 Task: Look for space in Branford, United States from 10th September, 2023 to 16th September, 2023 for 4 adults in price range Rs.10000 to Rs.14000. Place can be private room with 4 bedrooms having 4 beds and 4 bathrooms. Property type can be house, flat, guest house. Amenities needed are: wifi, TV, free parkinig on premises, gym, breakfast. Booking option can be shelf check-in. Required host language is English.
Action: Mouse moved to (407, 87)
Screenshot: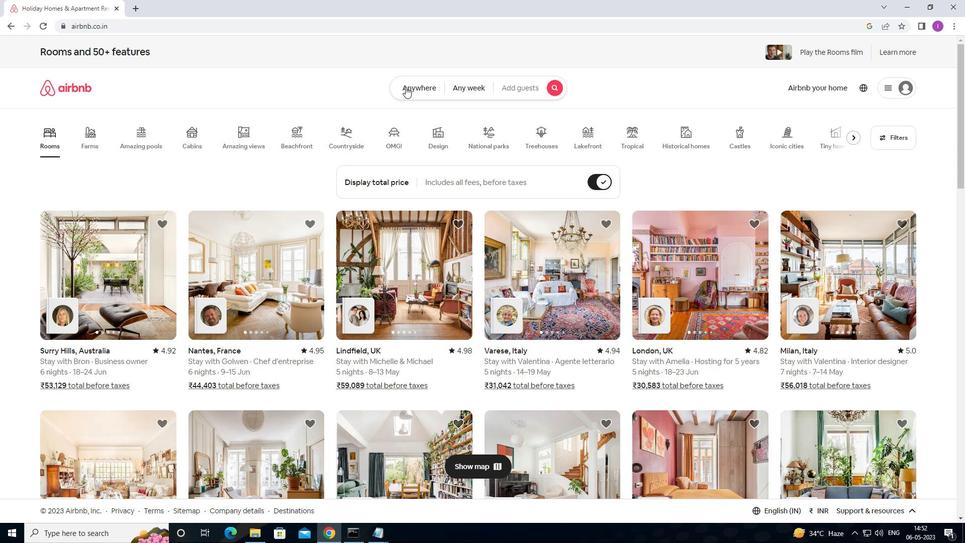 
Action: Mouse pressed left at (407, 87)
Screenshot: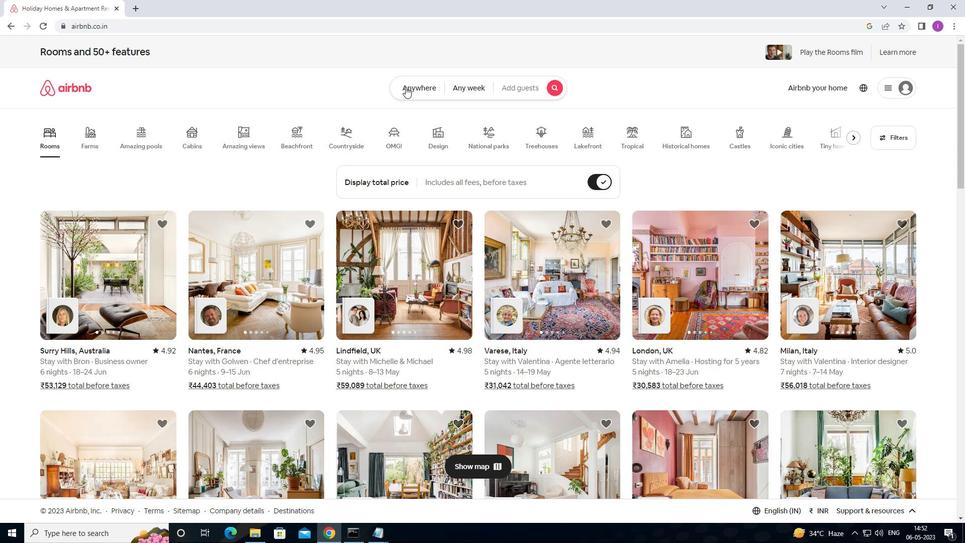 
Action: Mouse moved to (323, 130)
Screenshot: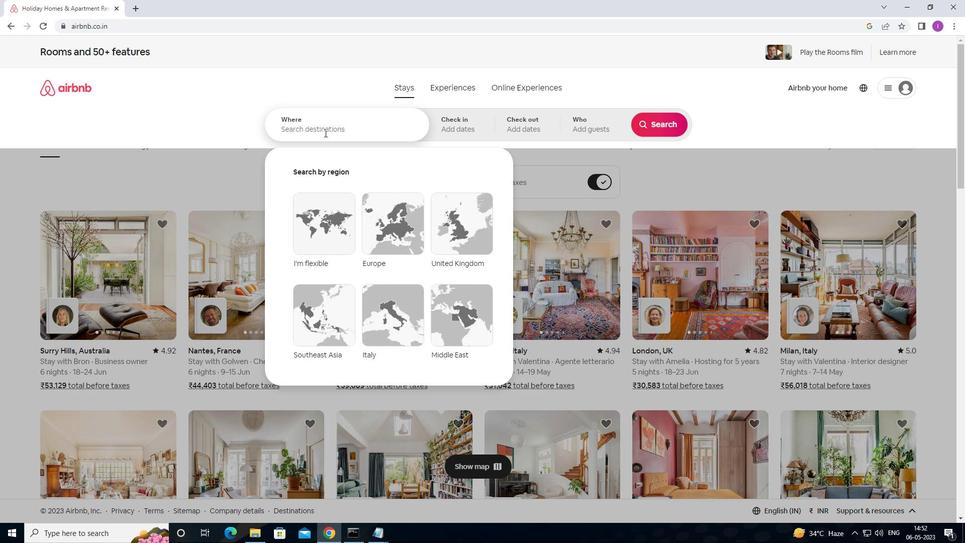 
Action: Mouse pressed left at (323, 130)
Screenshot: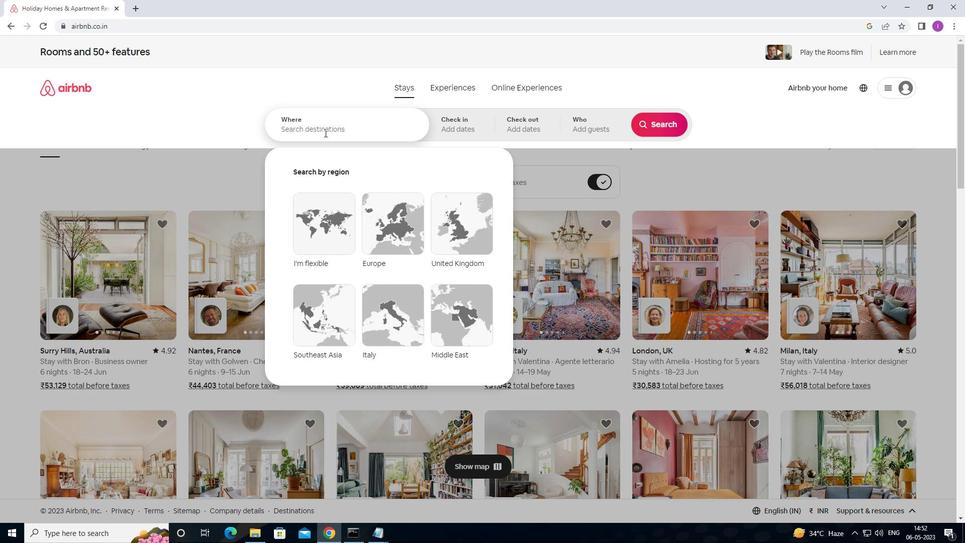 
Action: Mouse moved to (429, 117)
Screenshot: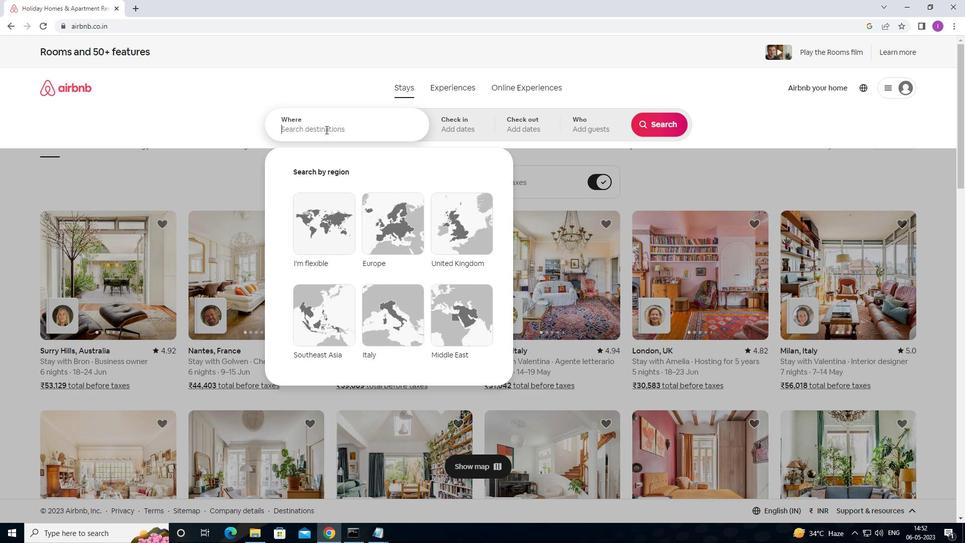 
Action: Key pressed <Key.shift>BANFORD
Screenshot: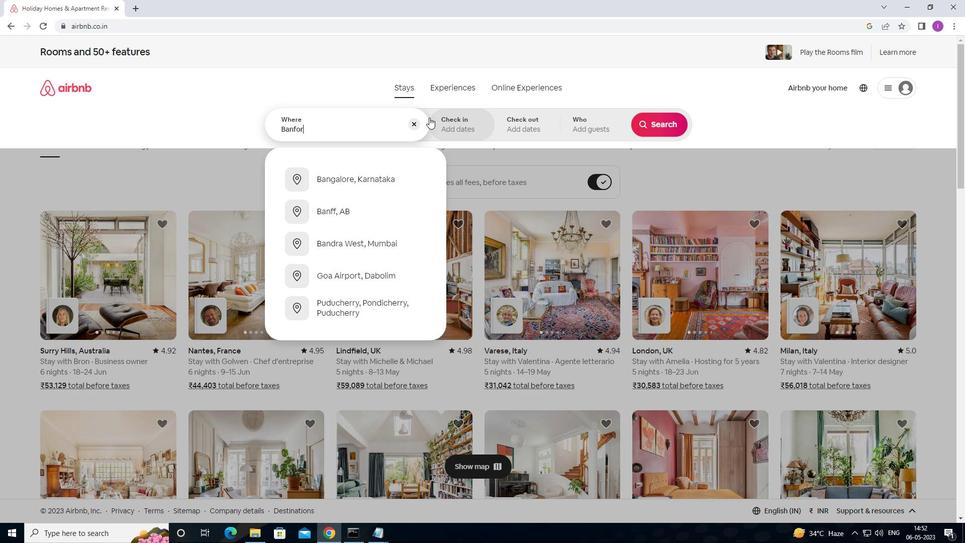 
Action: Mouse moved to (422, 117)
Screenshot: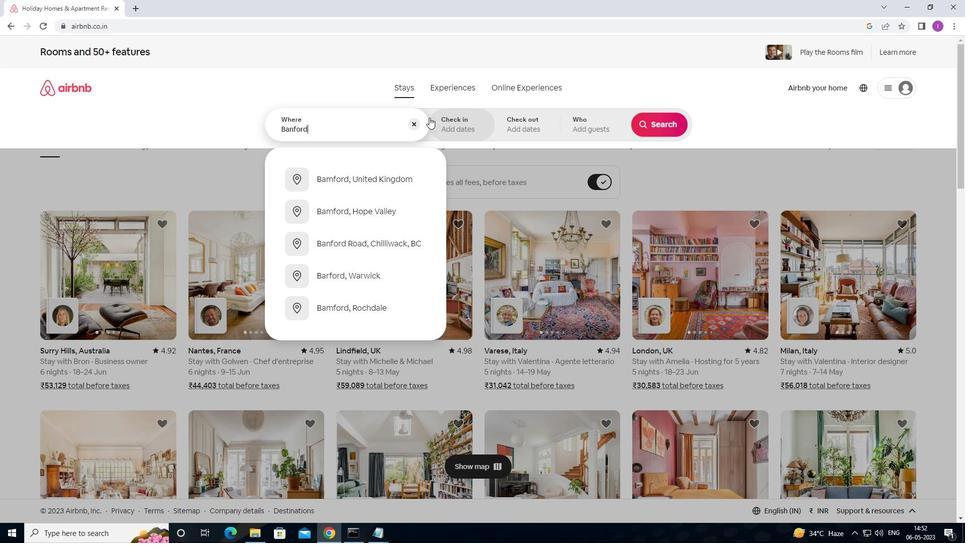 
Action: Key pressed ,<Key.shift>UNITED<Key.space>STATES
Screenshot: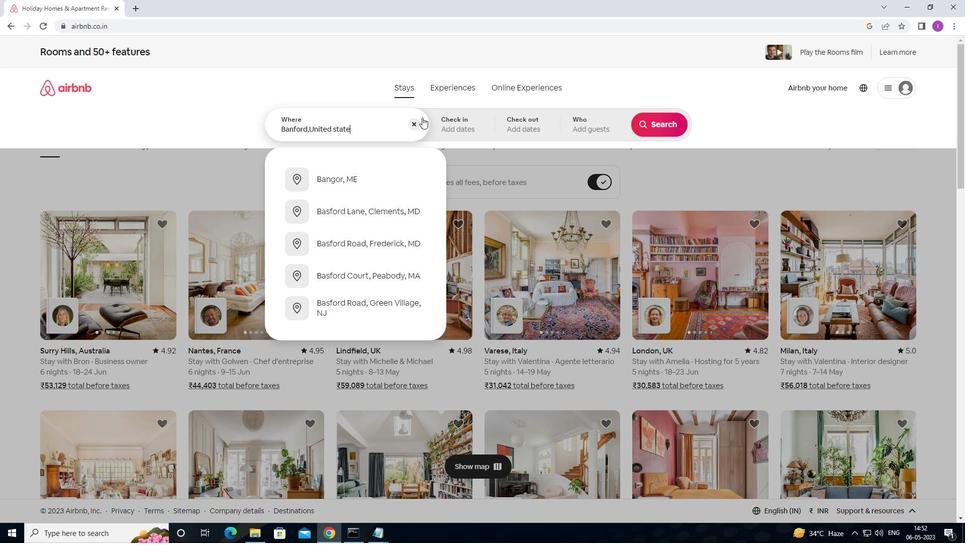 
Action: Mouse moved to (466, 120)
Screenshot: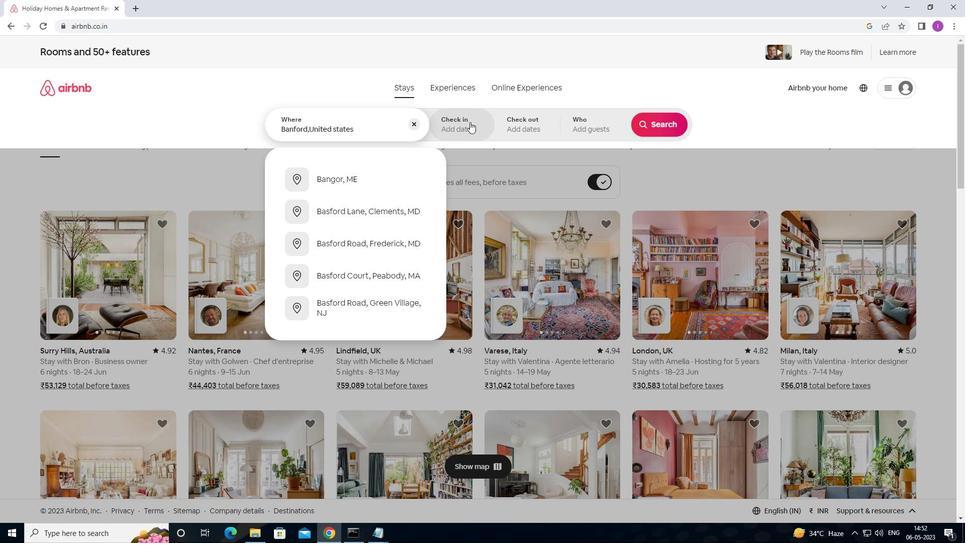 
Action: Mouse pressed left at (466, 120)
Screenshot: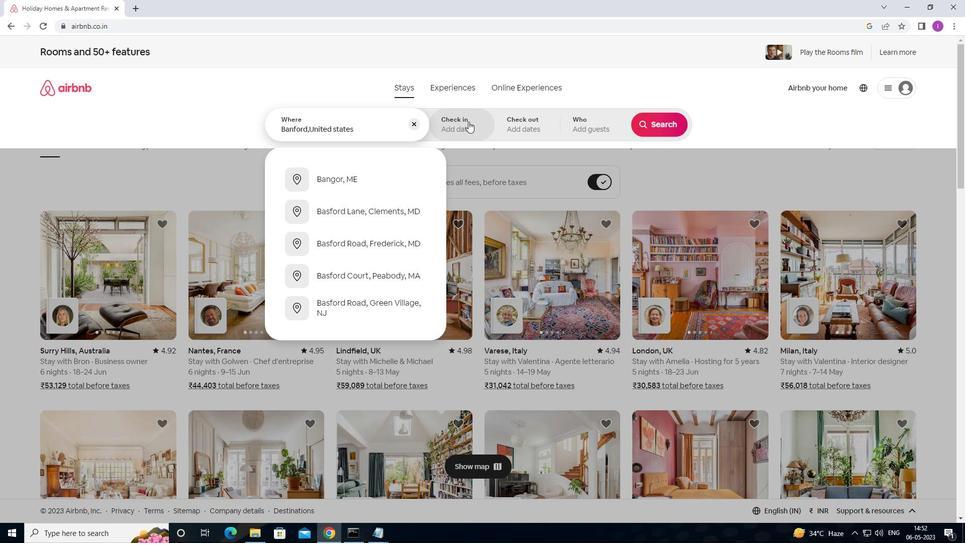 
Action: Mouse moved to (656, 204)
Screenshot: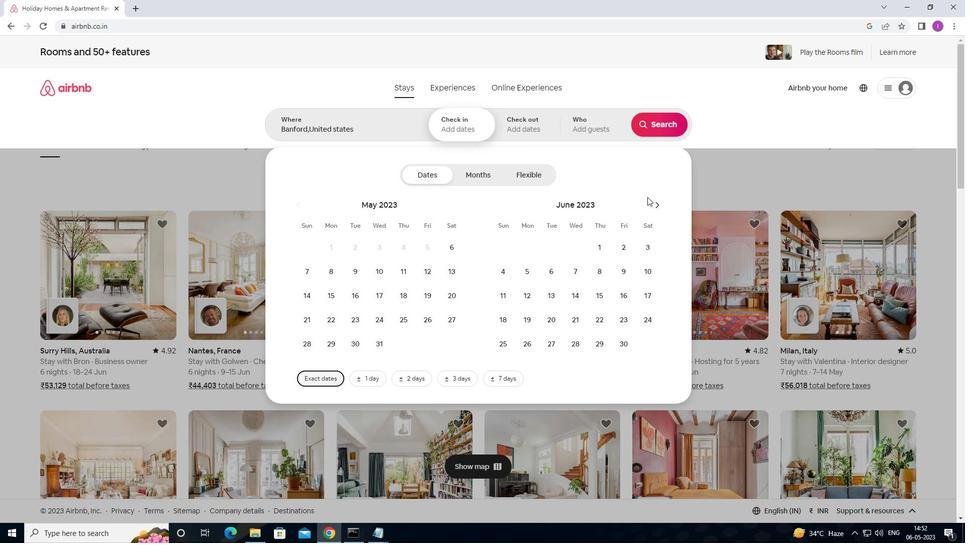 
Action: Mouse pressed left at (656, 204)
Screenshot: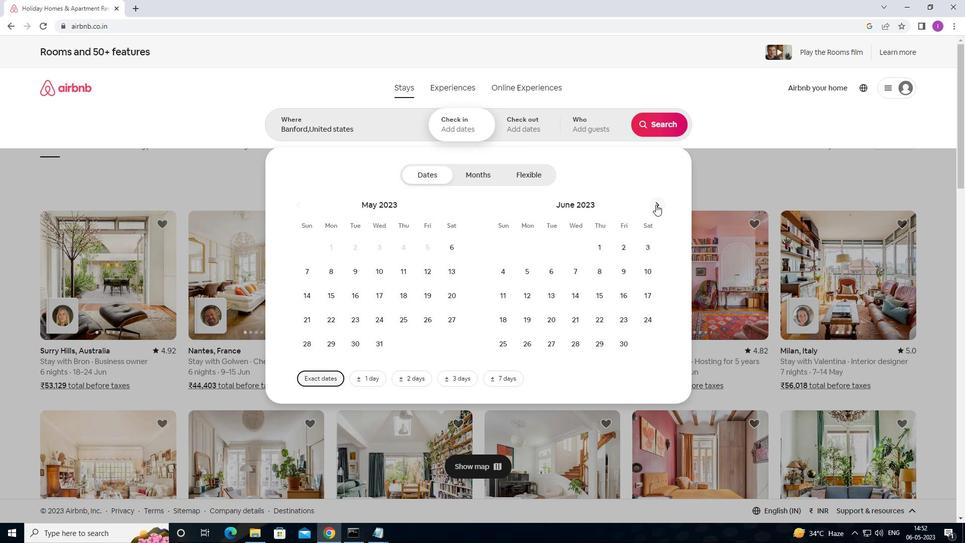 
Action: Mouse pressed left at (656, 204)
Screenshot: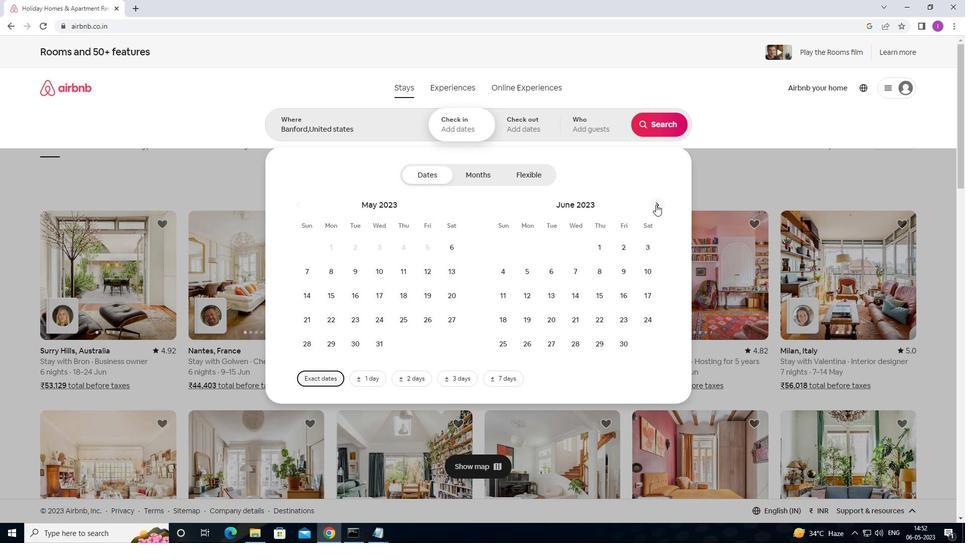 
Action: Mouse moved to (657, 204)
Screenshot: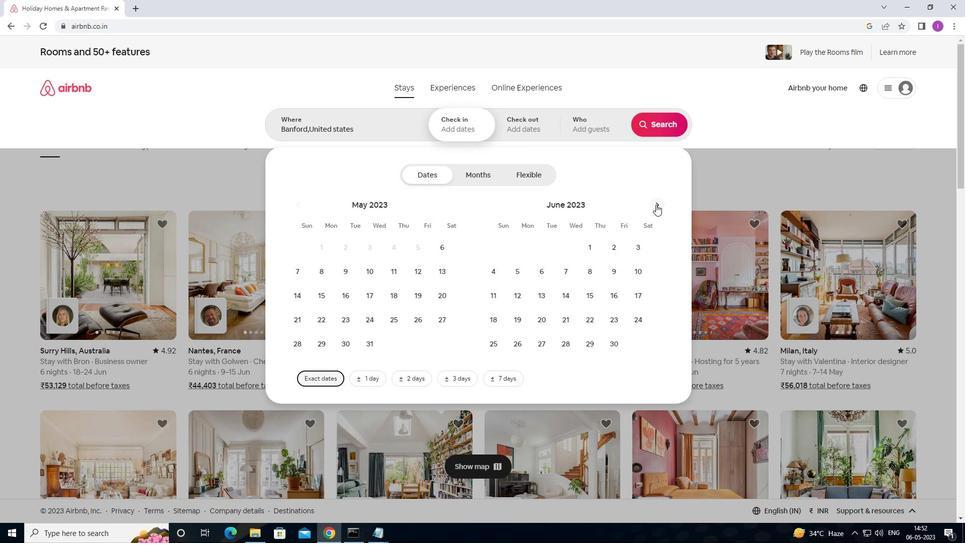 
Action: Mouse pressed left at (657, 204)
Screenshot: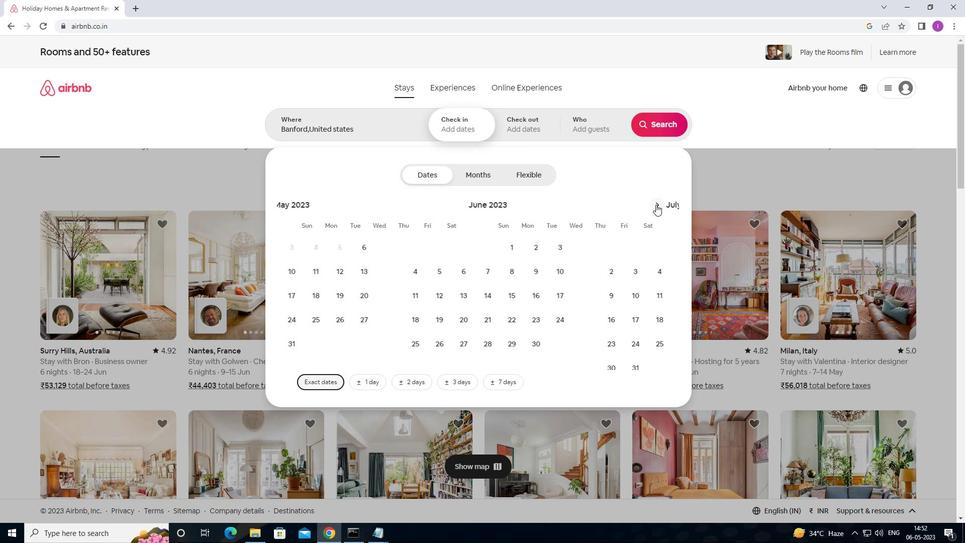 
Action: Mouse moved to (652, 205)
Screenshot: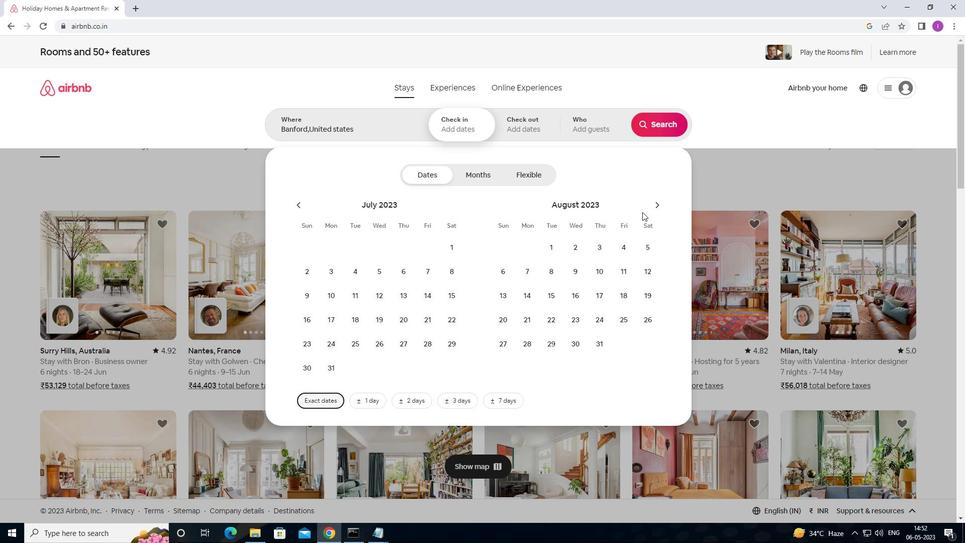 
Action: Mouse pressed left at (652, 205)
Screenshot: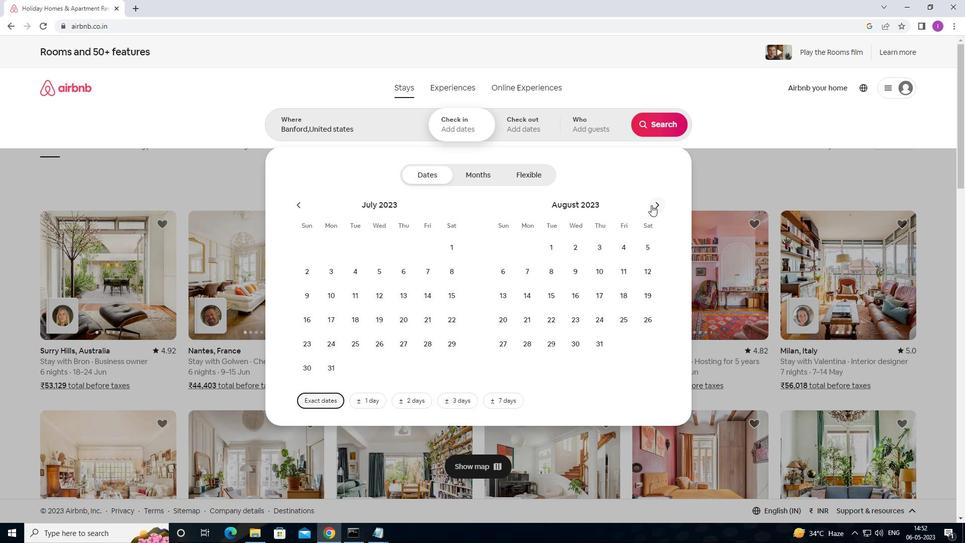 
Action: Mouse moved to (502, 295)
Screenshot: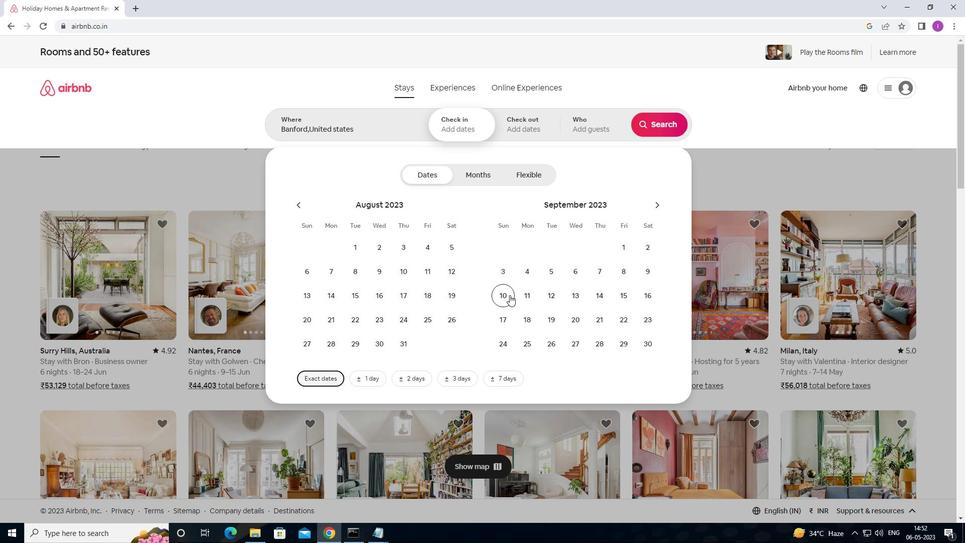 
Action: Mouse pressed left at (502, 295)
Screenshot: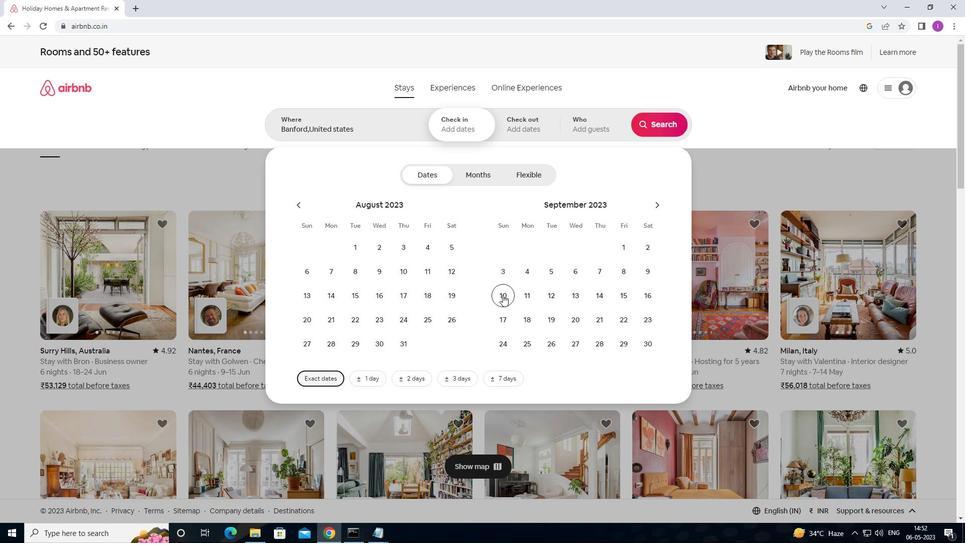 
Action: Mouse moved to (653, 291)
Screenshot: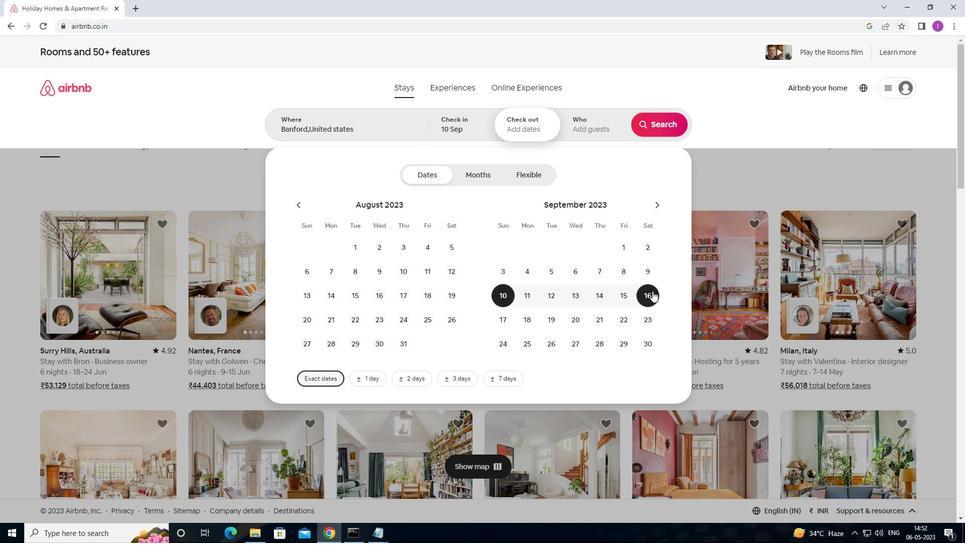 
Action: Mouse pressed left at (653, 291)
Screenshot: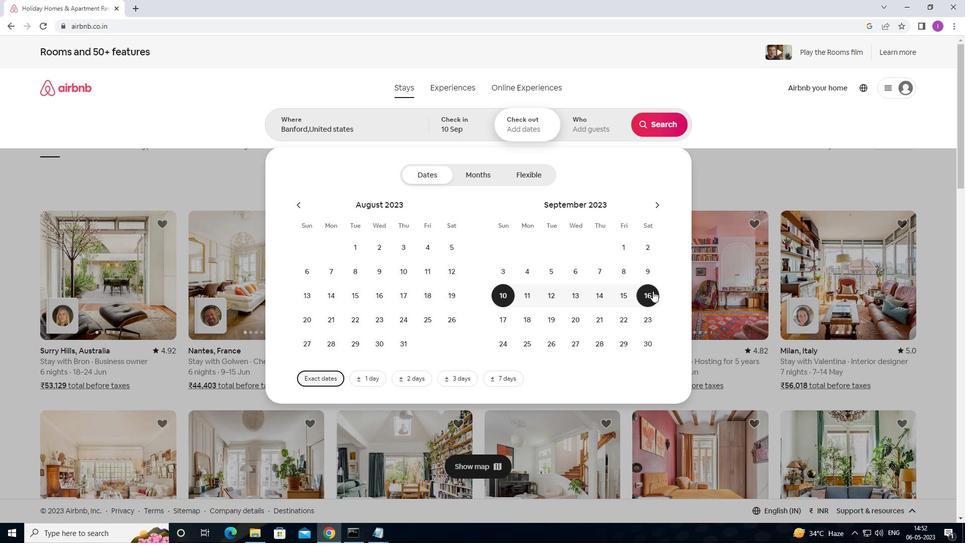 
Action: Mouse moved to (592, 123)
Screenshot: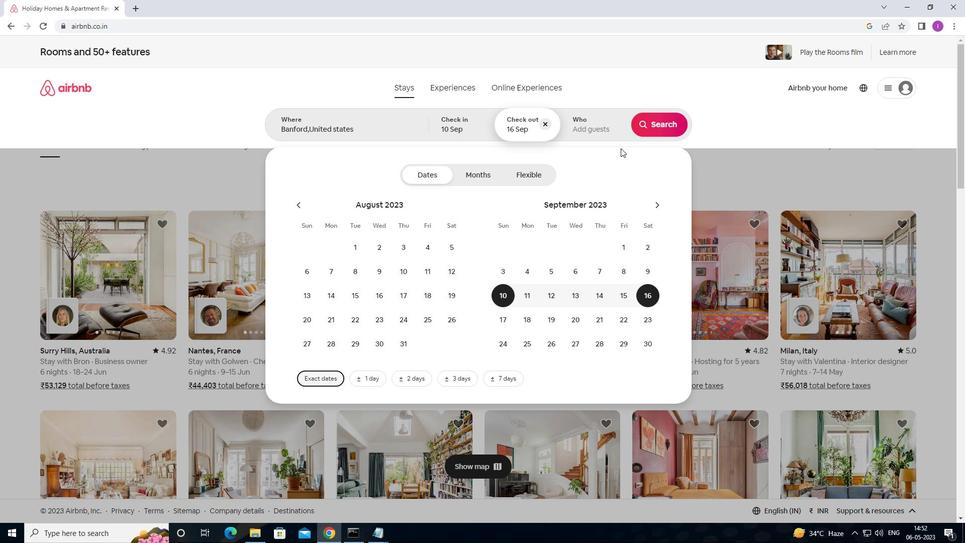 
Action: Mouse pressed left at (592, 123)
Screenshot: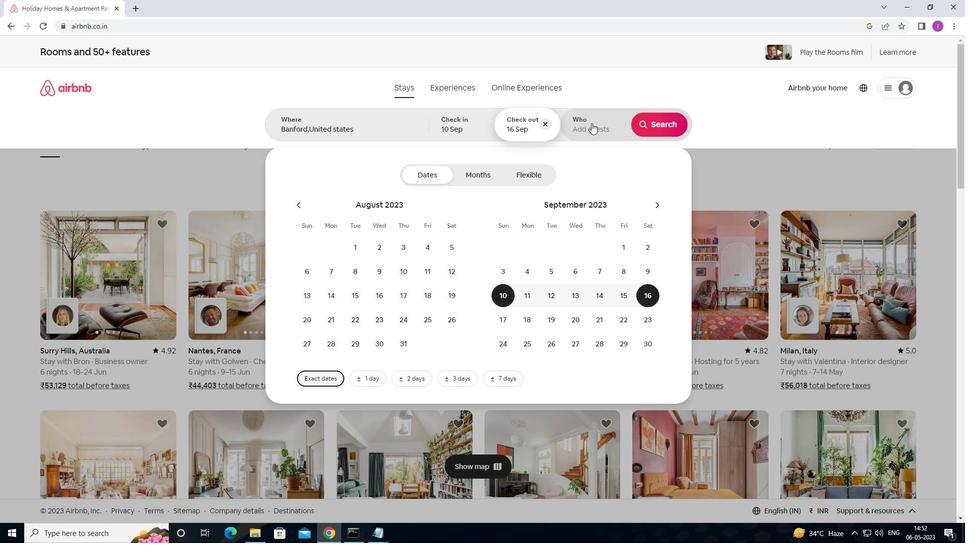 
Action: Mouse moved to (665, 174)
Screenshot: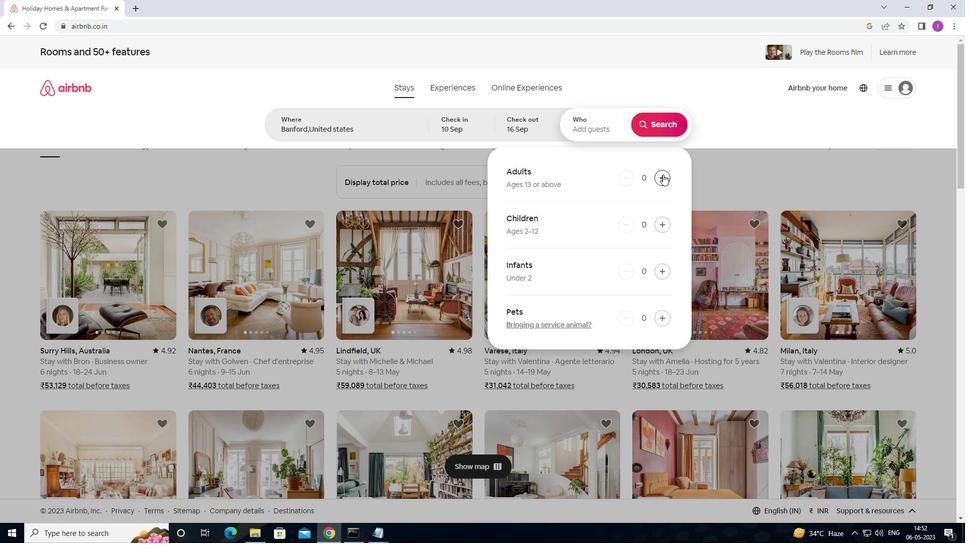 
Action: Mouse pressed left at (665, 174)
Screenshot: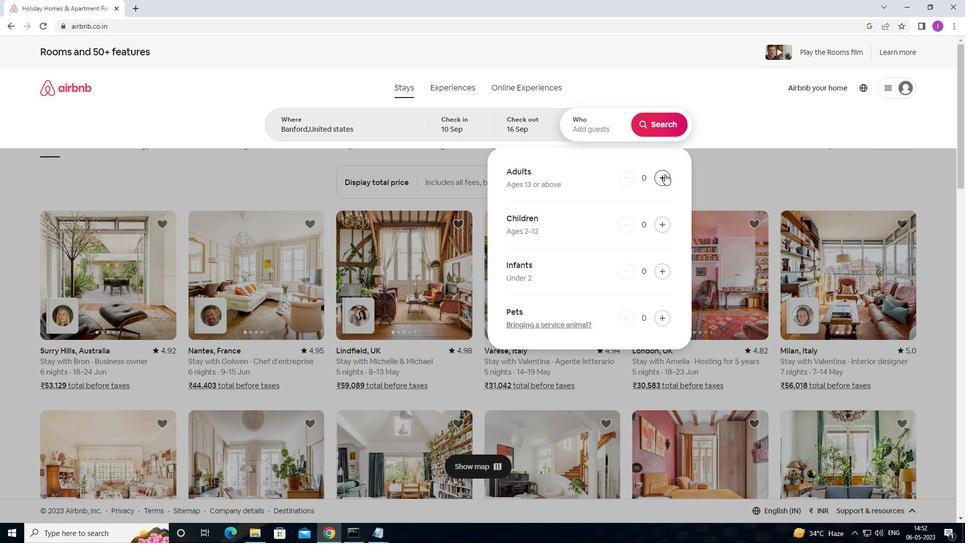 
Action: Mouse moved to (666, 174)
Screenshot: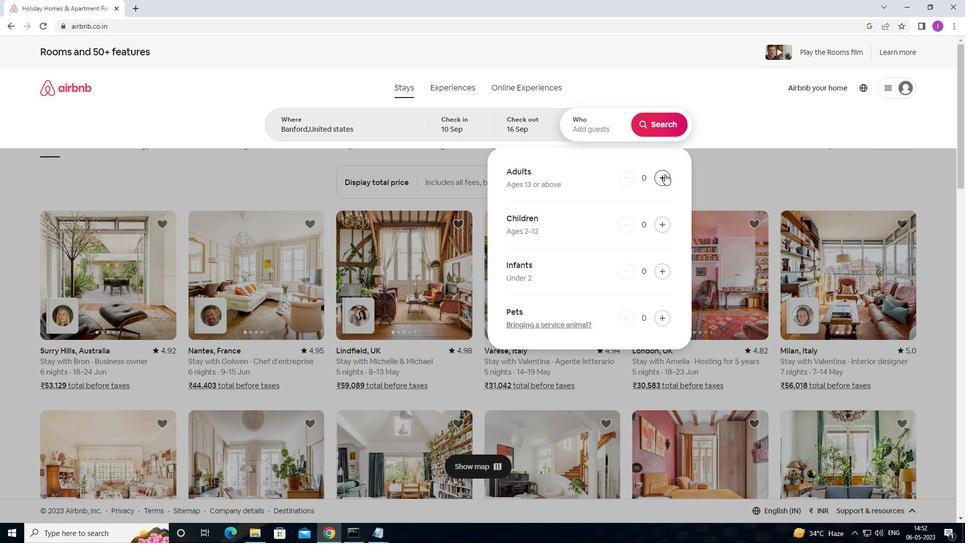 
Action: Mouse pressed left at (666, 174)
Screenshot: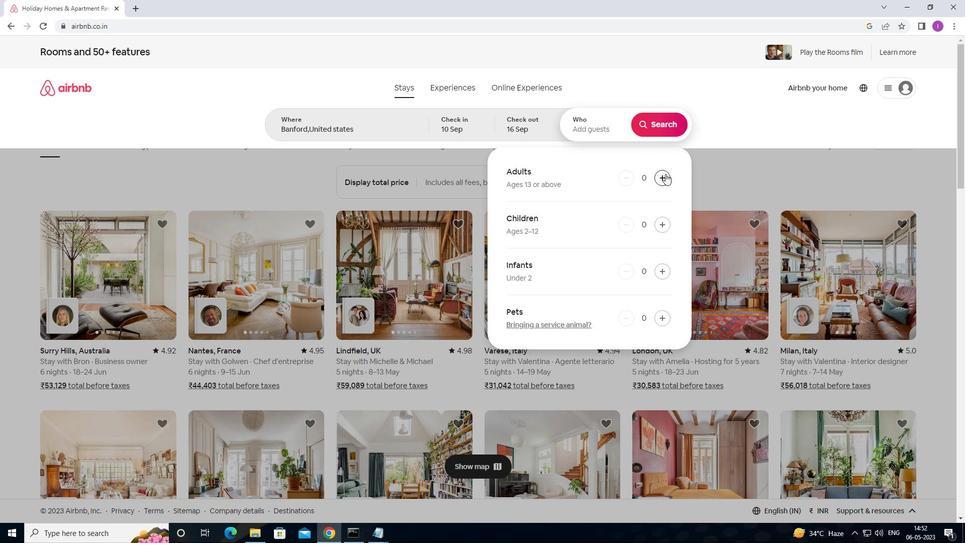 
Action: Mouse pressed left at (666, 174)
Screenshot: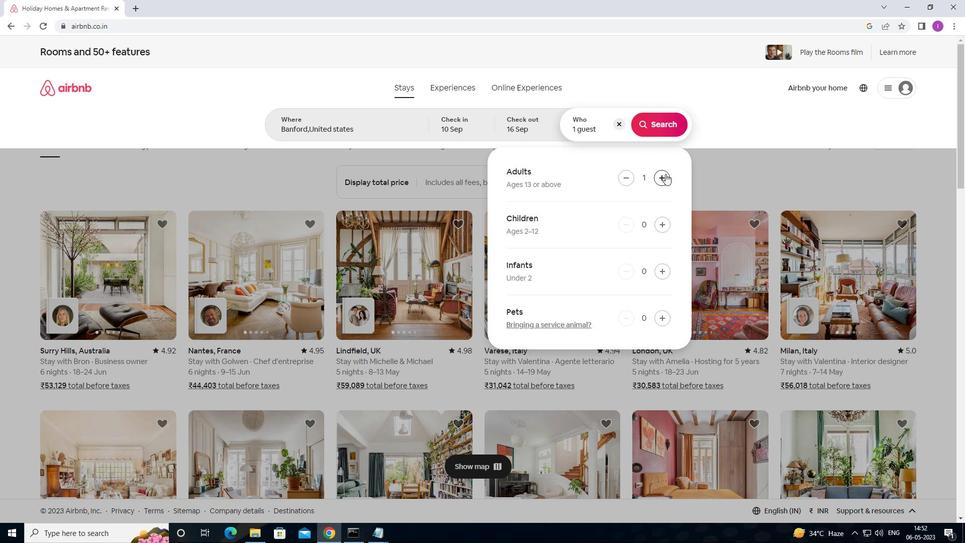 
Action: Mouse pressed left at (666, 174)
Screenshot: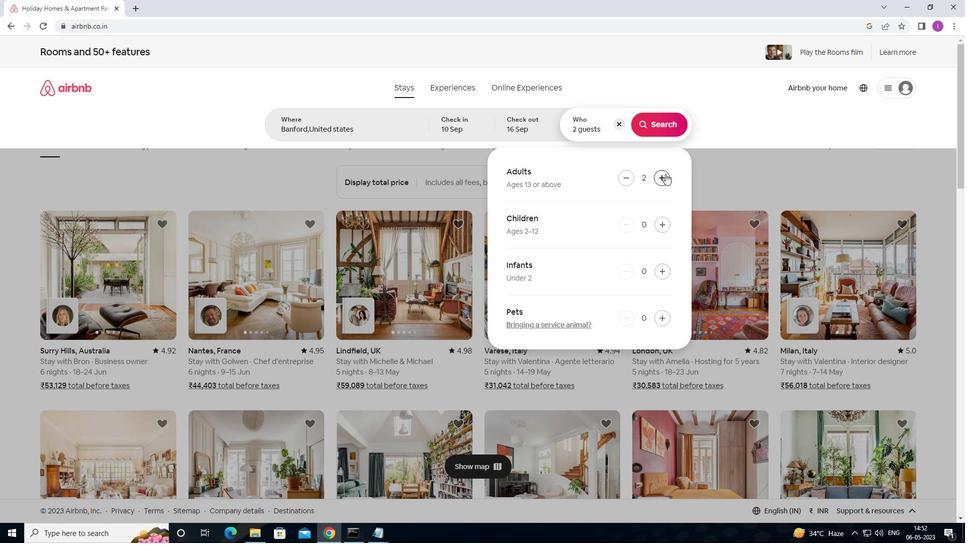 
Action: Mouse moved to (660, 129)
Screenshot: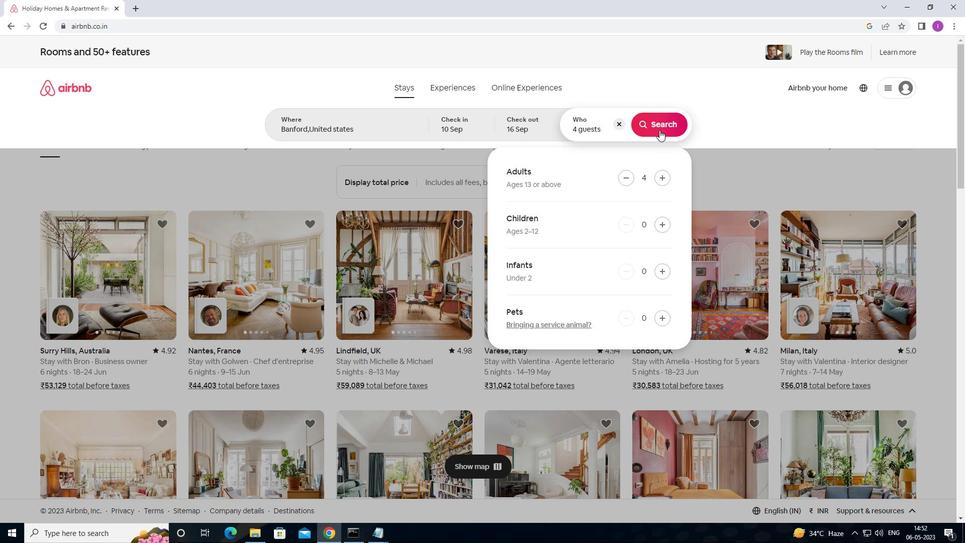 
Action: Mouse pressed left at (660, 129)
Screenshot: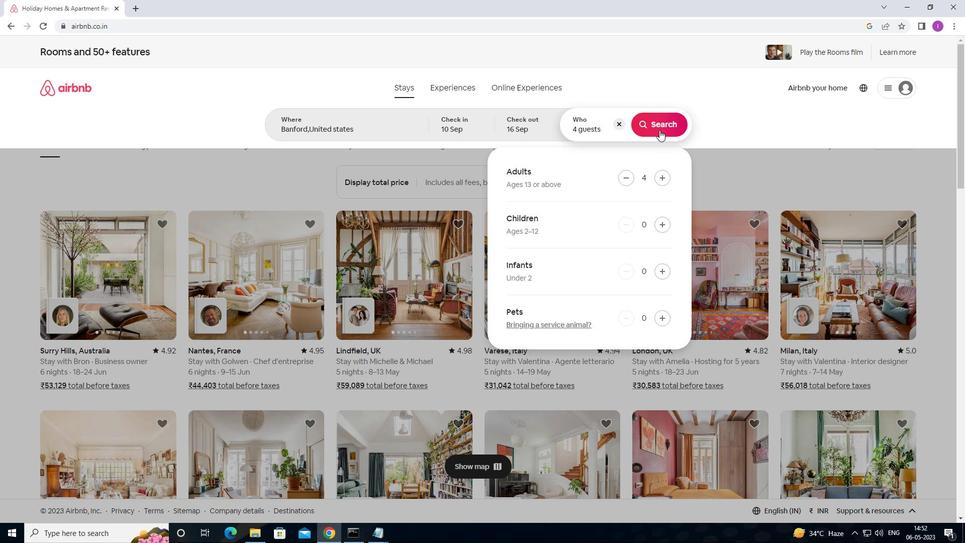 
Action: Mouse moved to (918, 98)
Screenshot: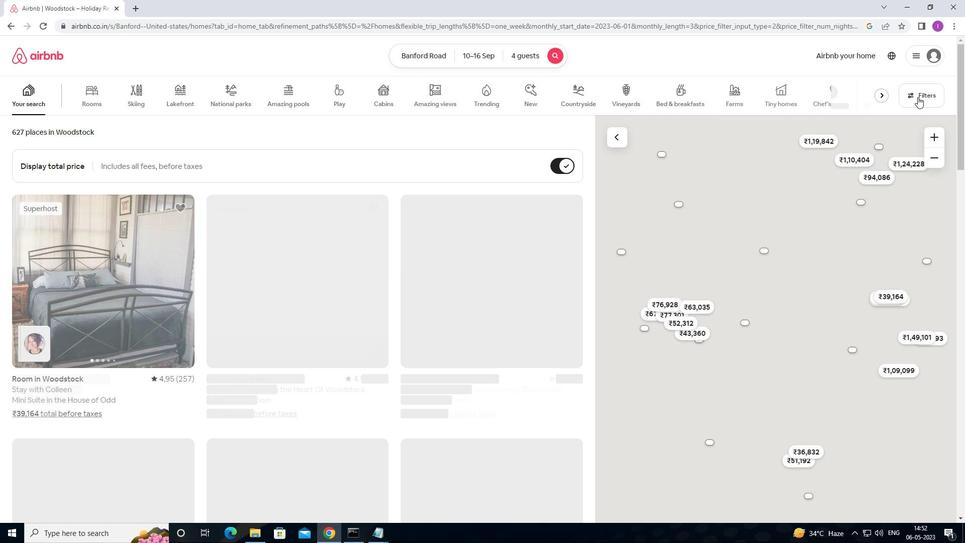 
Action: Mouse pressed left at (918, 98)
Screenshot: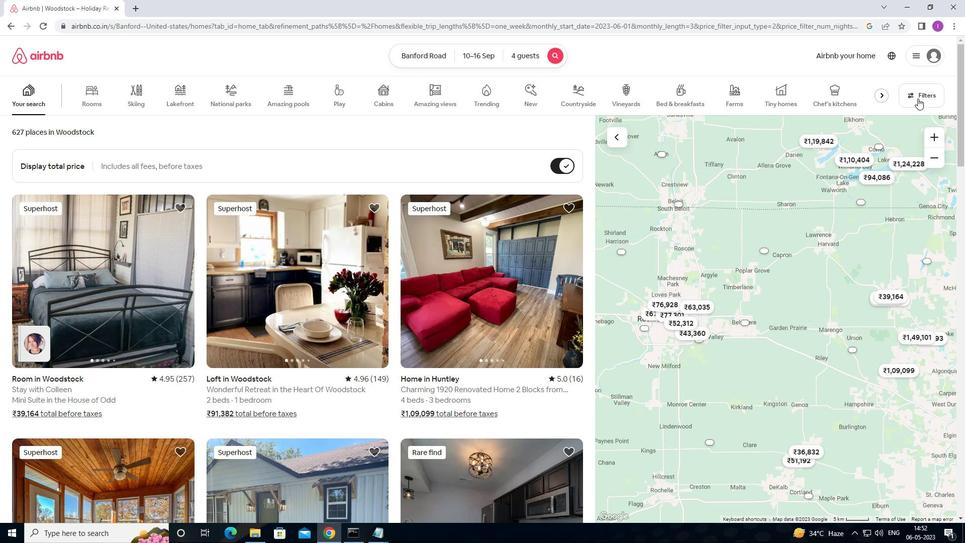 
Action: Mouse moved to (379, 343)
Screenshot: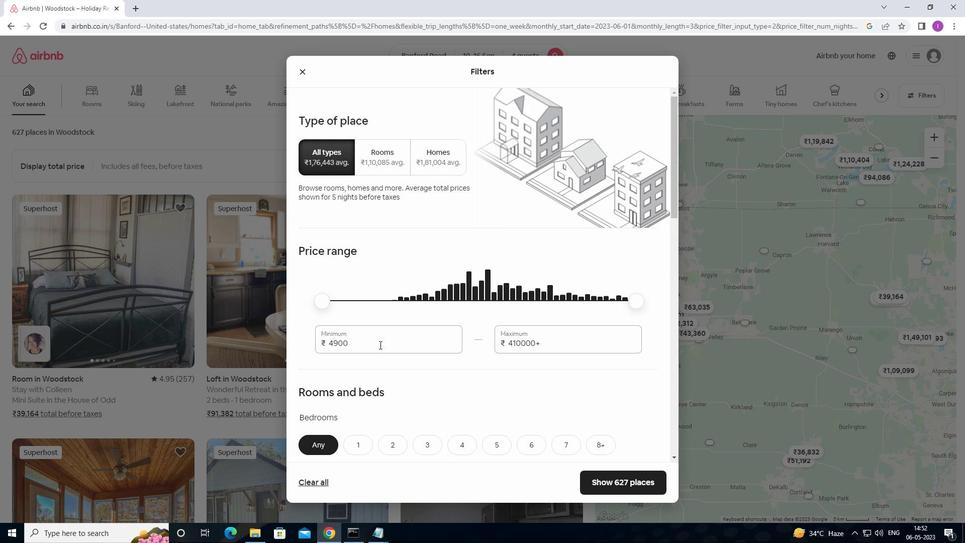 
Action: Mouse pressed left at (379, 343)
Screenshot: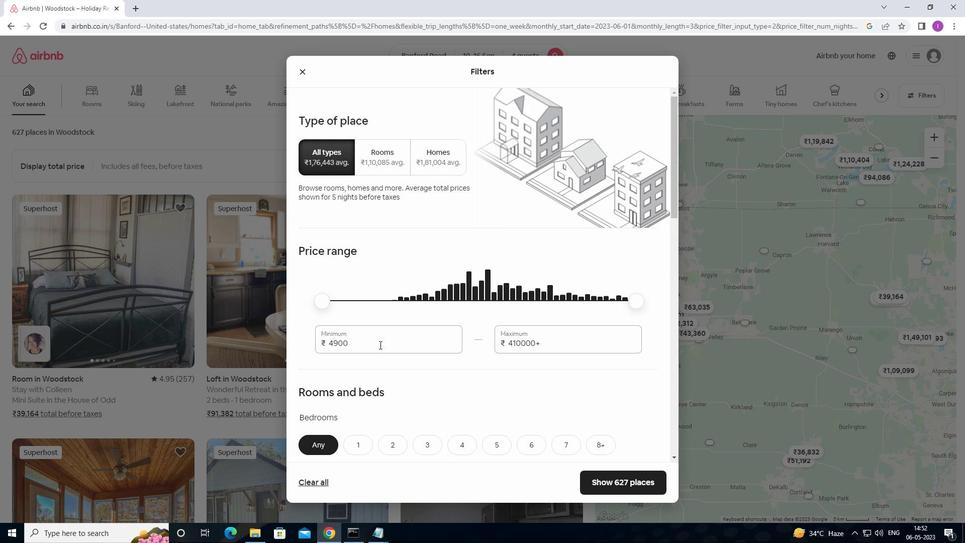 
Action: Mouse moved to (320, 341)
Screenshot: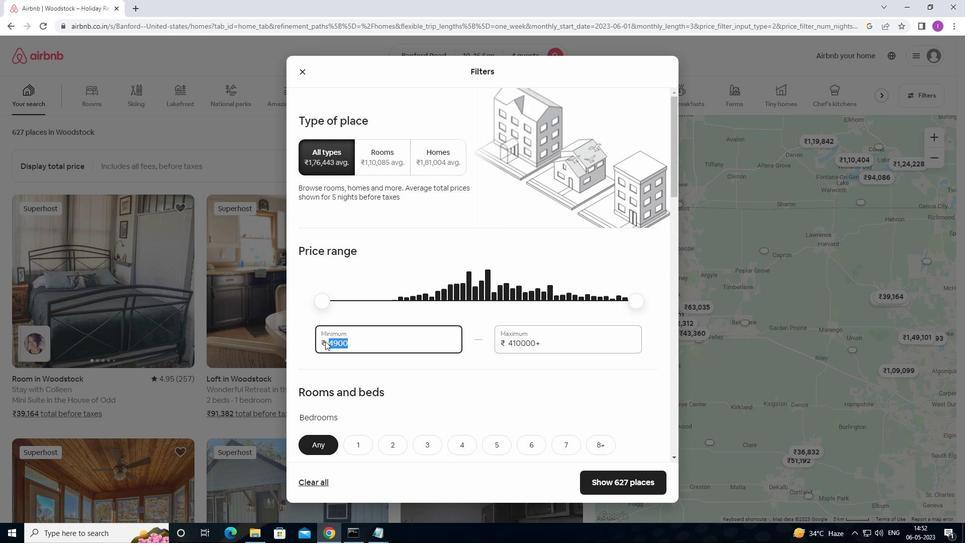 
Action: Mouse pressed left at (320, 341)
Screenshot: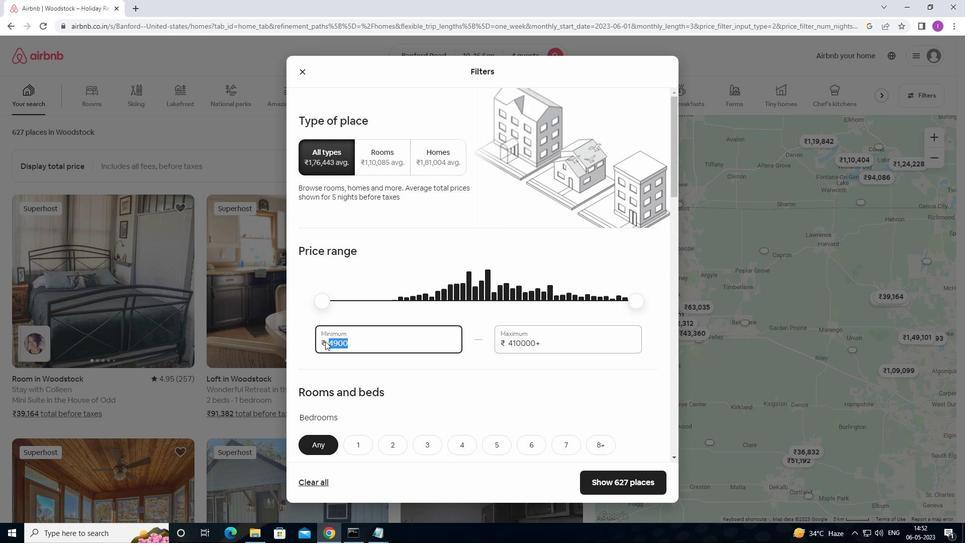 
Action: Mouse moved to (364, 329)
Screenshot: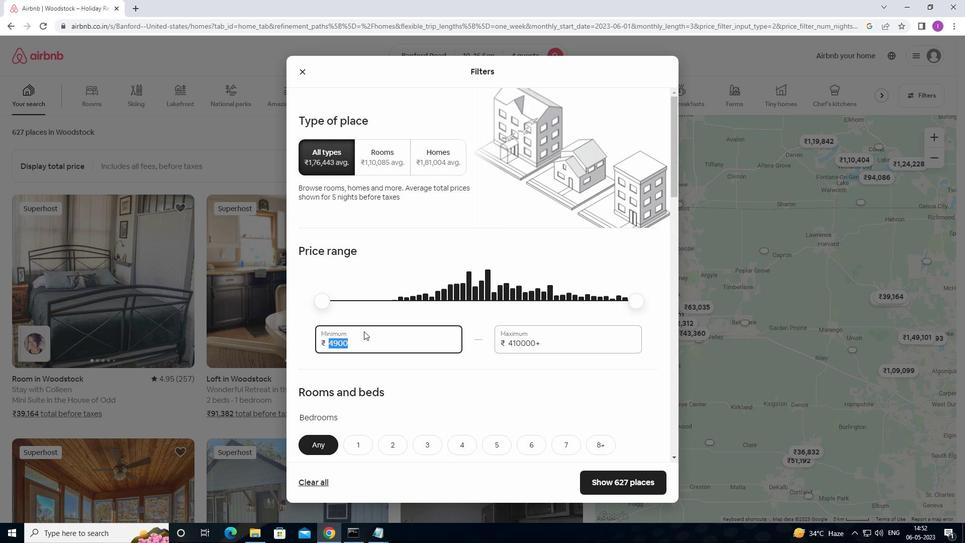 
Action: Key pressed 1
Screenshot: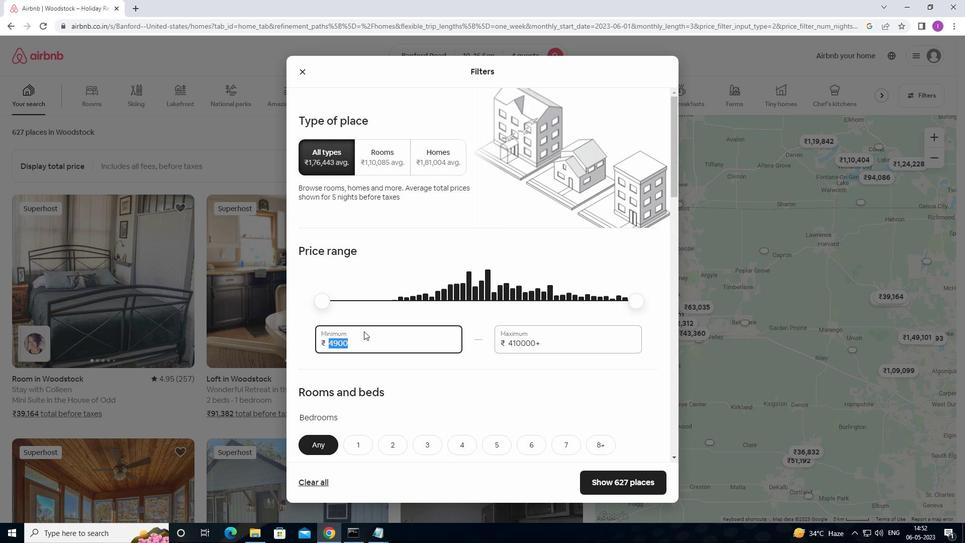 
Action: Mouse moved to (366, 328)
Screenshot: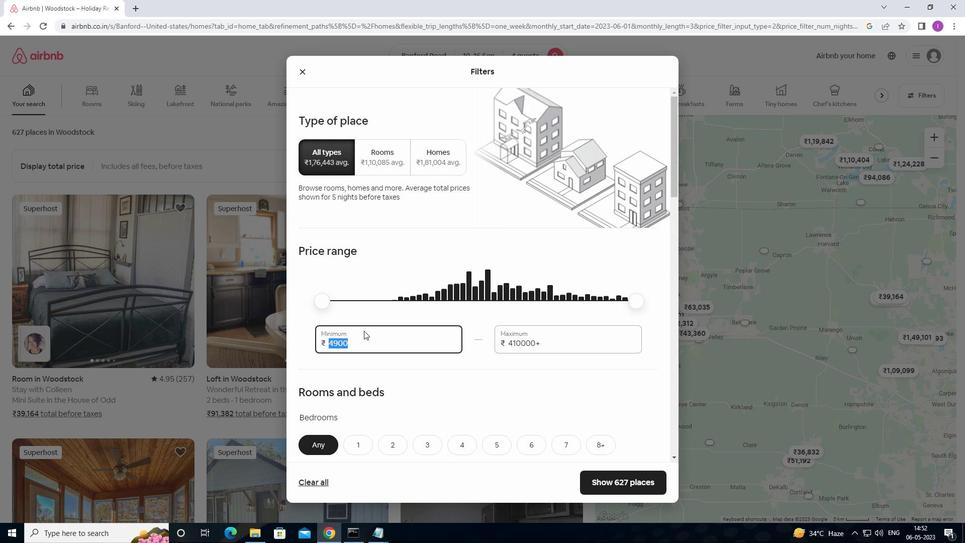 
Action: Key pressed 0
Screenshot: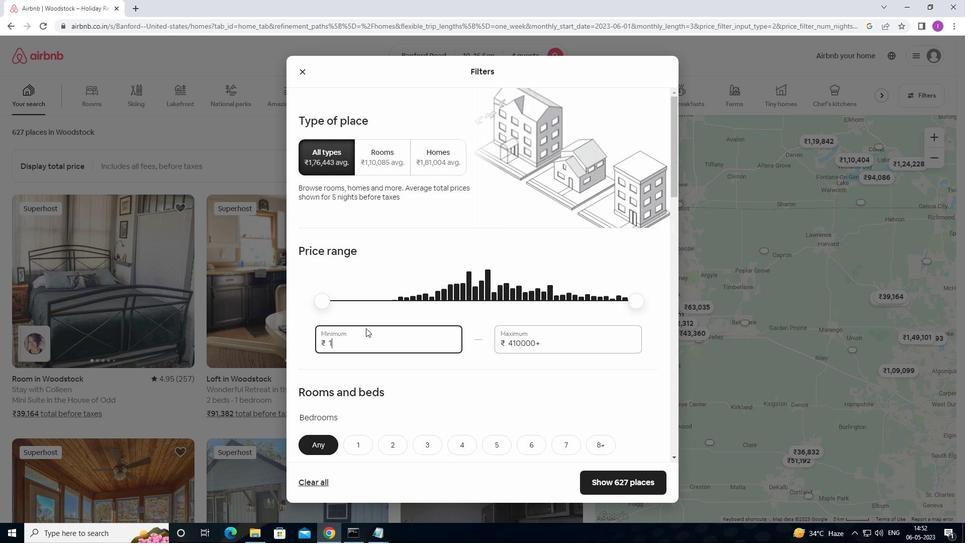 
Action: Mouse moved to (368, 327)
Screenshot: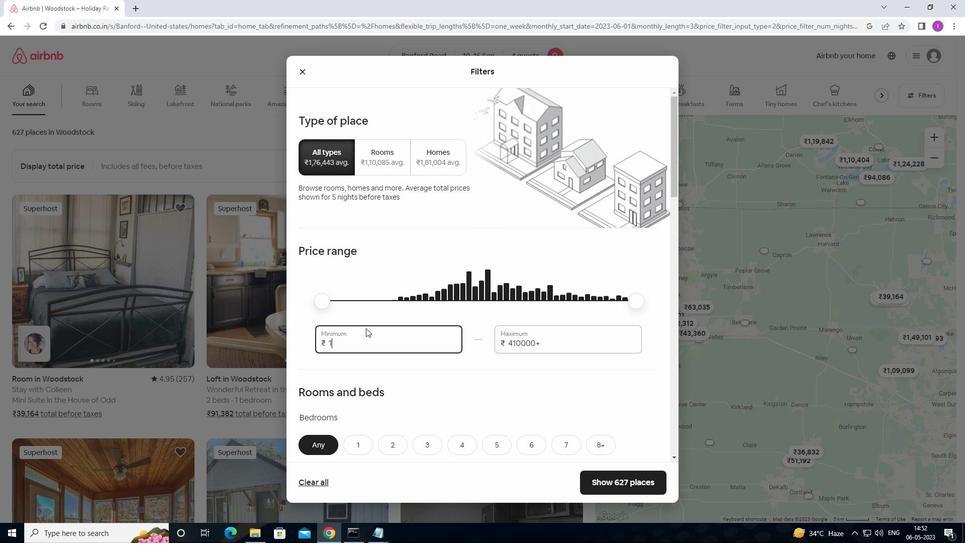 
Action: Key pressed 0
Screenshot: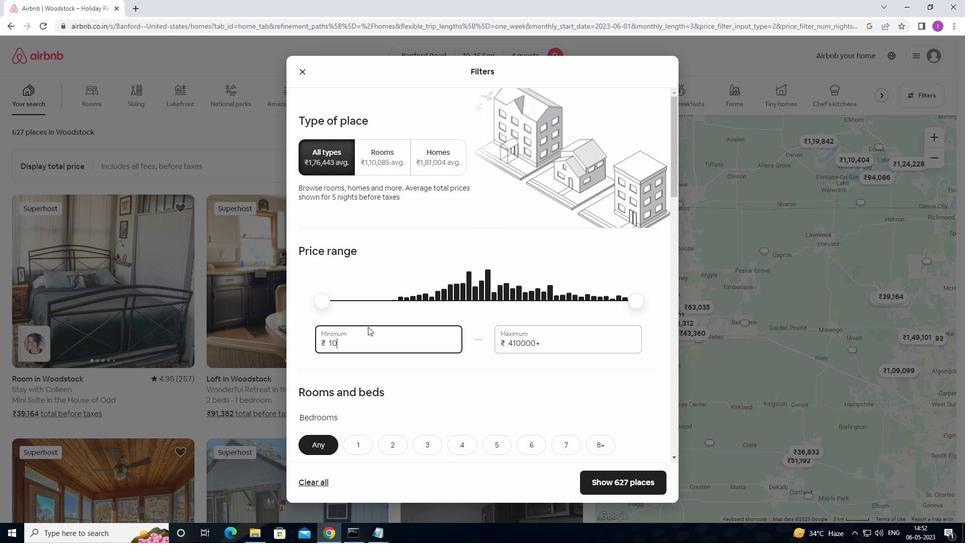 
Action: Mouse moved to (369, 325)
Screenshot: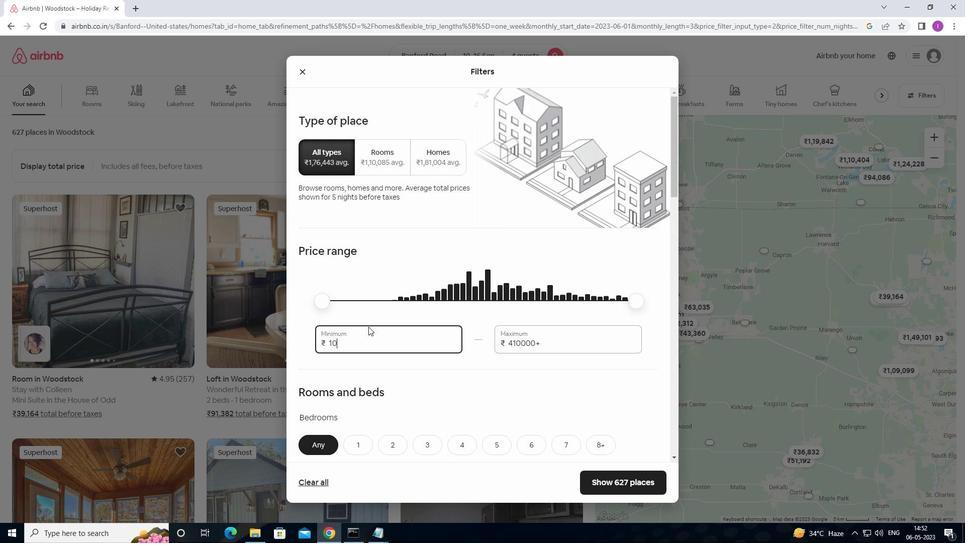 
Action: Key pressed 0
Screenshot: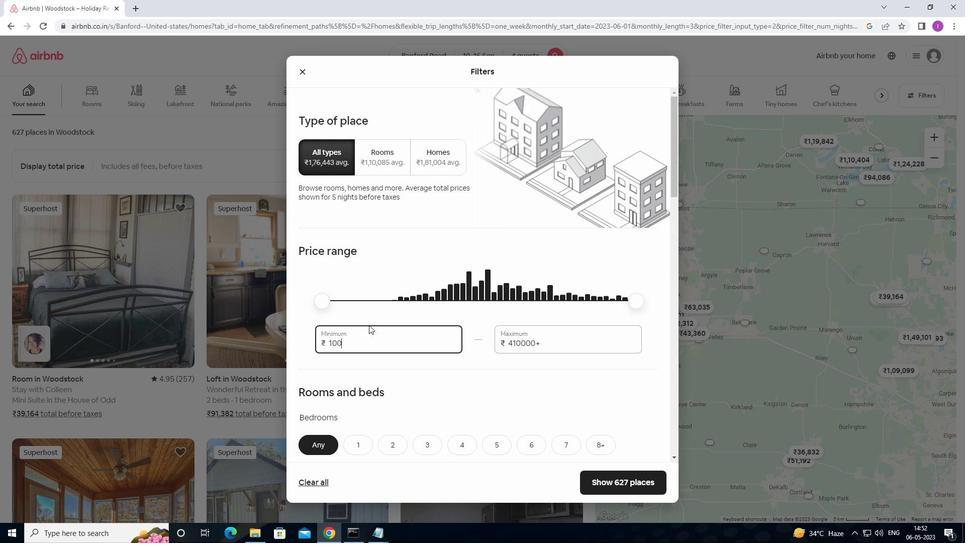 
Action: Mouse moved to (369, 324)
Screenshot: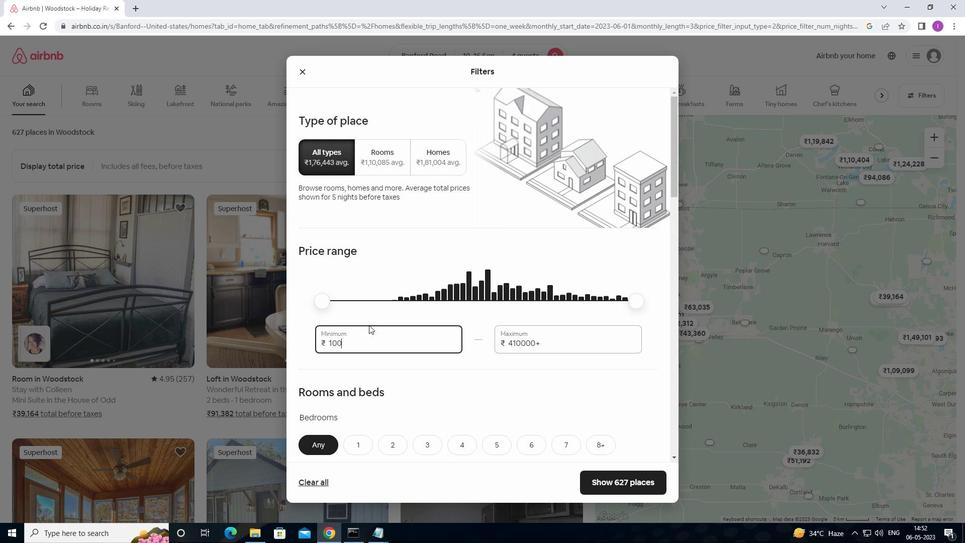 
Action: Key pressed 0
Screenshot: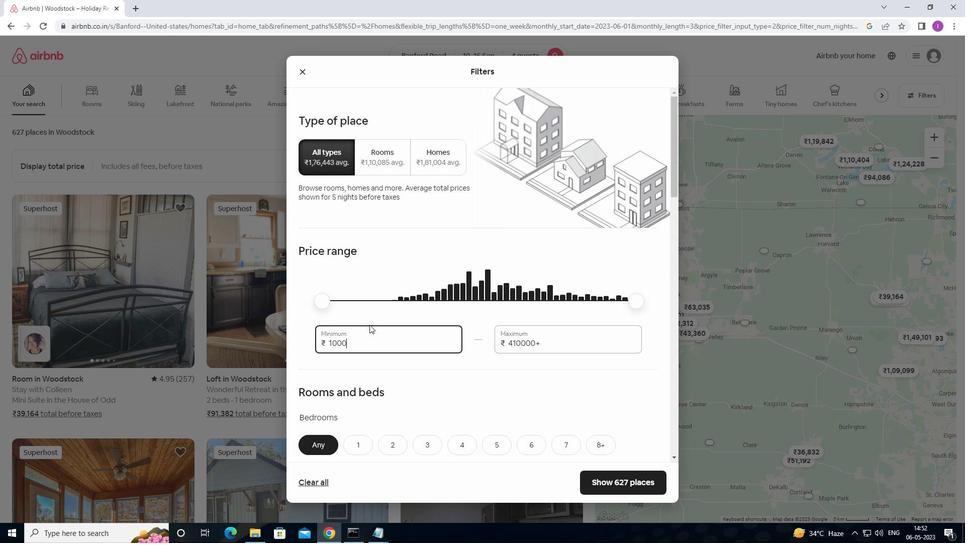 
Action: Mouse moved to (550, 345)
Screenshot: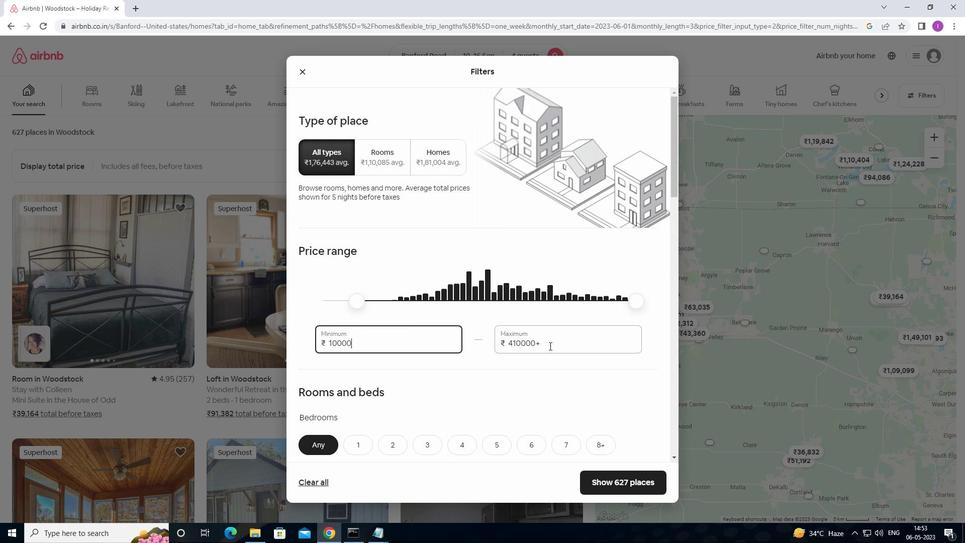 
Action: Mouse pressed left at (550, 345)
Screenshot: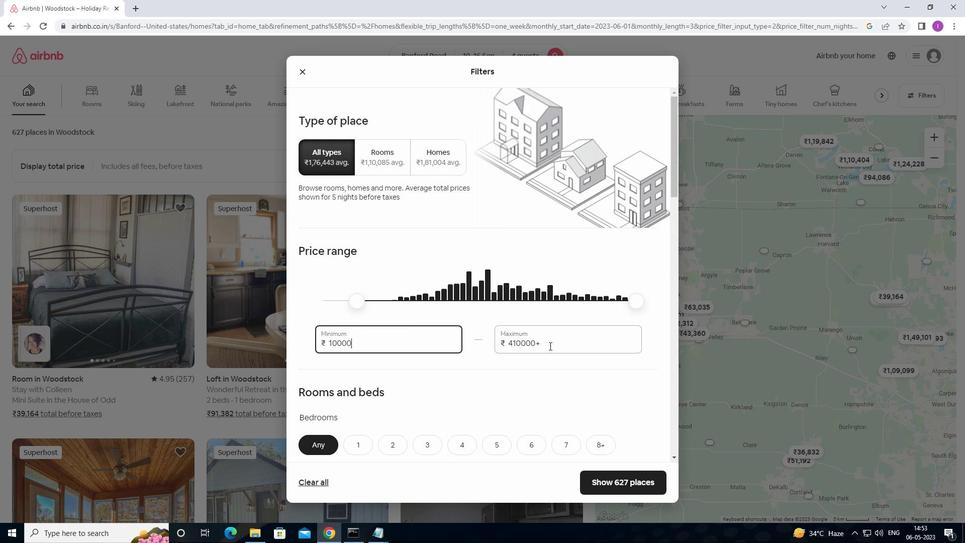 
Action: Mouse moved to (485, 345)
Screenshot: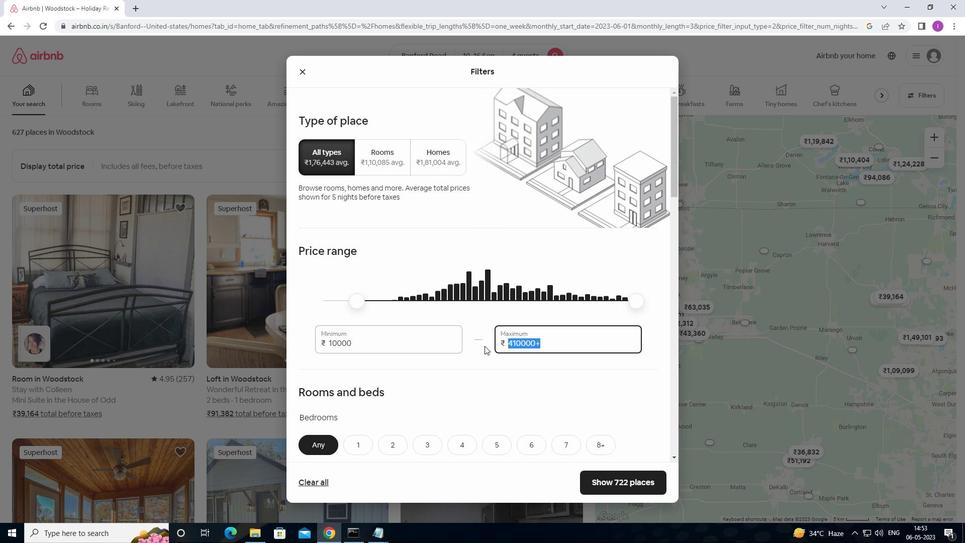 
Action: Key pressed 1400
Screenshot: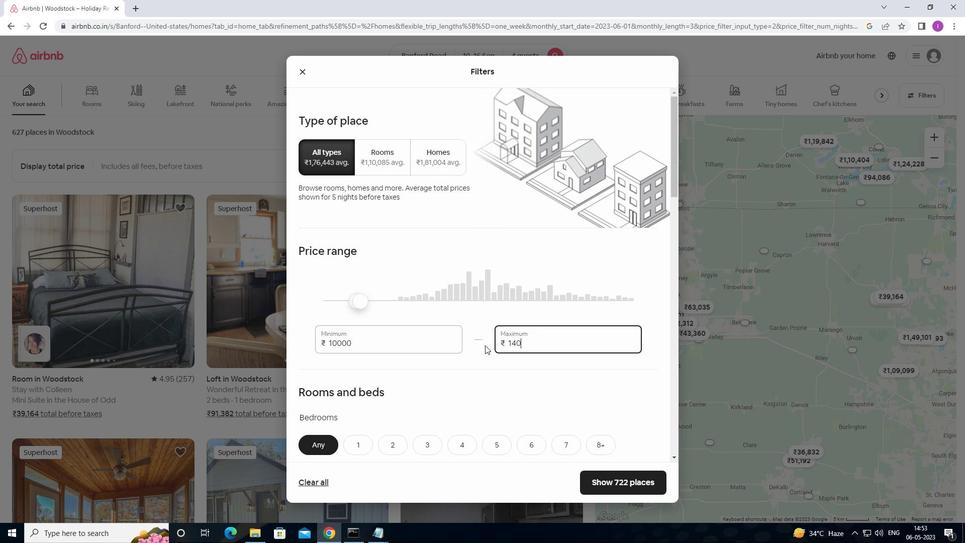 
Action: Mouse moved to (485, 345)
Screenshot: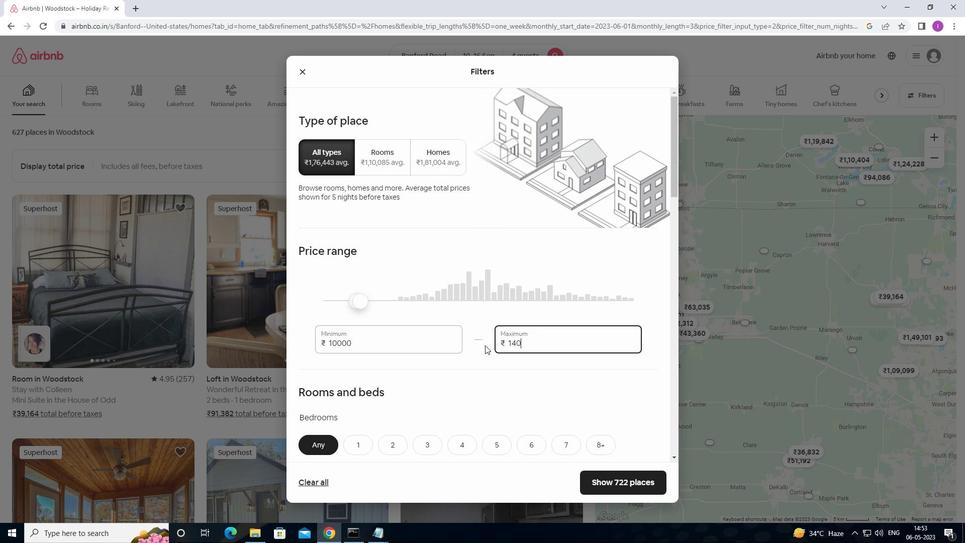 
Action: Key pressed 0
Screenshot: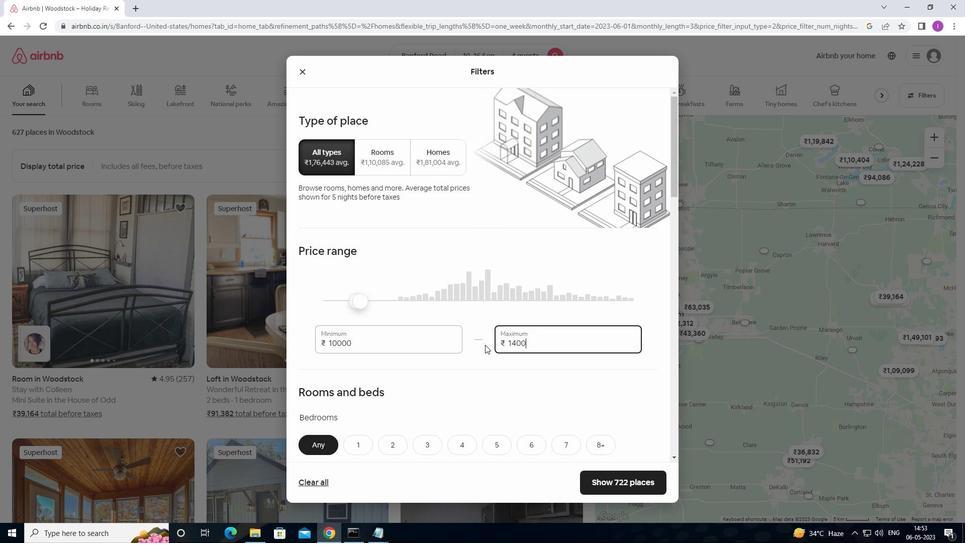 
Action: Mouse moved to (440, 353)
Screenshot: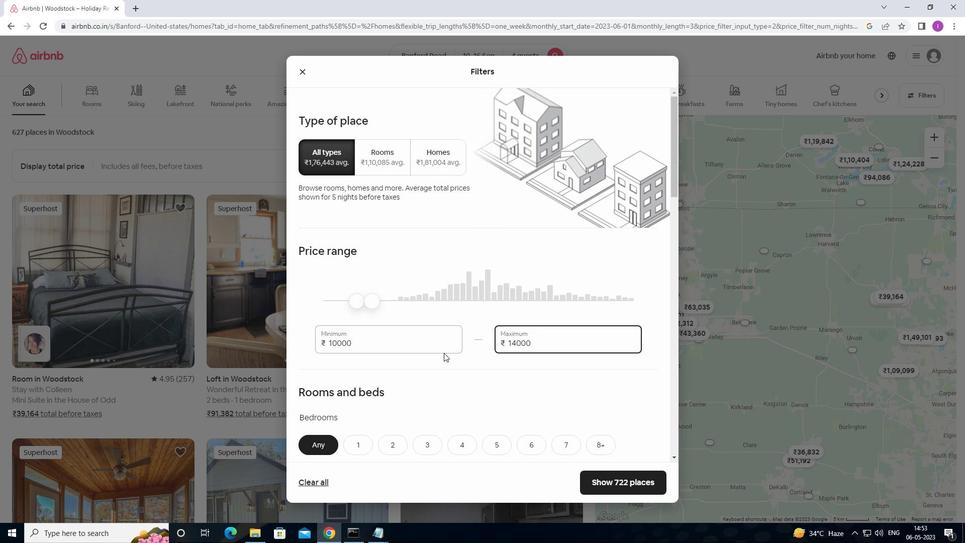 
Action: Mouse scrolled (440, 352) with delta (0, 0)
Screenshot: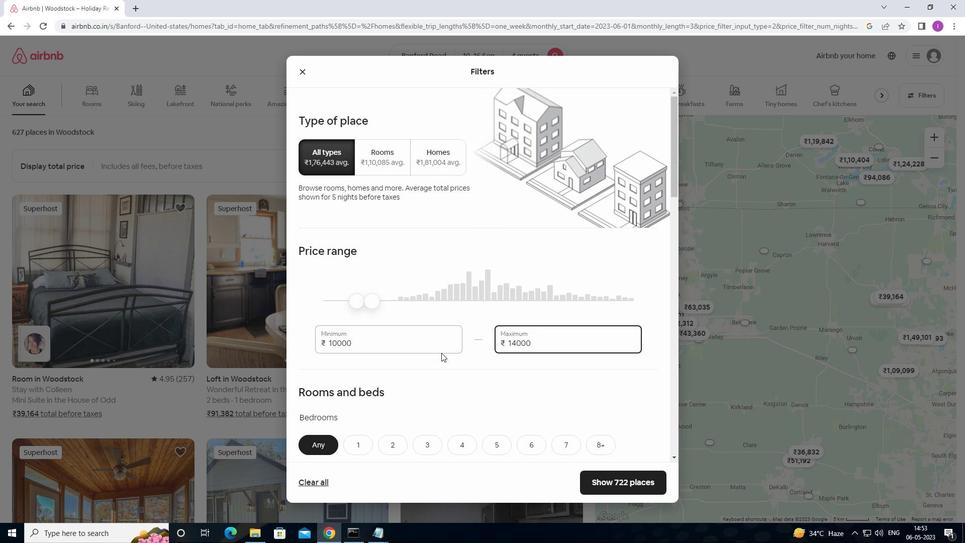 
Action: Mouse scrolled (440, 352) with delta (0, 0)
Screenshot: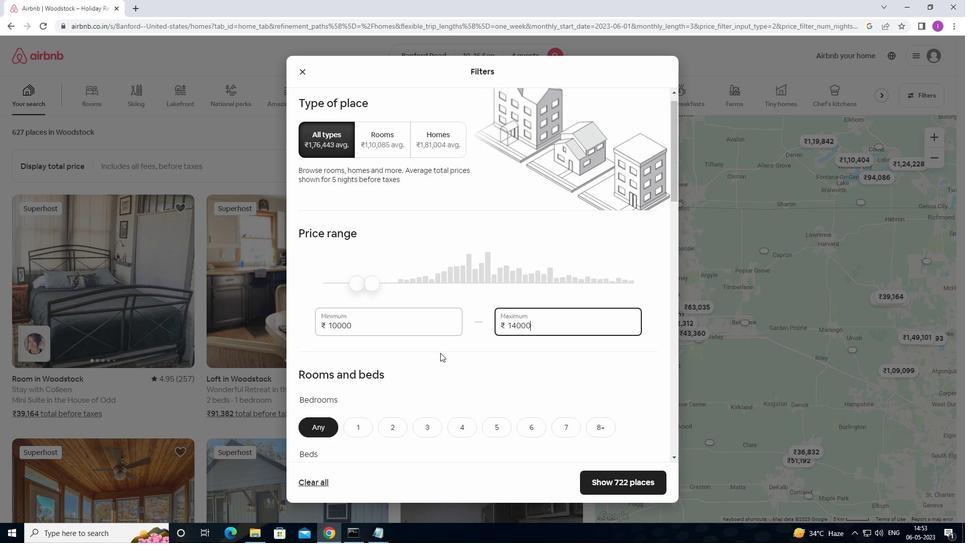
Action: Mouse moved to (438, 350)
Screenshot: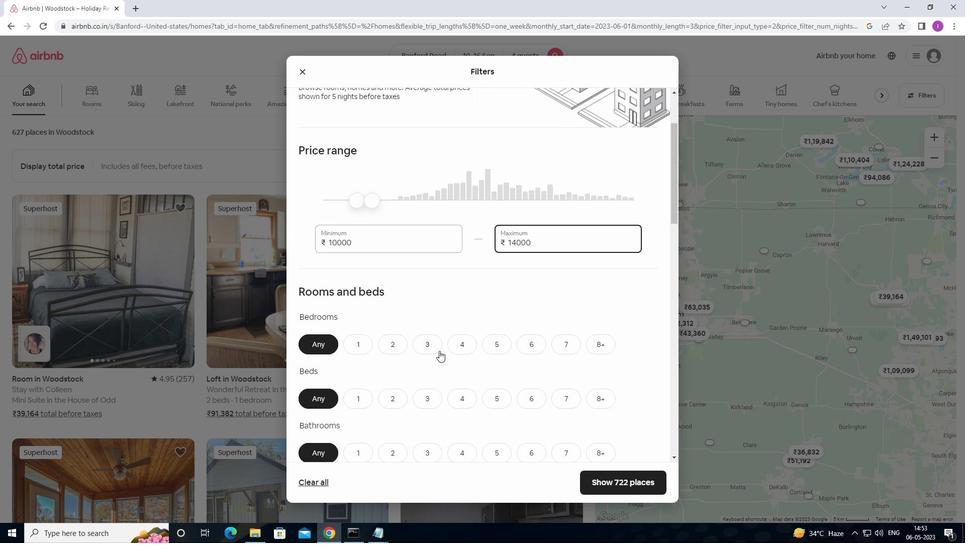 
Action: Mouse scrolled (438, 350) with delta (0, 0)
Screenshot: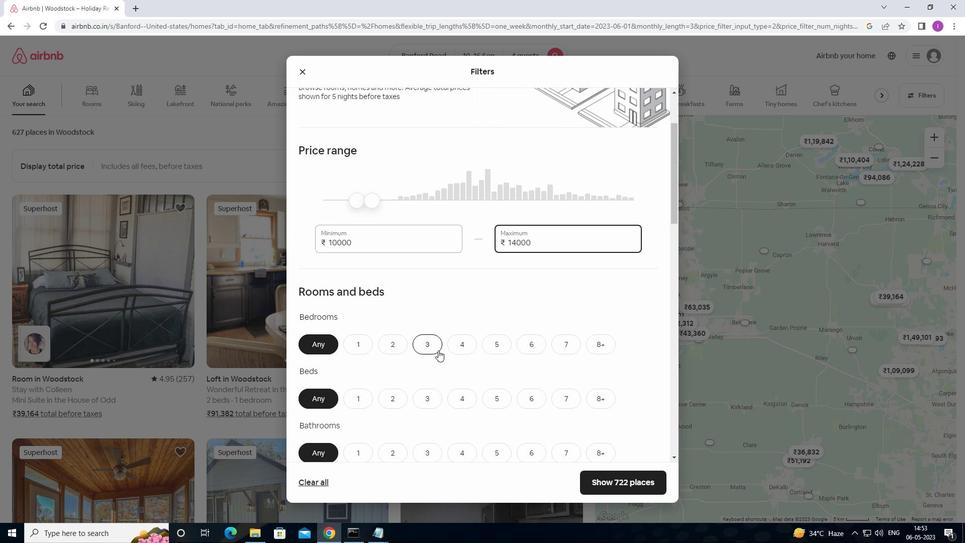 
Action: Mouse moved to (438, 349)
Screenshot: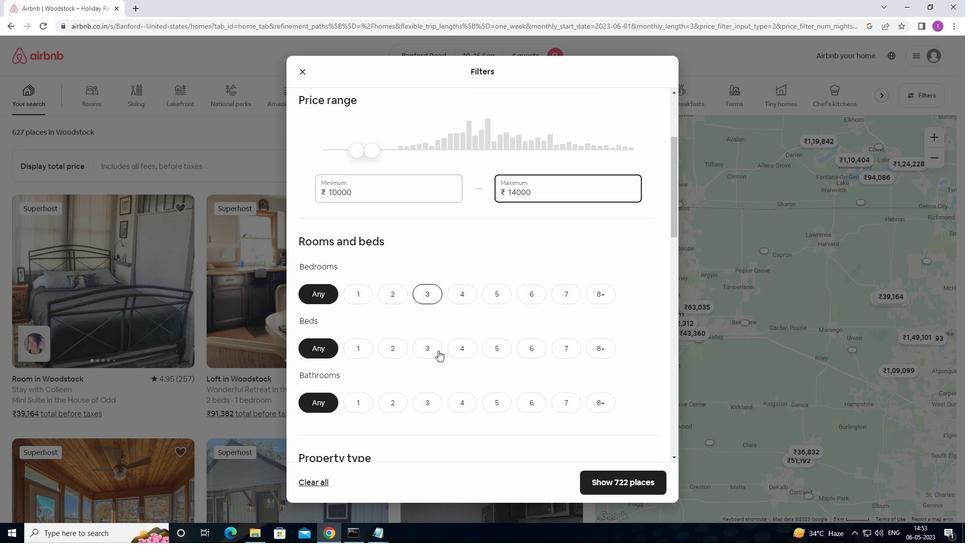 
Action: Mouse scrolled (438, 349) with delta (0, 0)
Screenshot: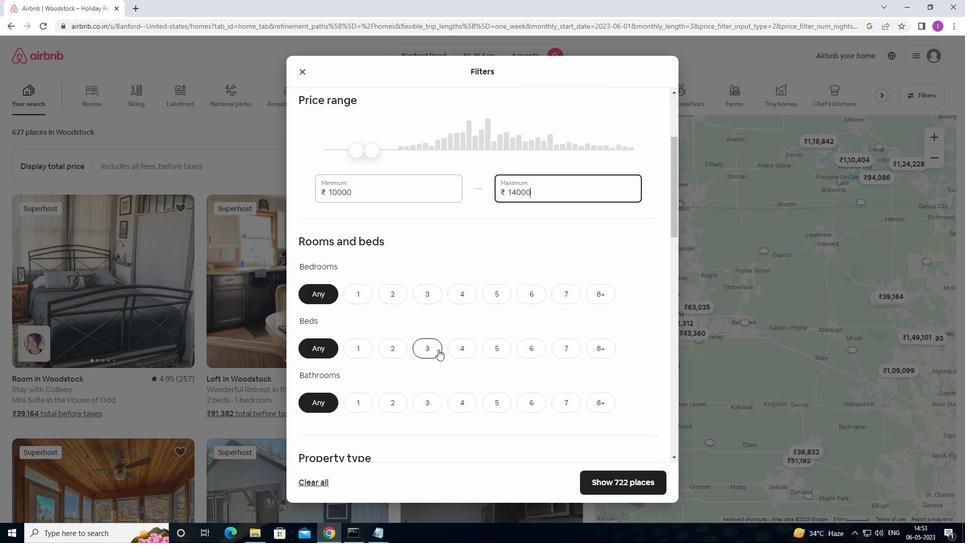 
Action: Mouse moved to (465, 246)
Screenshot: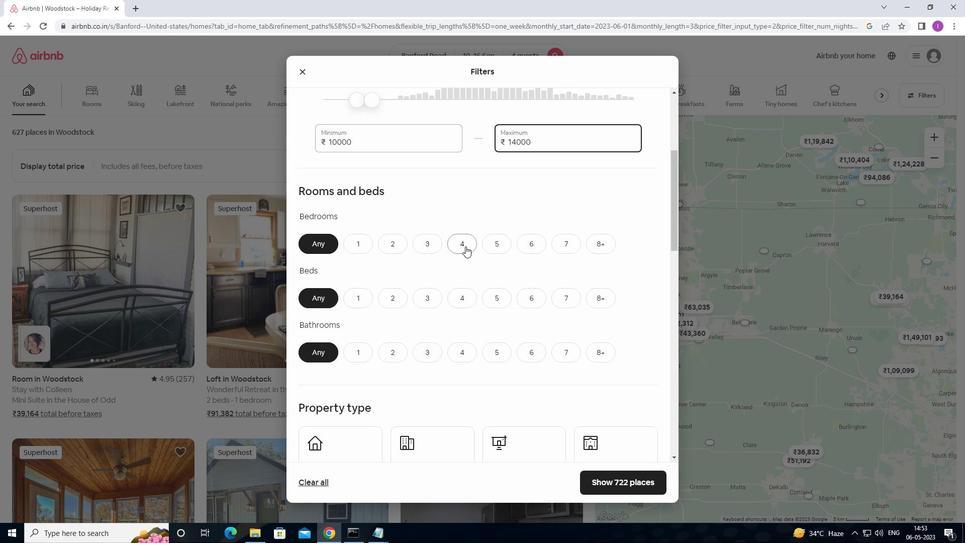 
Action: Mouse pressed left at (465, 246)
Screenshot: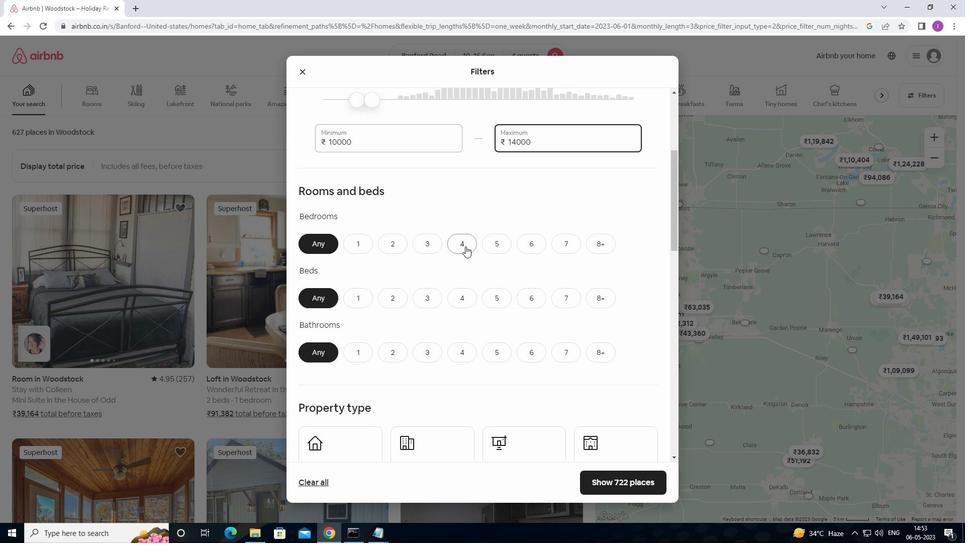 
Action: Mouse moved to (464, 295)
Screenshot: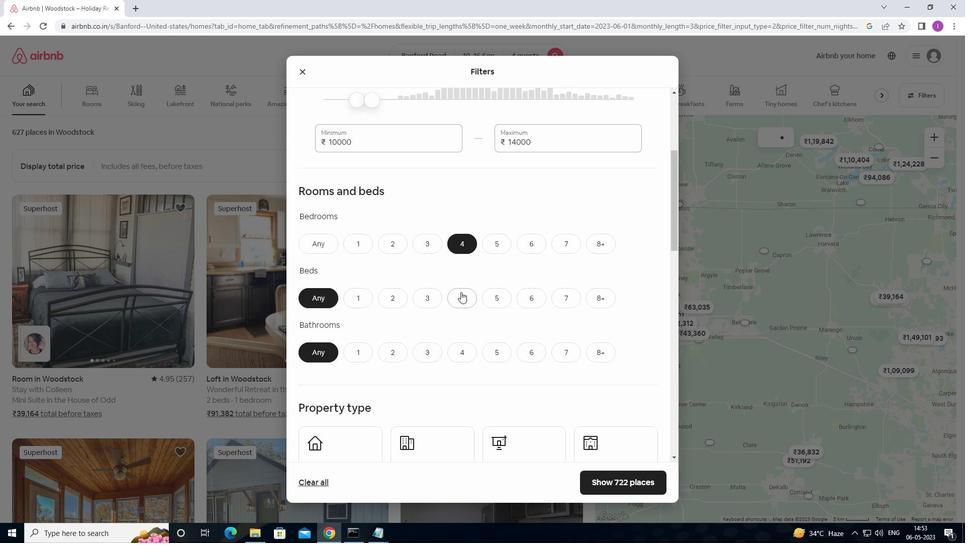 
Action: Mouse pressed left at (464, 295)
Screenshot: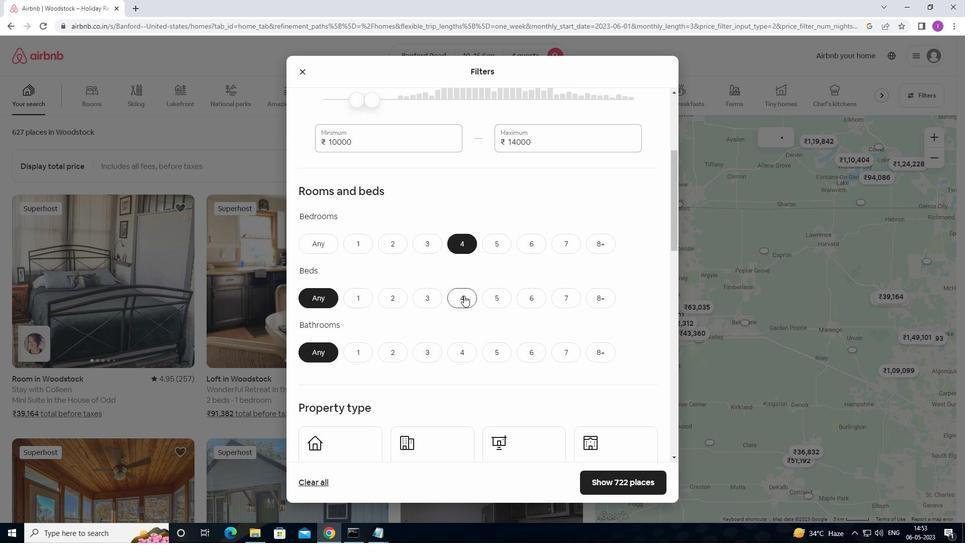 
Action: Mouse moved to (455, 345)
Screenshot: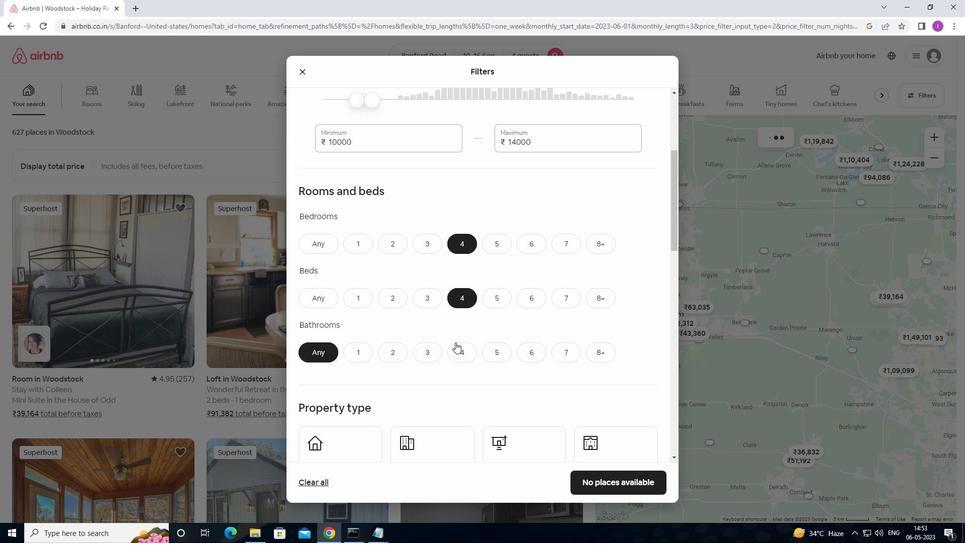 
Action: Mouse pressed left at (455, 345)
Screenshot: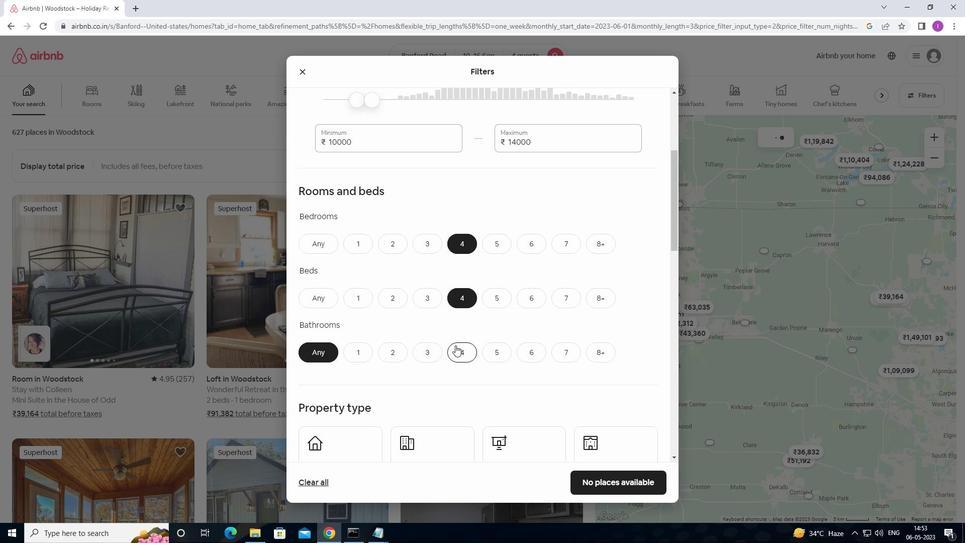 
Action: Mouse moved to (478, 334)
Screenshot: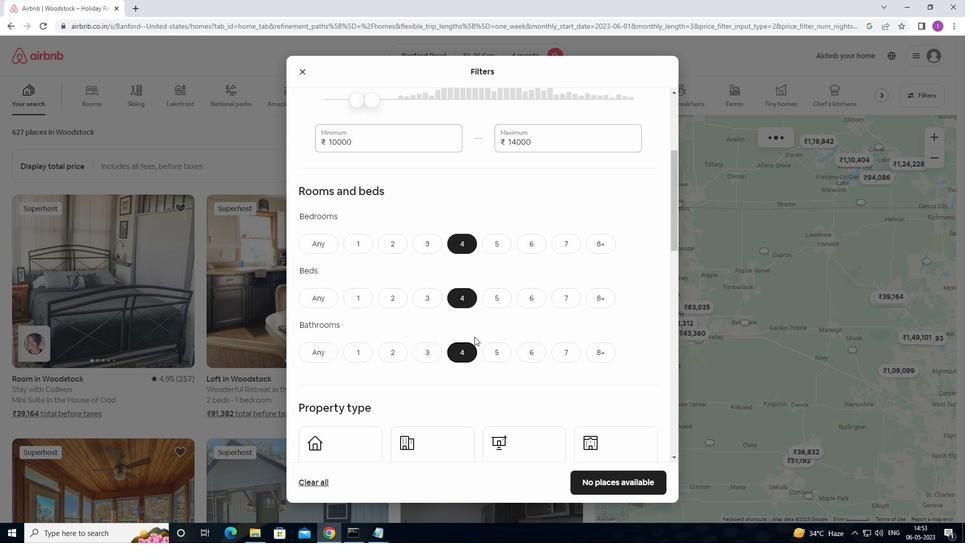 
Action: Mouse scrolled (478, 333) with delta (0, 0)
Screenshot: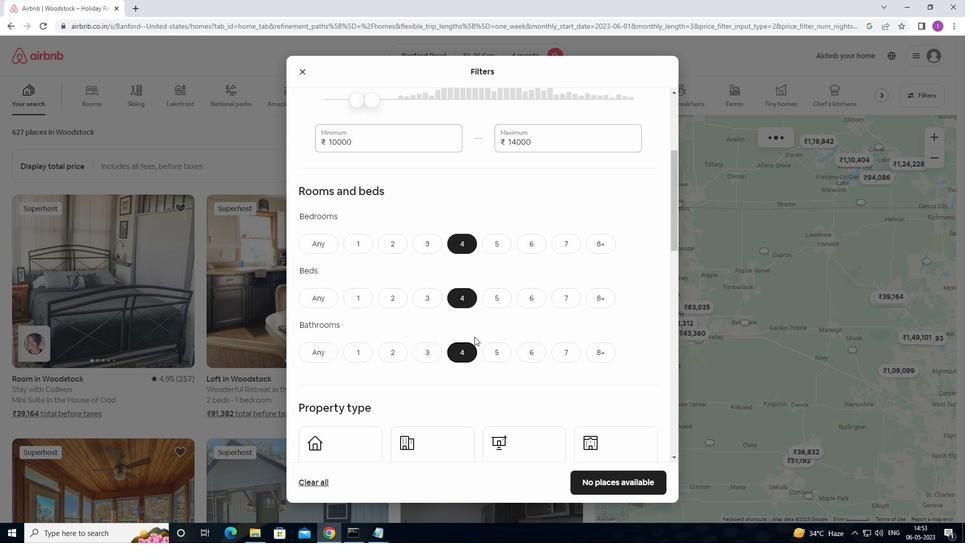 
Action: Mouse scrolled (478, 333) with delta (0, 0)
Screenshot: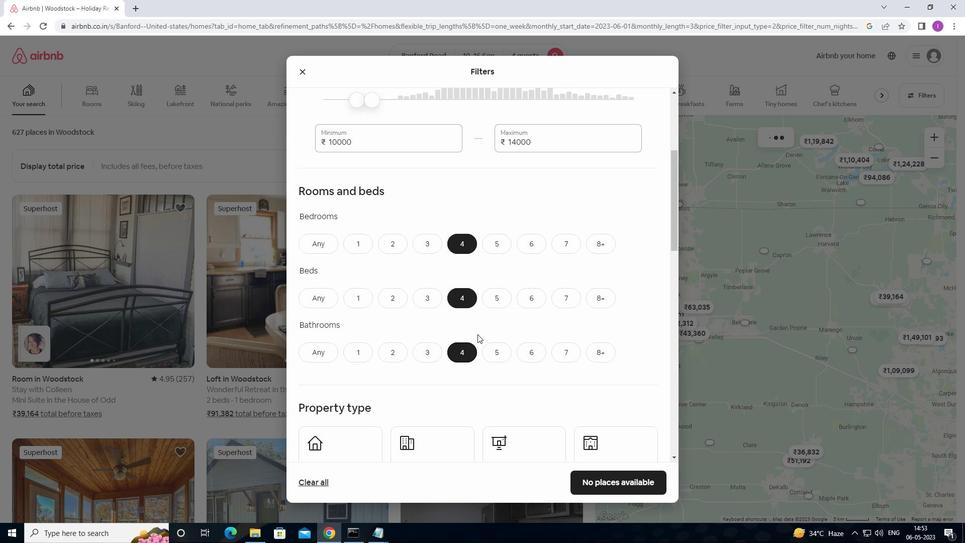 
Action: Mouse moved to (309, 352)
Screenshot: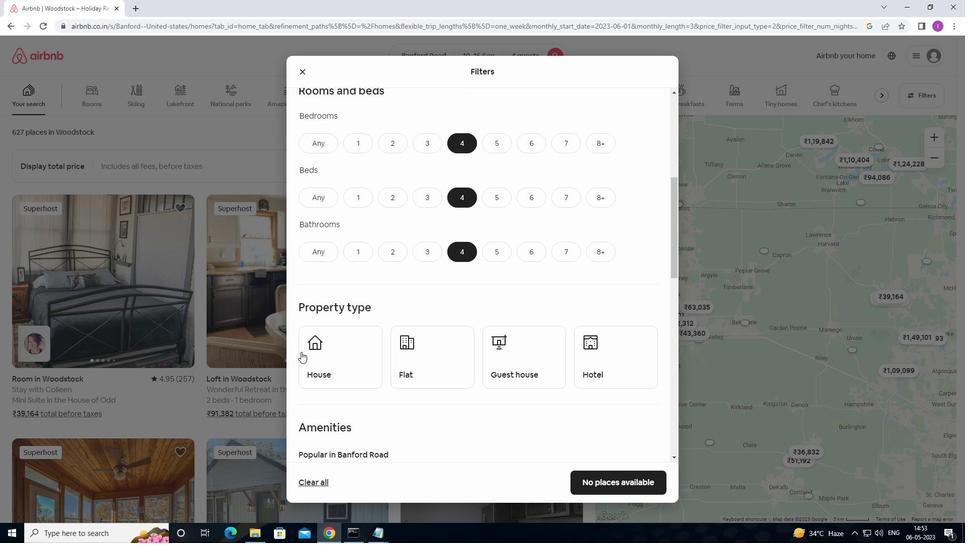 
Action: Mouse pressed left at (309, 352)
Screenshot: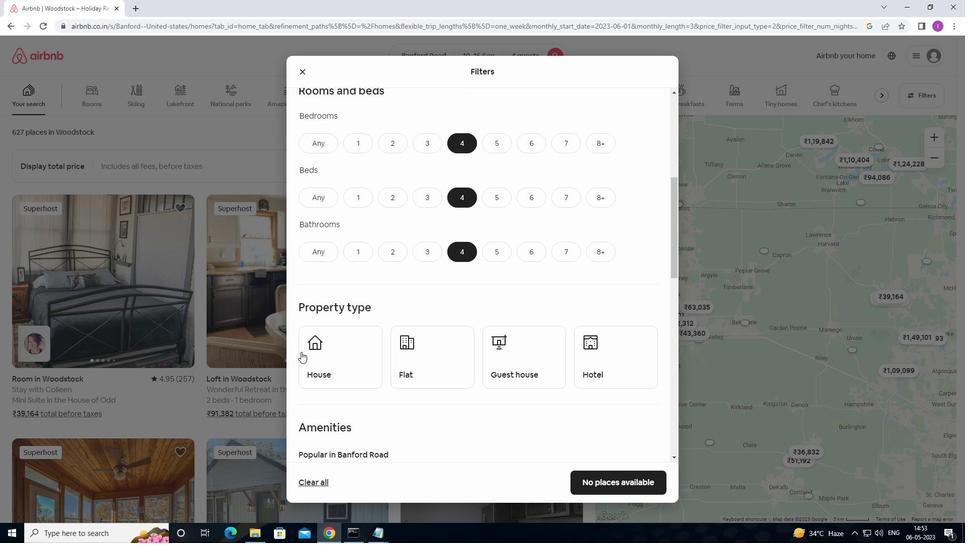 
Action: Mouse moved to (410, 358)
Screenshot: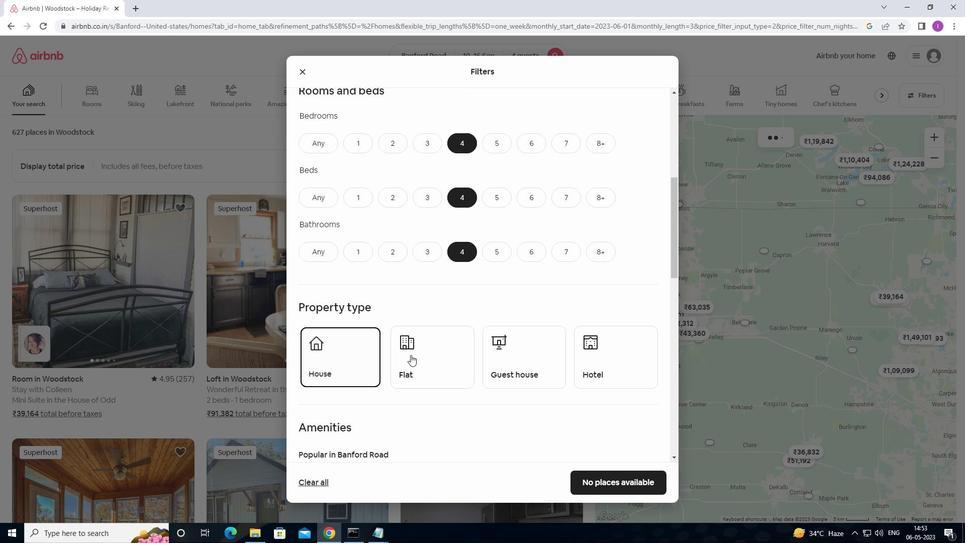 
Action: Mouse pressed left at (410, 358)
Screenshot: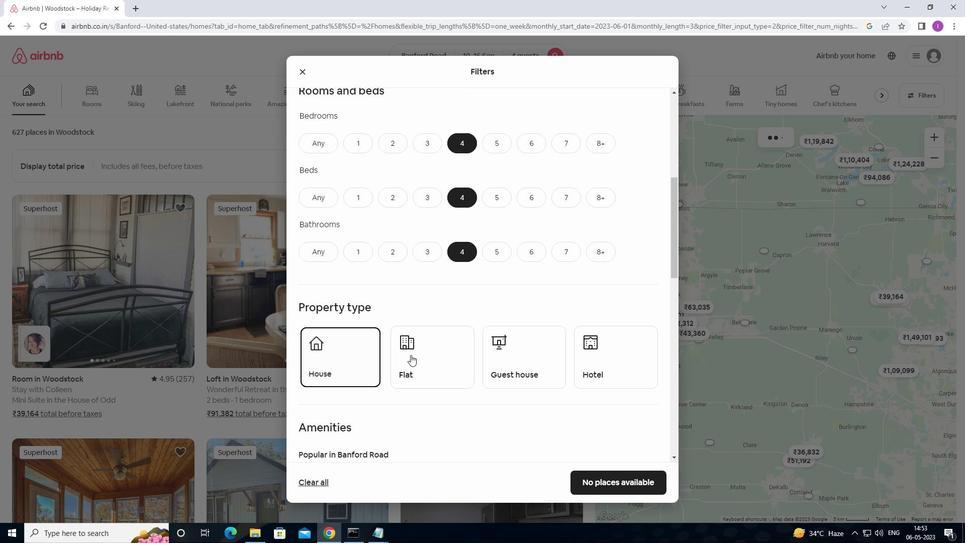 
Action: Mouse moved to (513, 353)
Screenshot: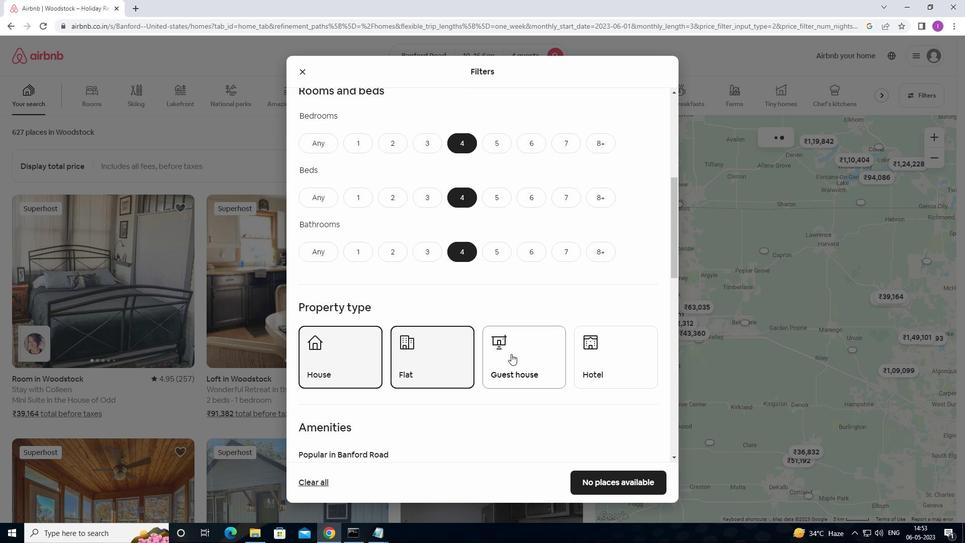 
Action: Mouse pressed left at (513, 353)
Screenshot: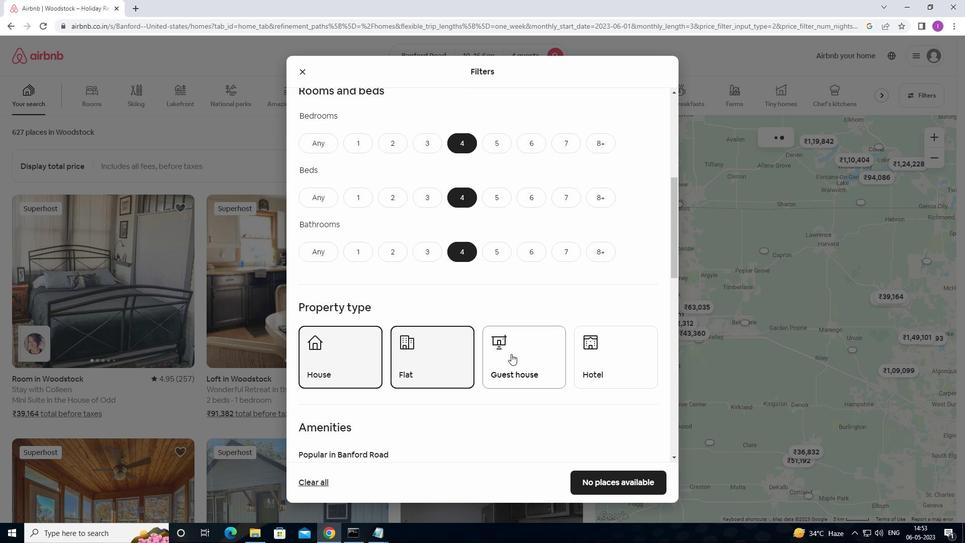 
Action: Mouse moved to (518, 339)
Screenshot: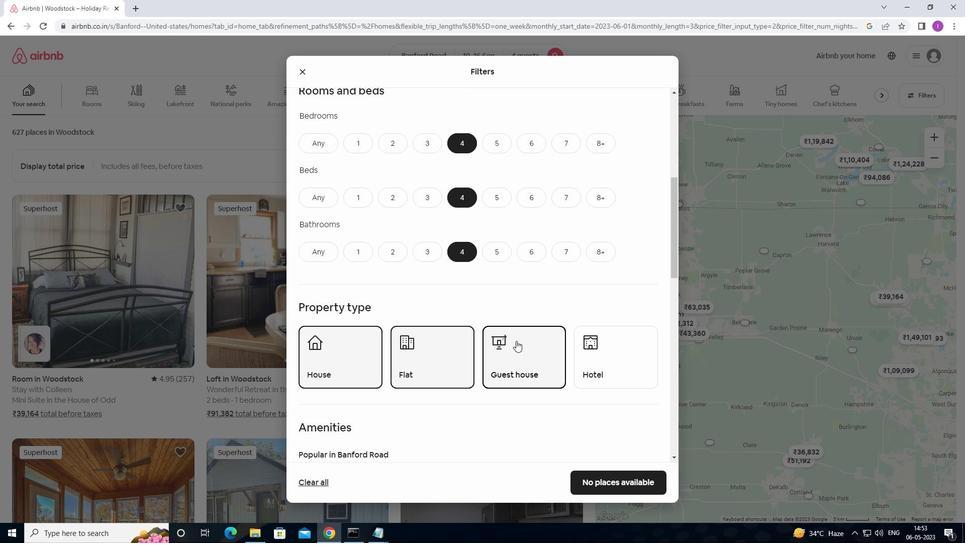 
Action: Mouse scrolled (518, 338) with delta (0, 0)
Screenshot: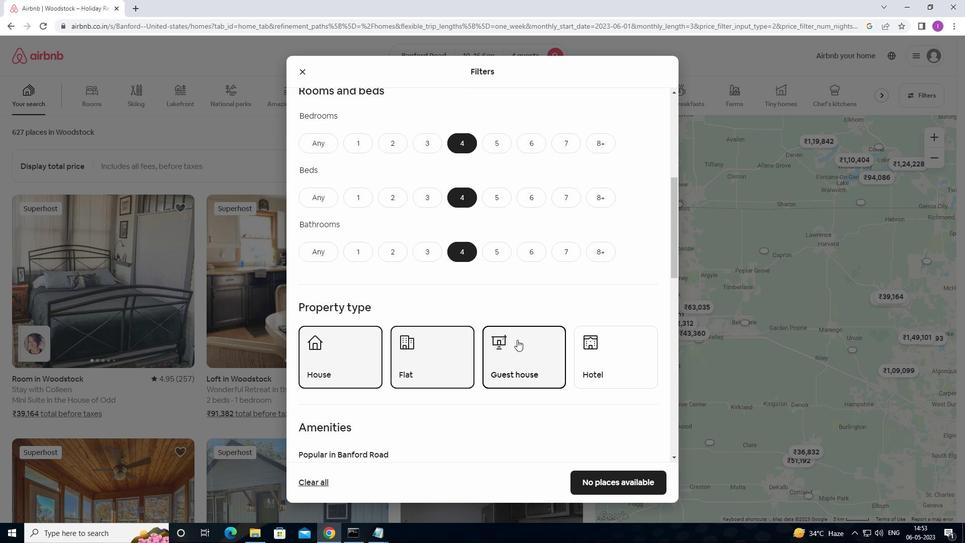 
Action: Mouse scrolled (518, 338) with delta (0, 0)
Screenshot: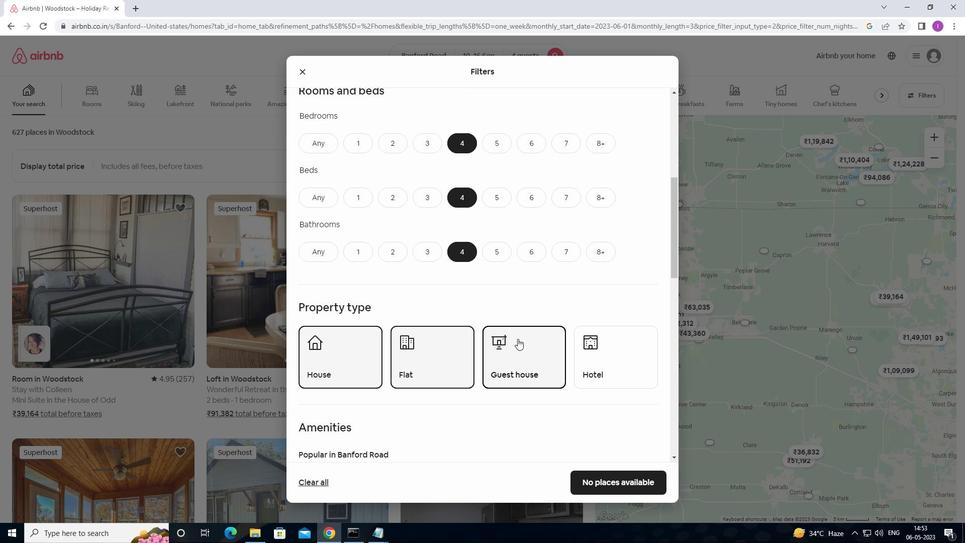 
Action: Mouse moved to (482, 379)
Screenshot: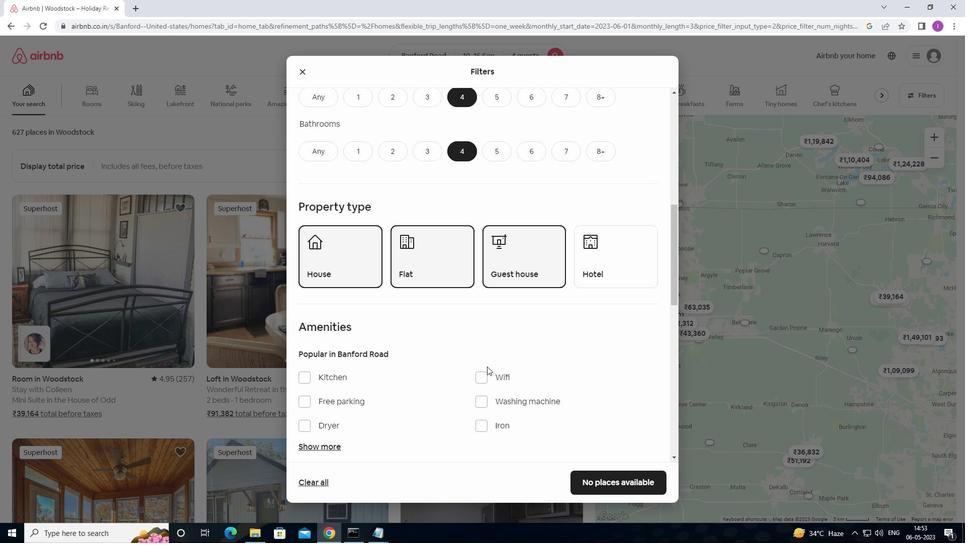 
Action: Mouse pressed left at (482, 379)
Screenshot: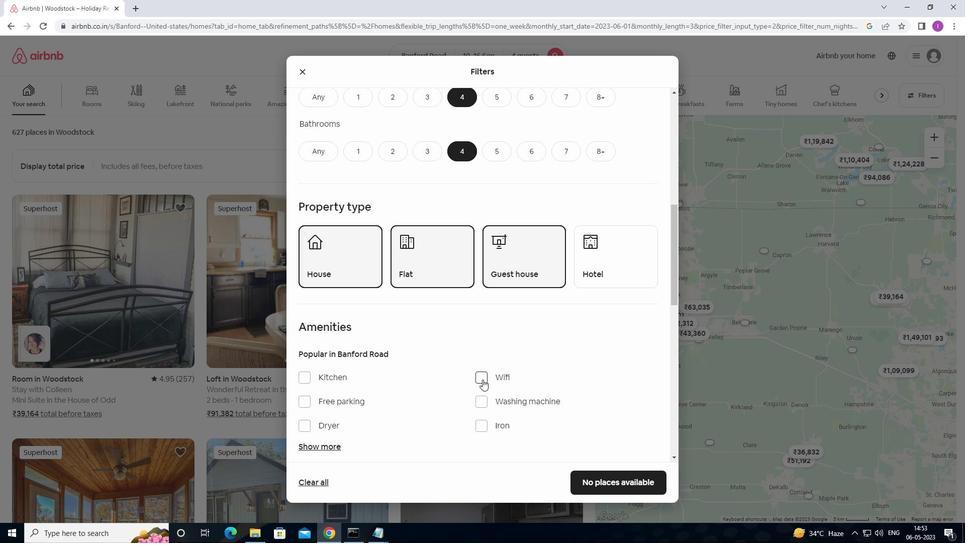 
Action: Mouse moved to (308, 401)
Screenshot: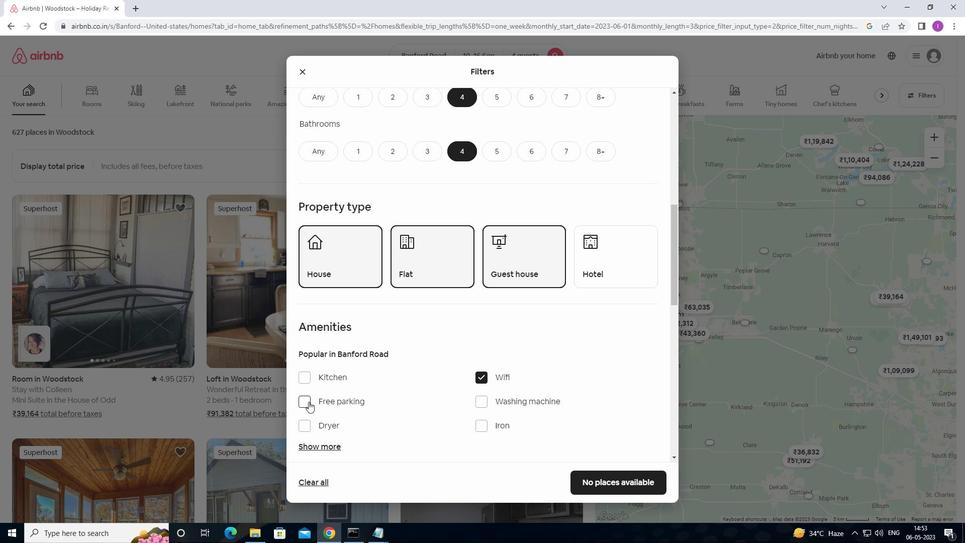 
Action: Mouse pressed left at (308, 401)
Screenshot: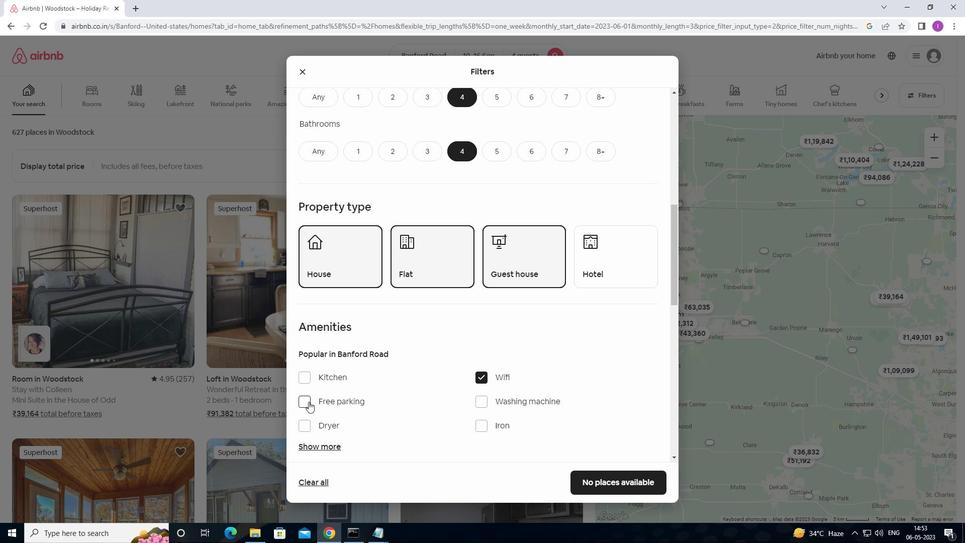 
Action: Mouse moved to (355, 398)
Screenshot: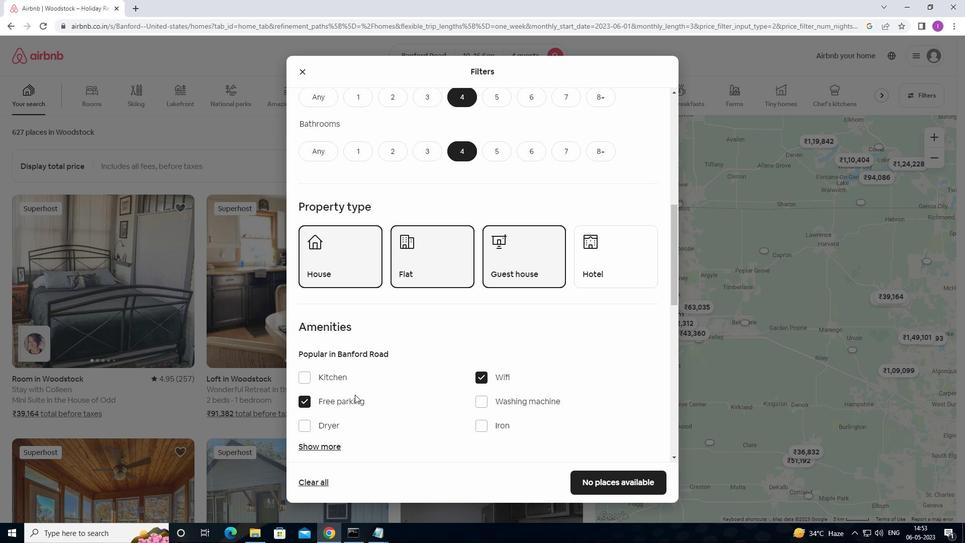 
Action: Mouse scrolled (355, 397) with delta (0, 0)
Screenshot: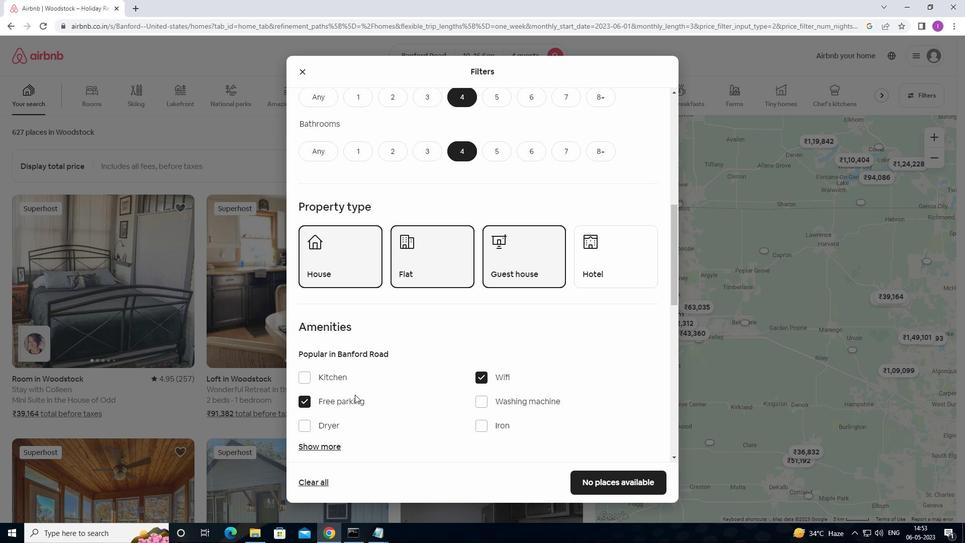 
Action: Mouse moved to (355, 398)
Screenshot: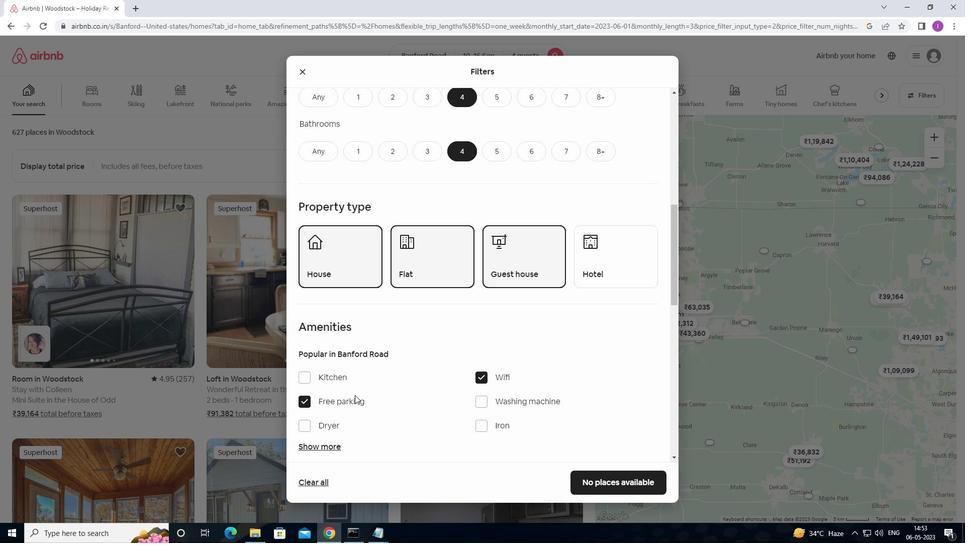 
Action: Mouse scrolled (355, 398) with delta (0, 0)
Screenshot: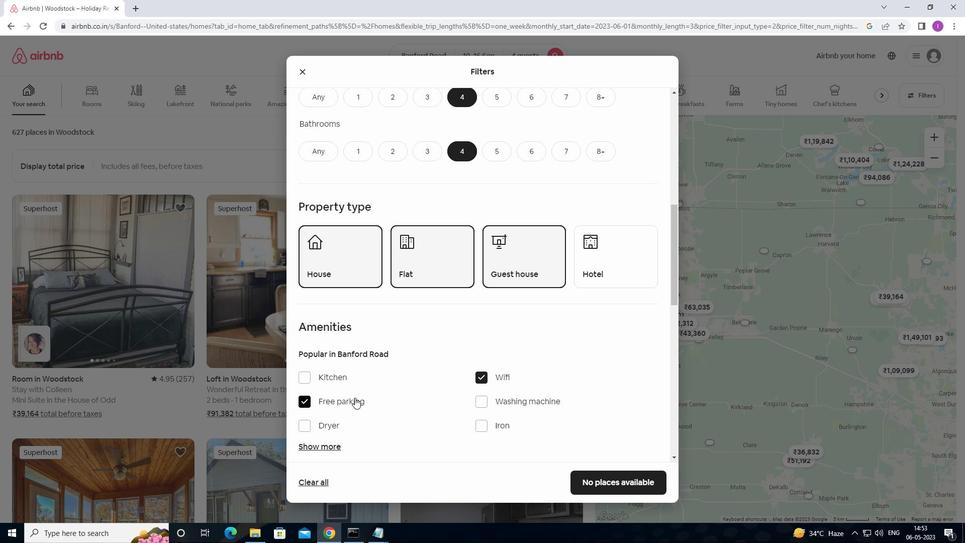 
Action: Mouse moved to (358, 393)
Screenshot: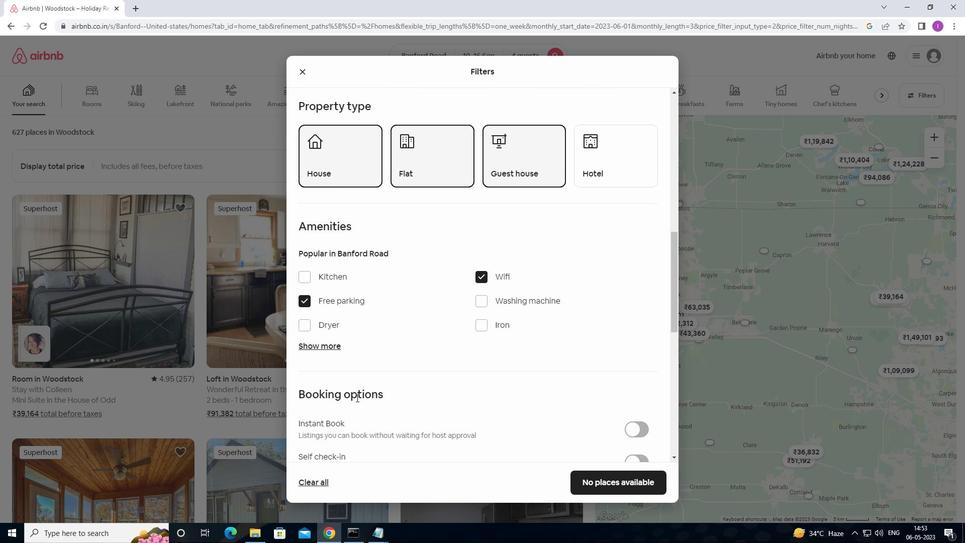 
Action: Mouse scrolled (358, 393) with delta (0, 0)
Screenshot: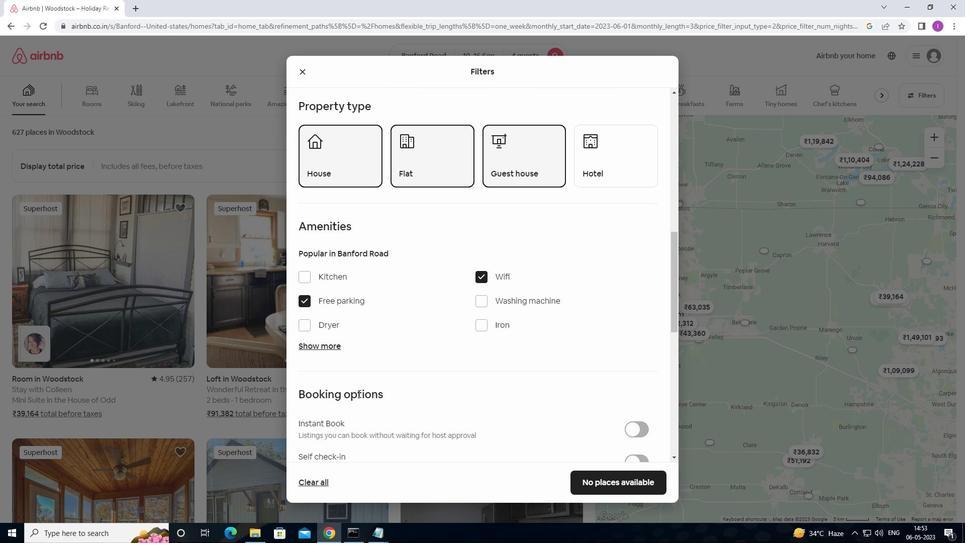 
Action: Mouse moved to (314, 299)
Screenshot: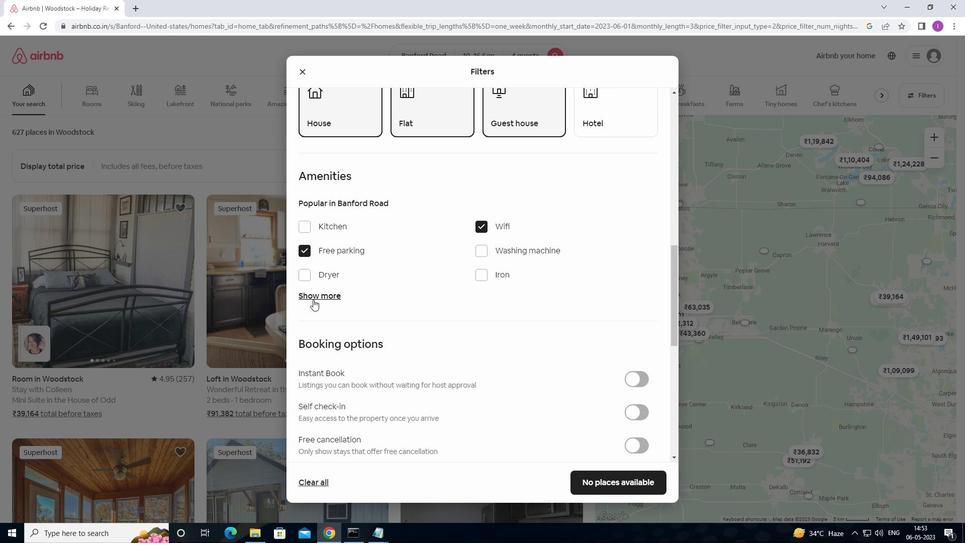 
Action: Mouse pressed left at (314, 299)
Screenshot: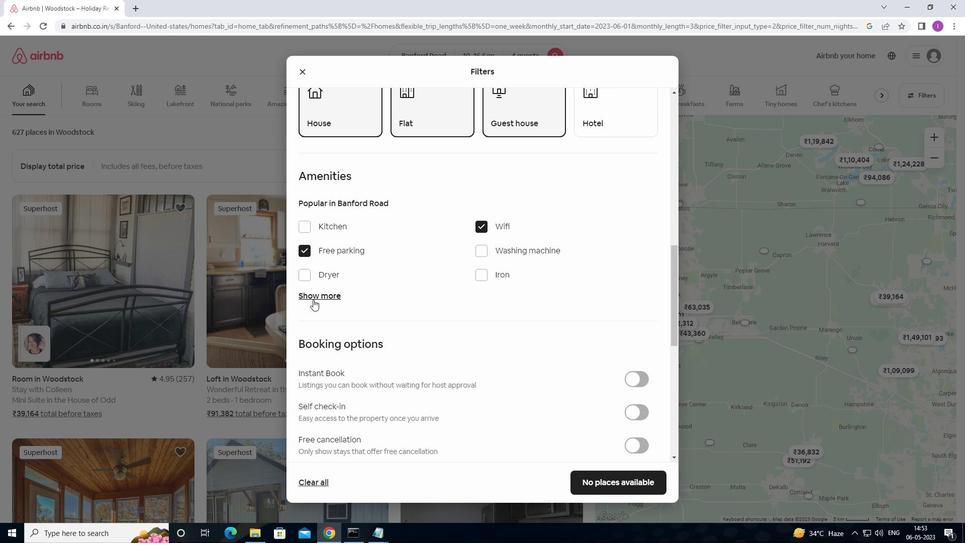 
Action: Mouse moved to (483, 356)
Screenshot: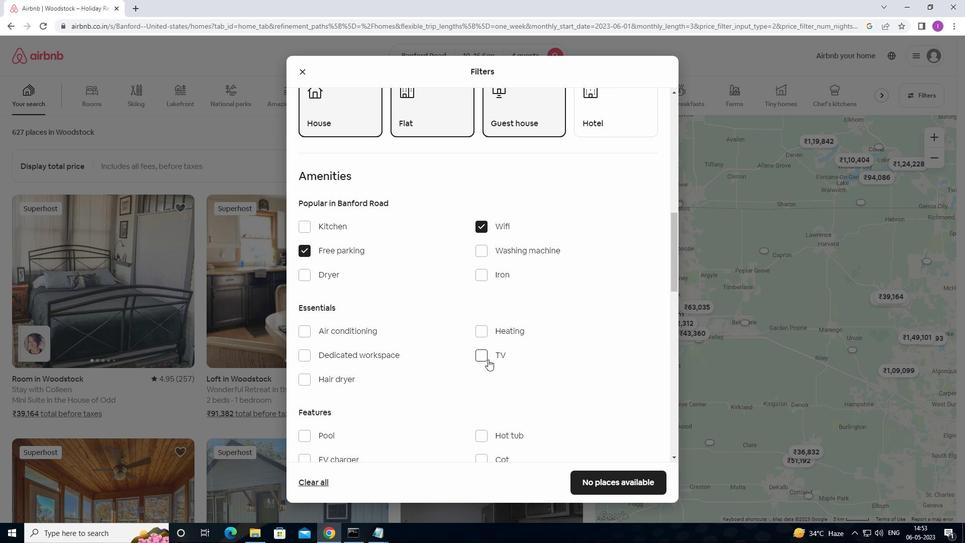 
Action: Mouse pressed left at (483, 356)
Screenshot: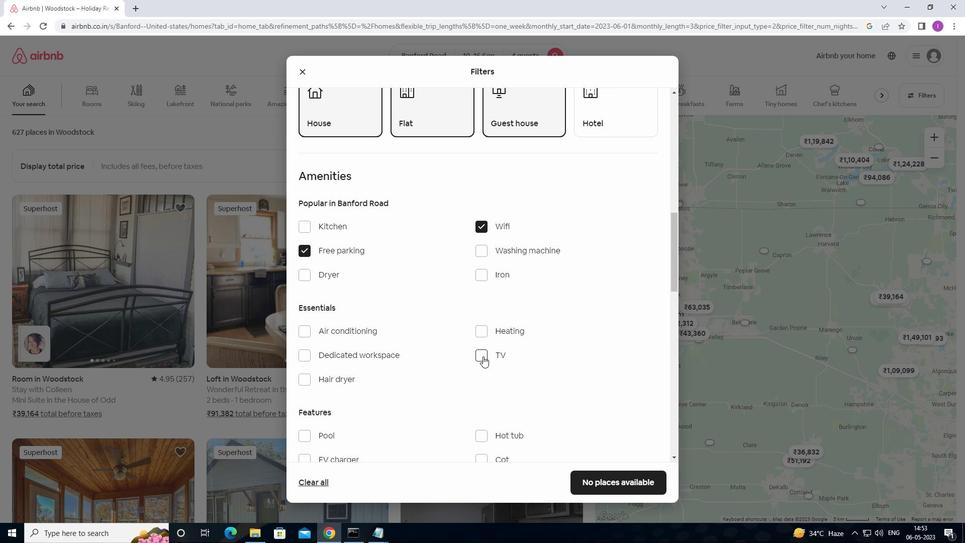 
Action: Mouse moved to (342, 362)
Screenshot: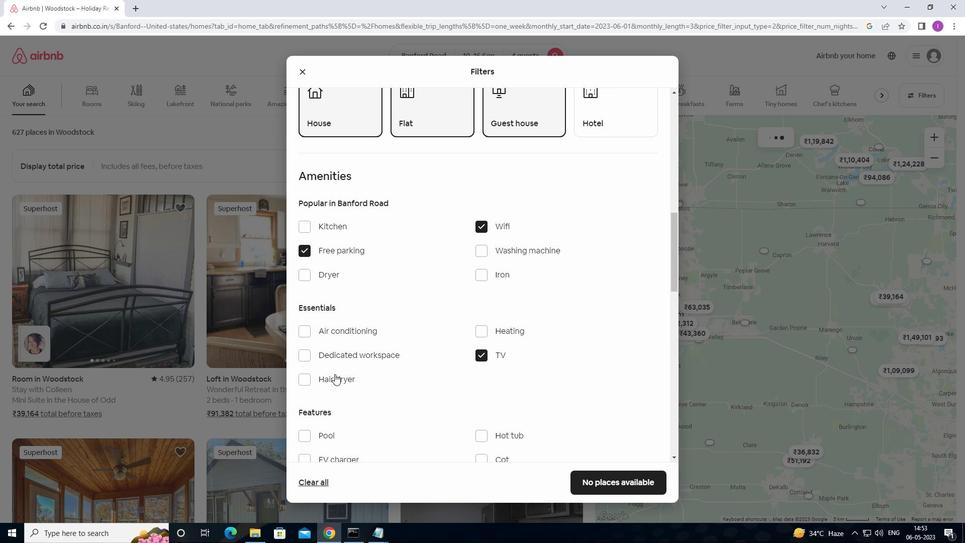 
Action: Mouse scrolled (342, 362) with delta (0, 0)
Screenshot: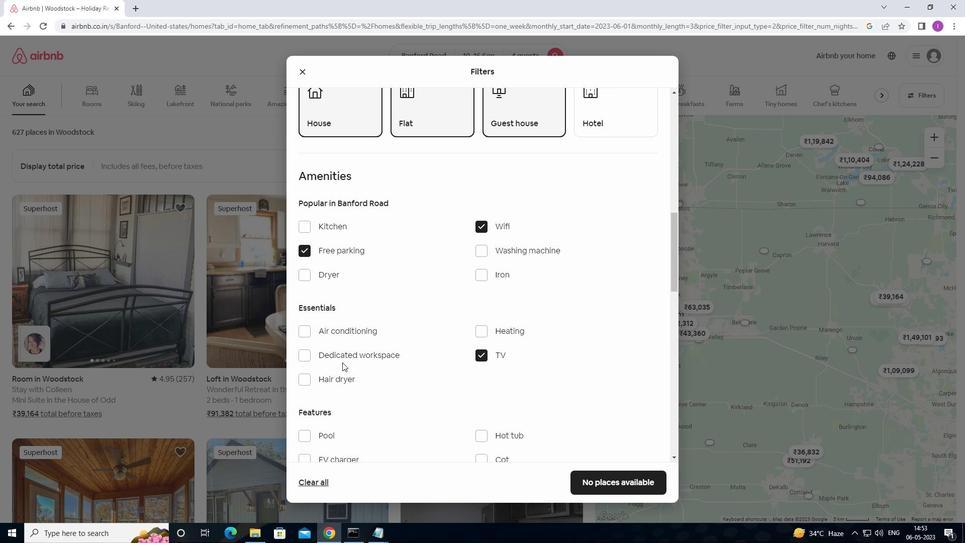 
Action: Mouse scrolled (342, 362) with delta (0, 0)
Screenshot: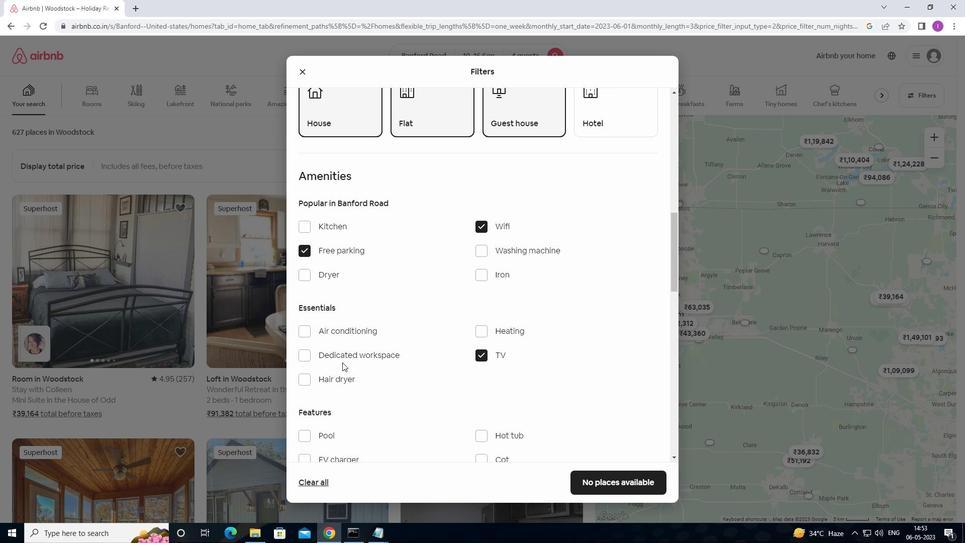 
Action: Mouse scrolled (342, 362) with delta (0, 0)
Screenshot: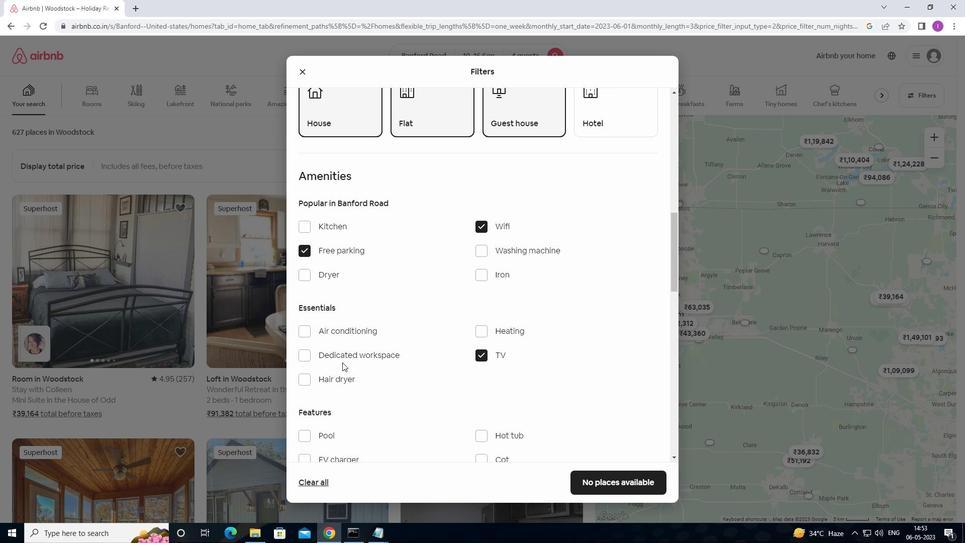 
Action: Mouse scrolled (342, 362) with delta (0, 0)
Screenshot: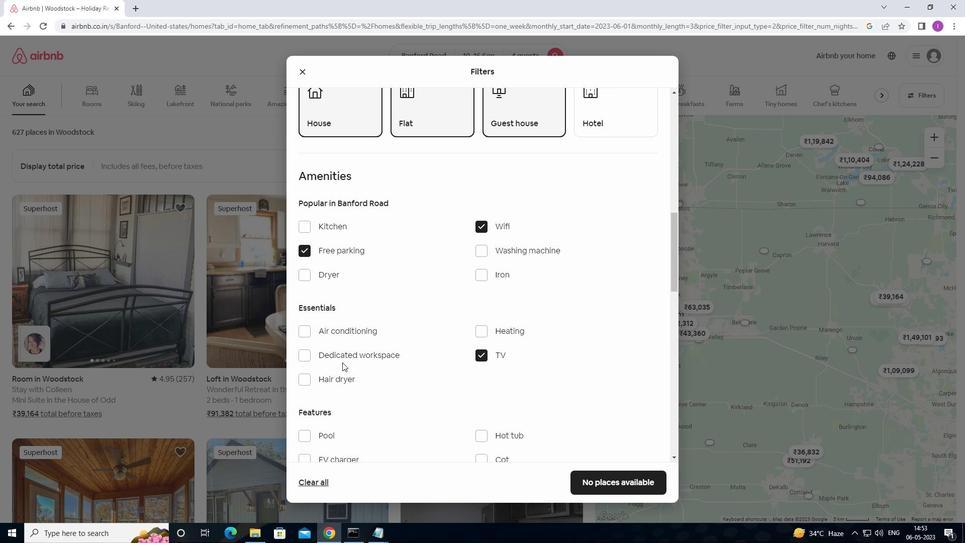 
Action: Mouse moved to (304, 281)
Screenshot: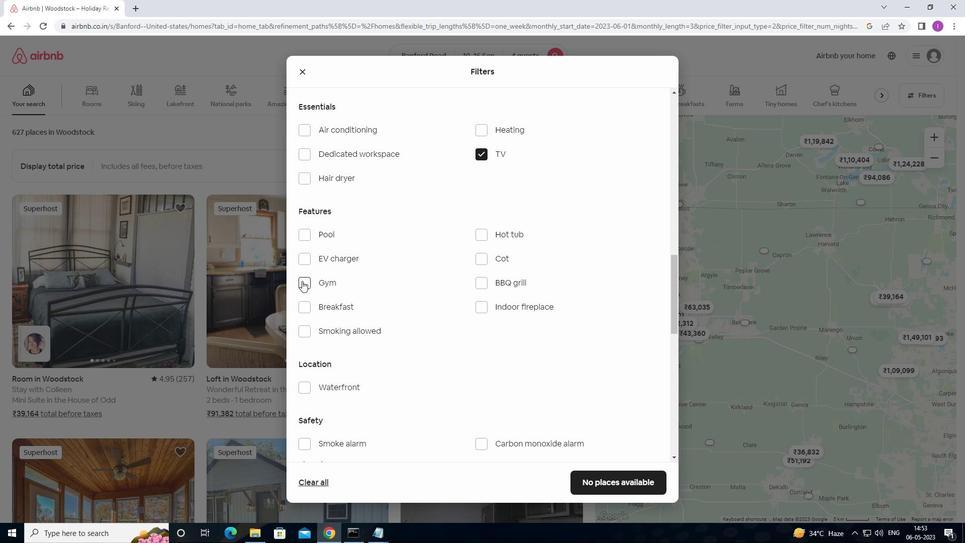 
Action: Mouse pressed left at (304, 281)
Screenshot: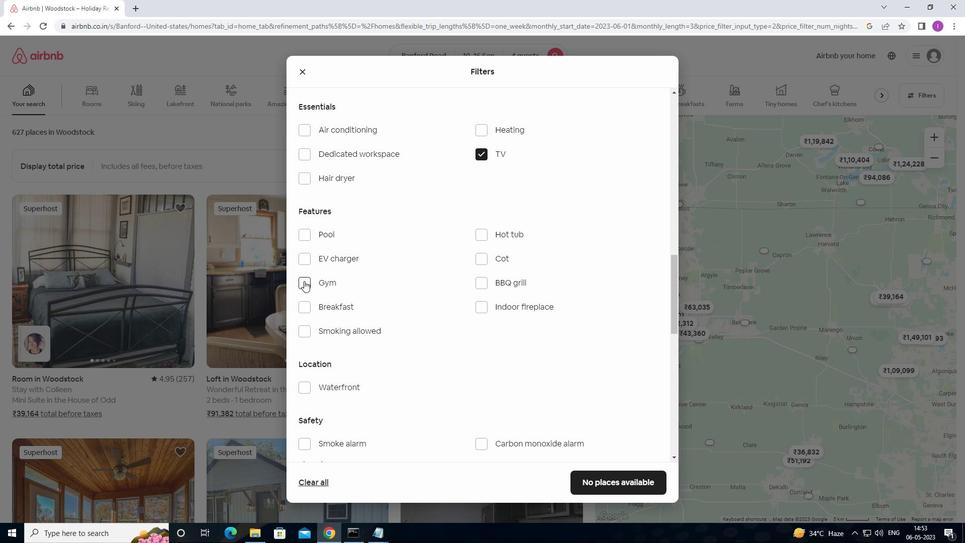 
Action: Mouse moved to (308, 310)
Screenshot: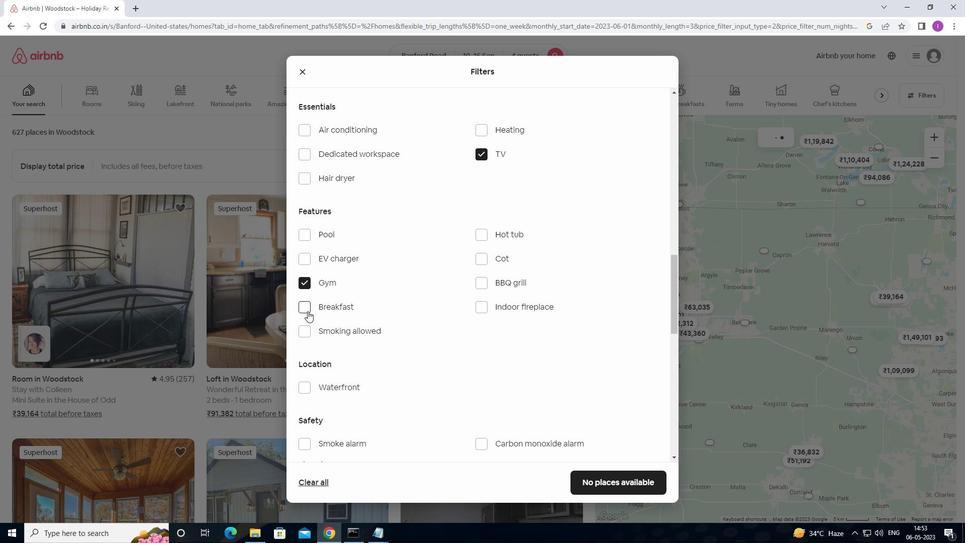 
Action: Mouse pressed left at (308, 310)
Screenshot: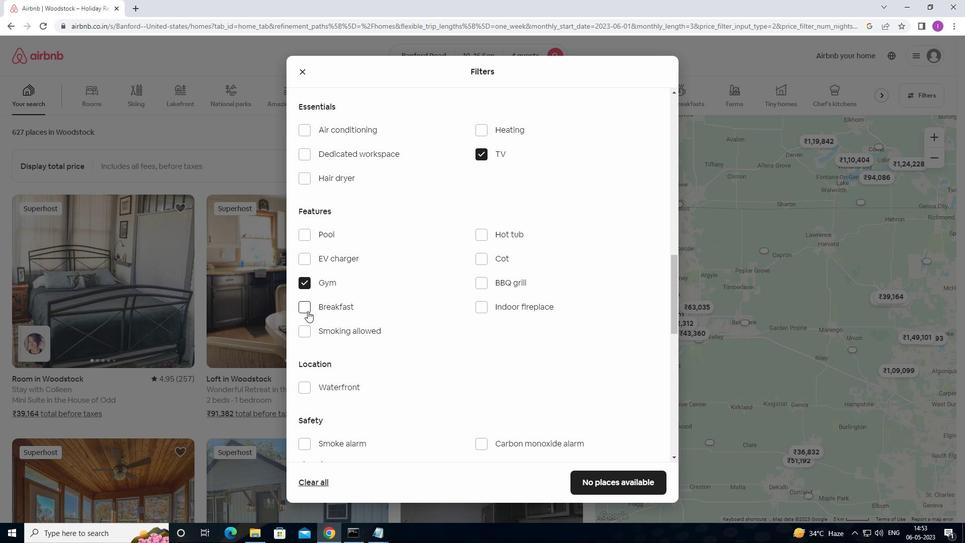 
Action: Mouse moved to (357, 323)
Screenshot: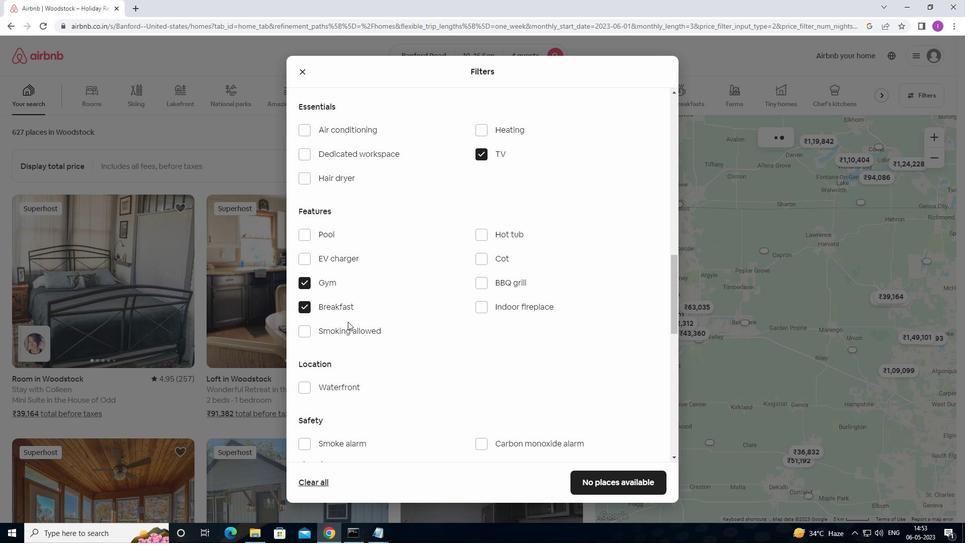 
Action: Mouse scrolled (357, 322) with delta (0, 0)
Screenshot: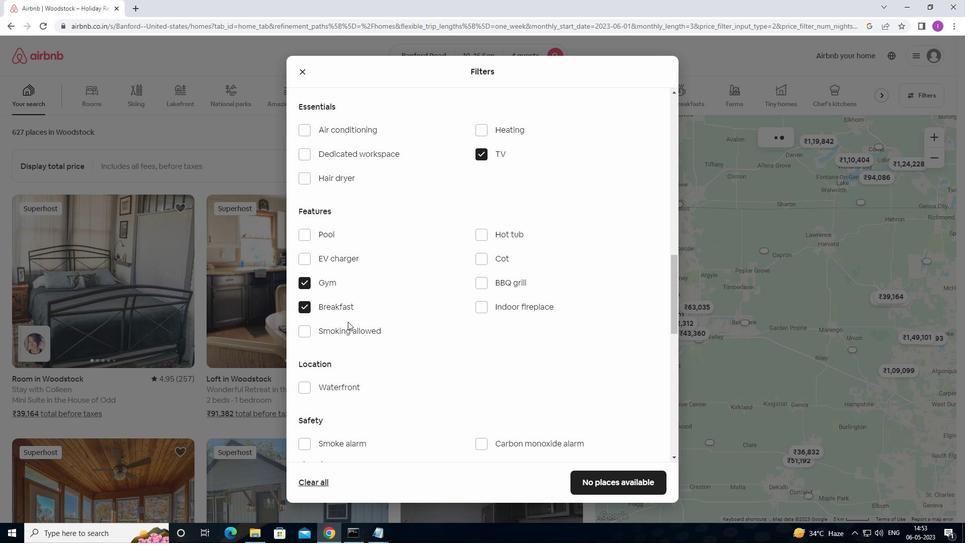 
Action: Mouse moved to (359, 326)
Screenshot: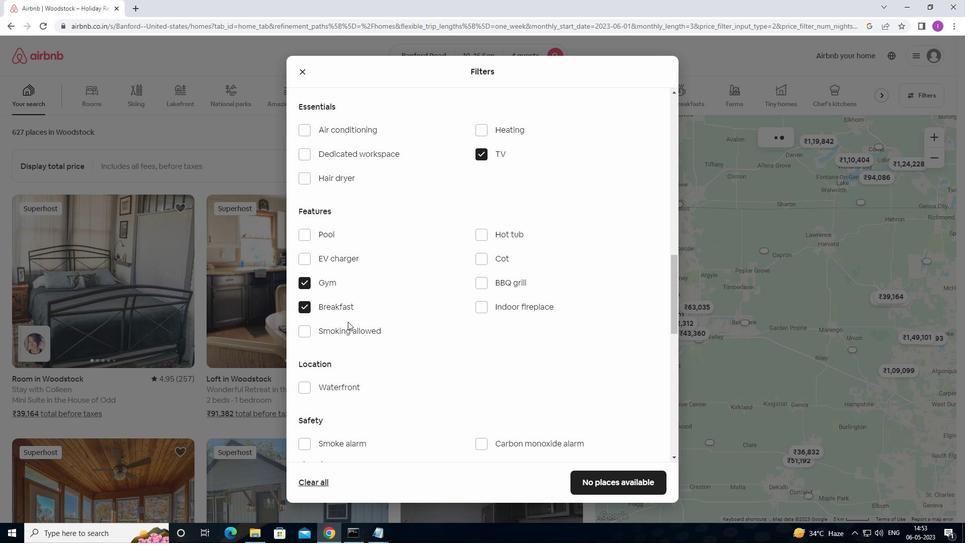 
Action: Mouse scrolled (359, 325) with delta (0, 0)
Screenshot: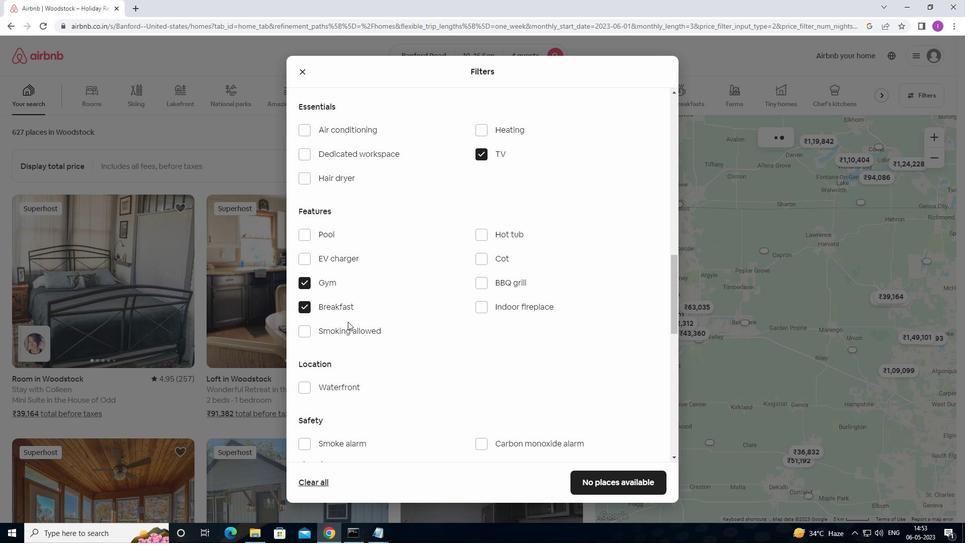 
Action: Mouse moved to (361, 330)
Screenshot: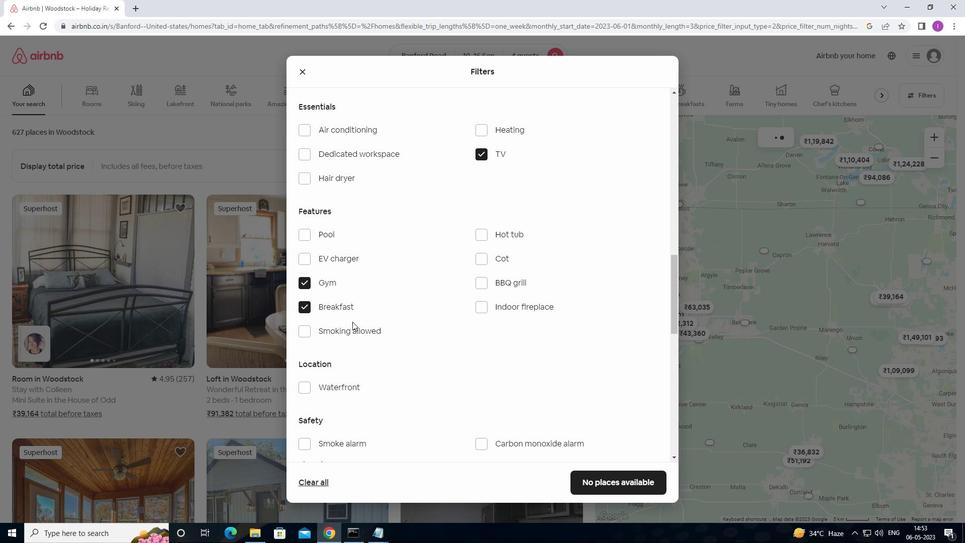 
Action: Mouse scrolled (361, 330) with delta (0, 0)
Screenshot: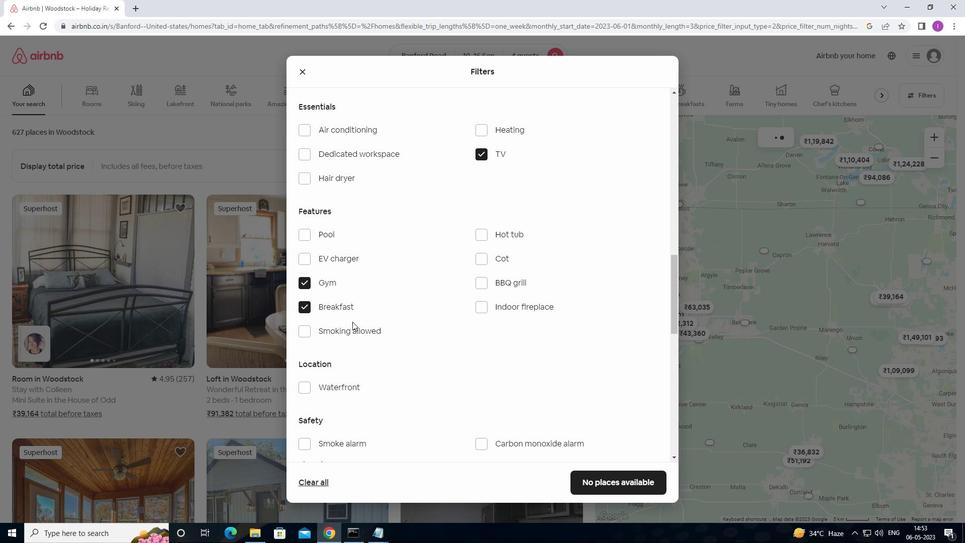 
Action: Mouse scrolled (361, 330) with delta (0, 0)
Screenshot: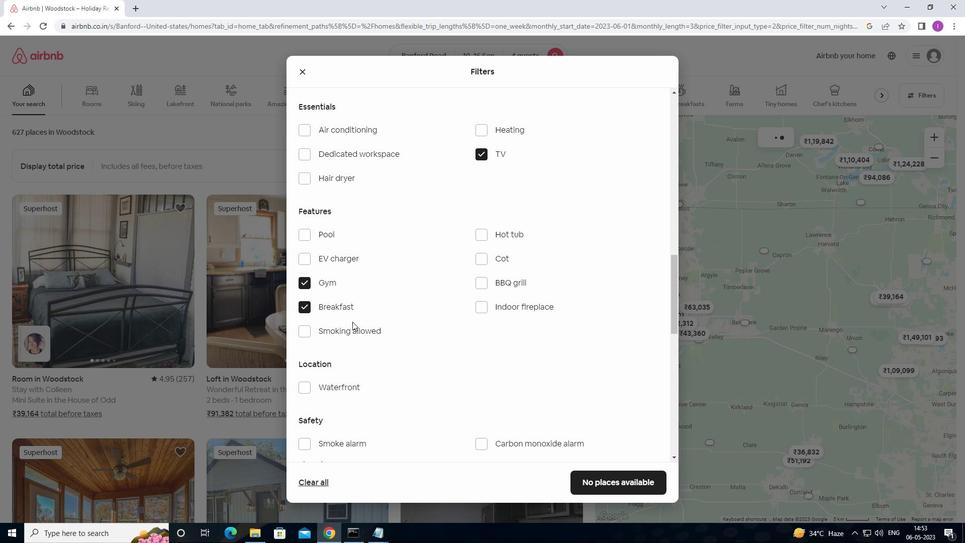 
Action: Mouse moved to (370, 332)
Screenshot: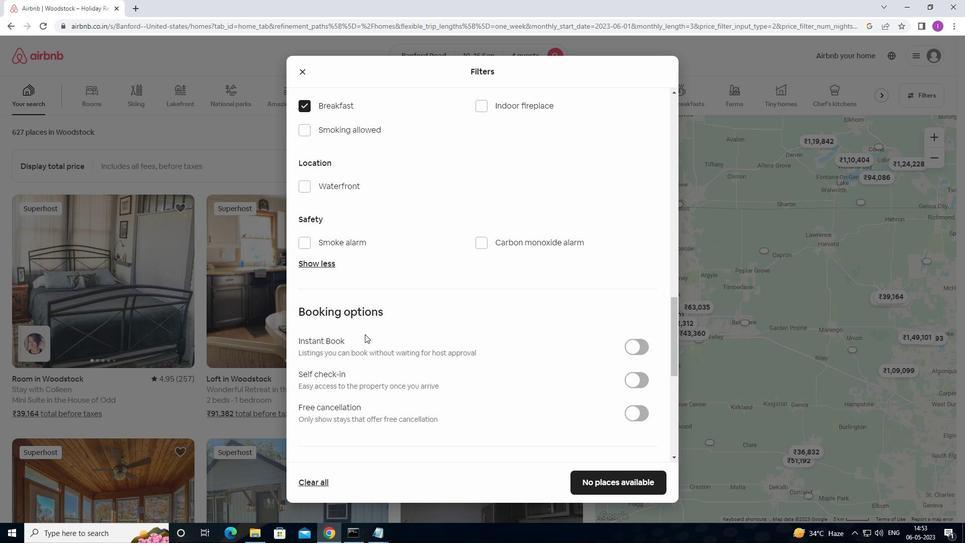 
Action: Mouse scrolled (370, 331) with delta (0, 0)
Screenshot: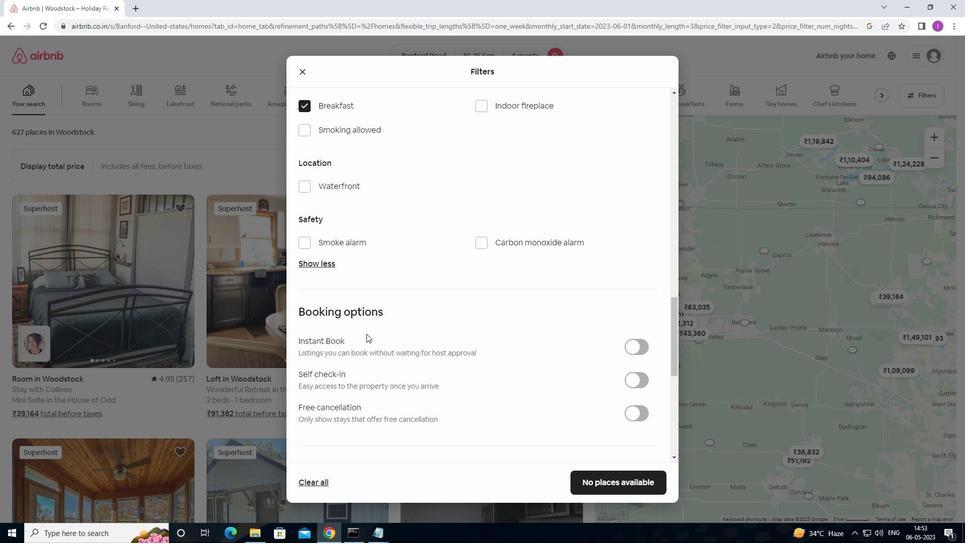 
Action: Mouse scrolled (370, 331) with delta (0, 0)
Screenshot: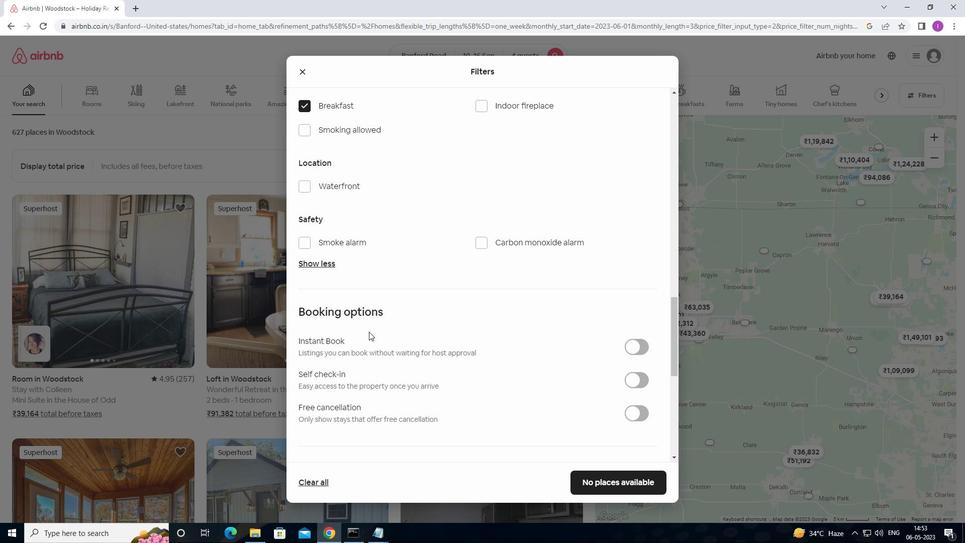 
Action: Mouse moved to (639, 281)
Screenshot: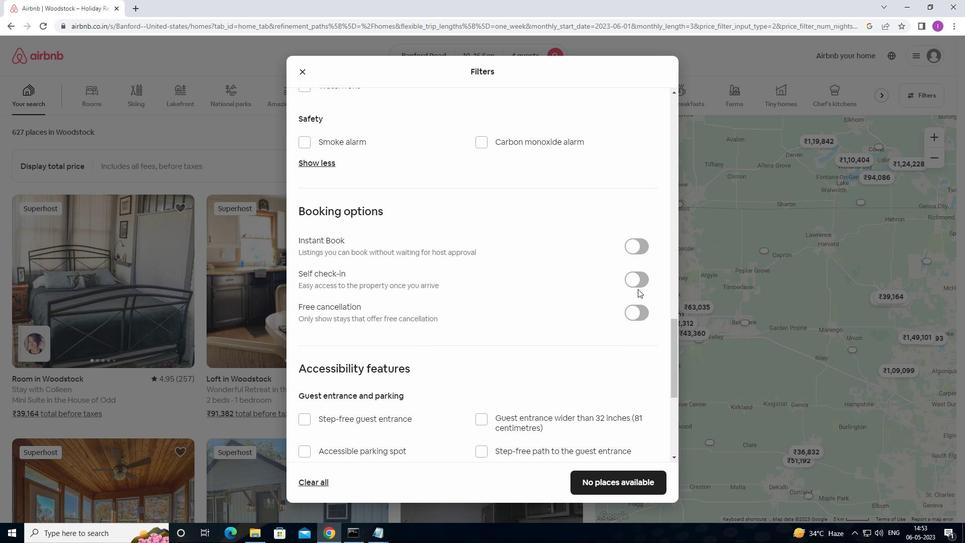 
Action: Mouse pressed left at (639, 281)
Screenshot: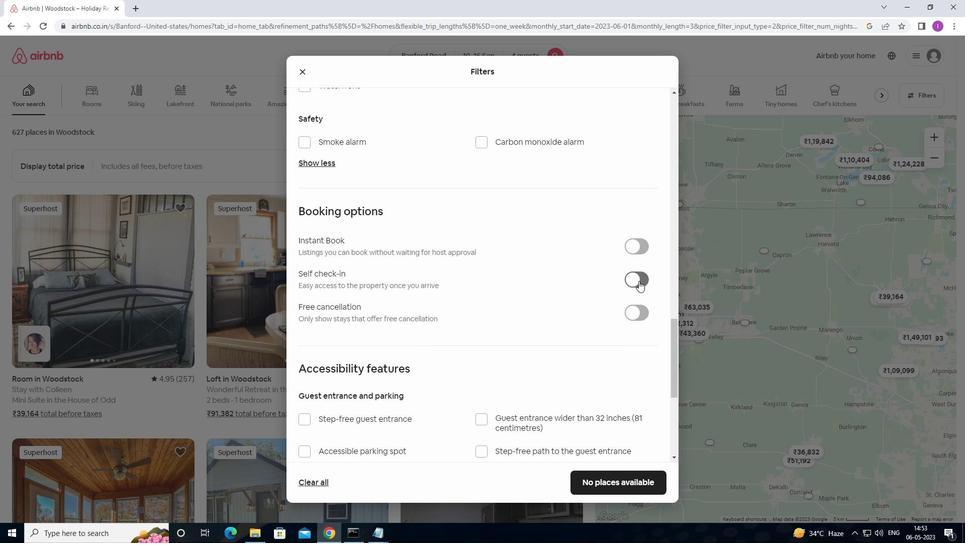 
Action: Mouse moved to (463, 330)
Screenshot: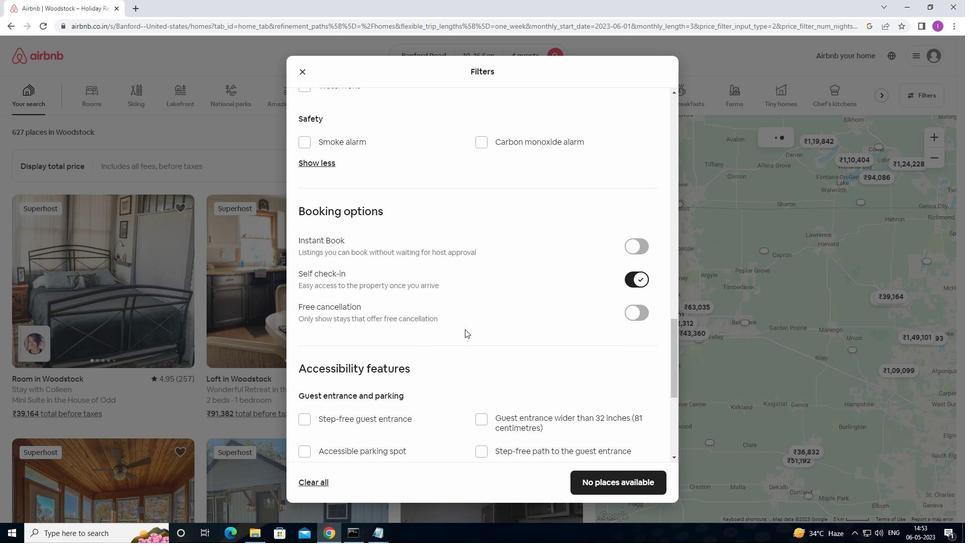
Action: Mouse scrolled (463, 330) with delta (0, 0)
Screenshot: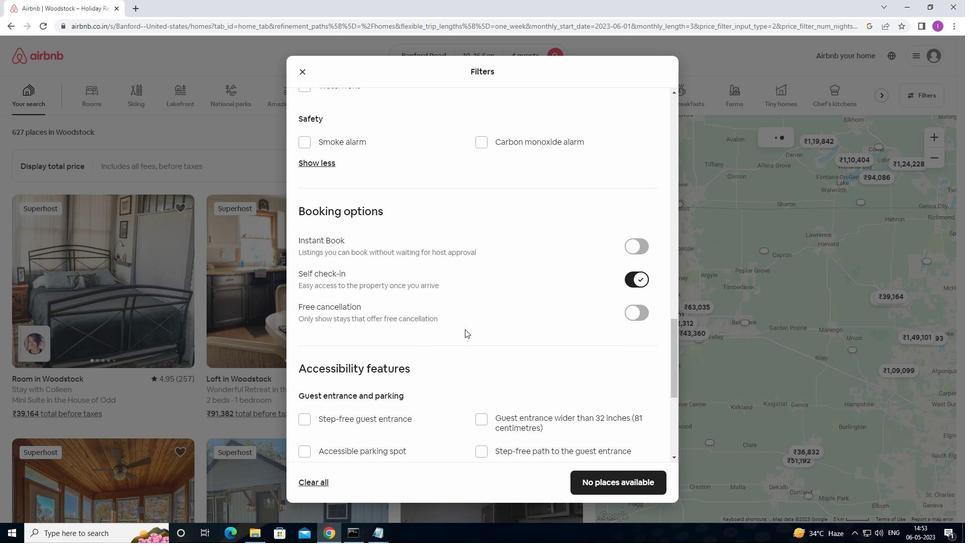 
Action: Mouse scrolled (463, 330) with delta (0, 0)
Screenshot: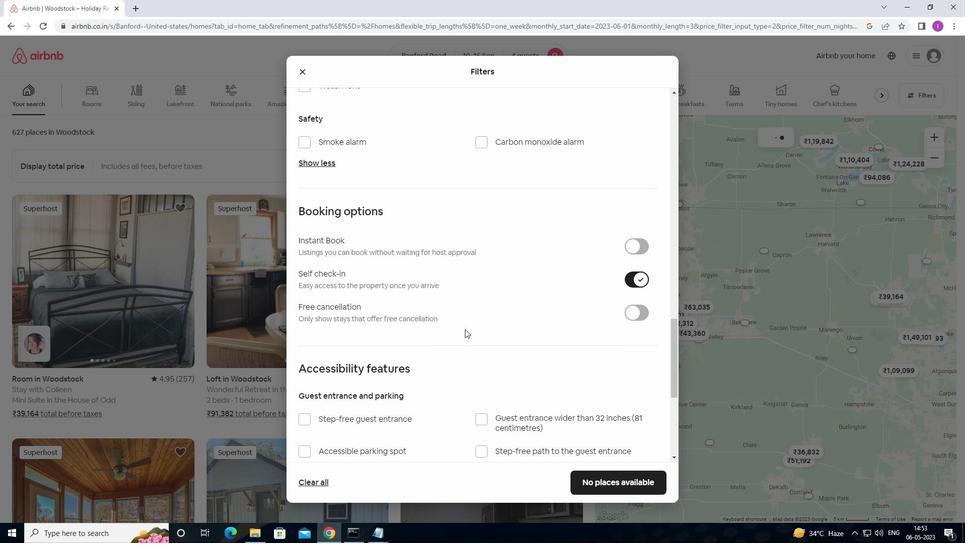 
Action: Mouse moved to (370, 335)
Screenshot: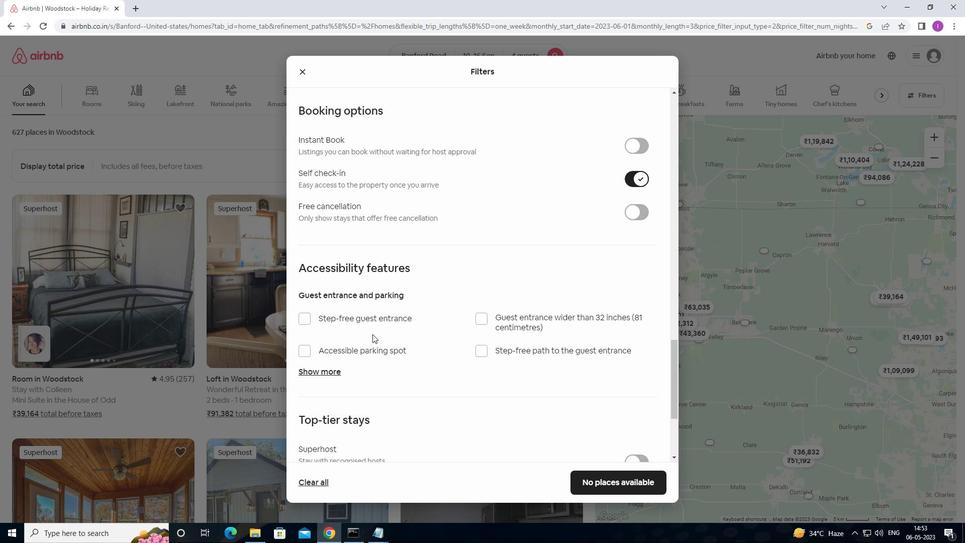 
Action: Mouse scrolled (370, 335) with delta (0, 0)
Screenshot: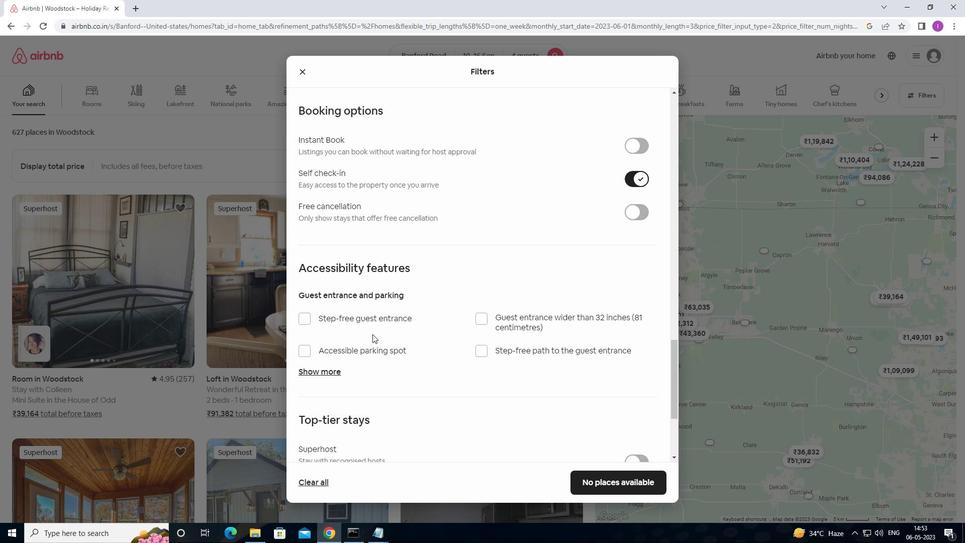 
Action: Mouse scrolled (370, 335) with delta (0, 0)
Screenshot: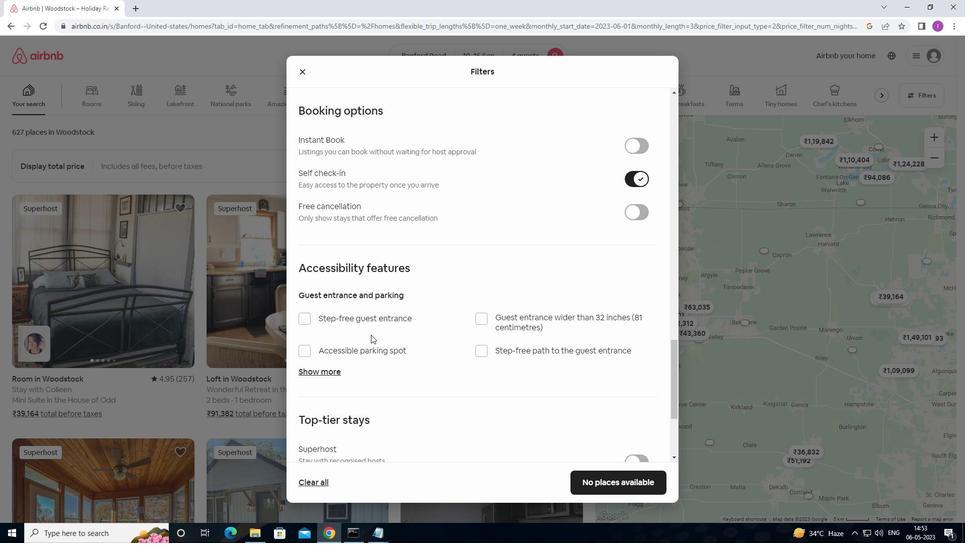 
Action: Mouse moved to (345, 342)
Screenshot: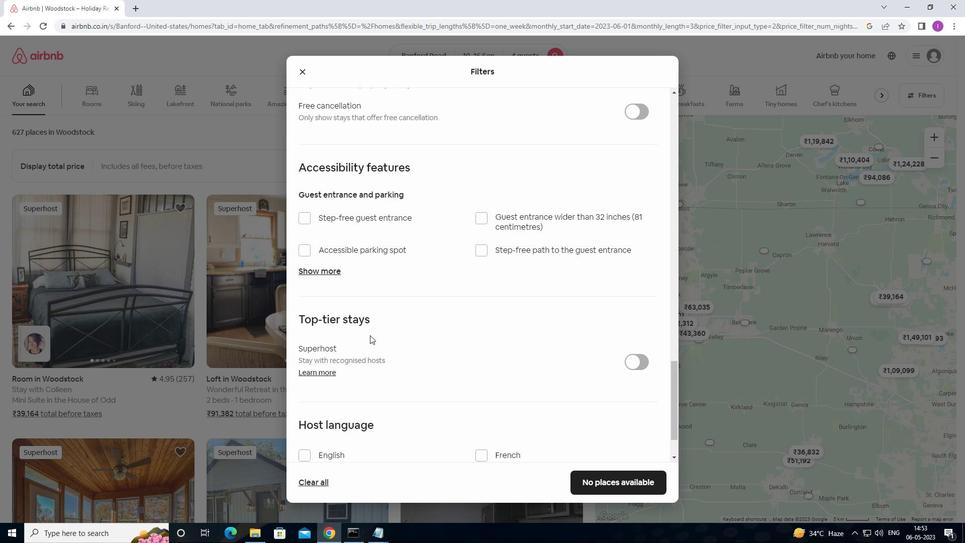 
Action: Mouse scrolled (345, 341) with delta (0, 0)
Screenshot: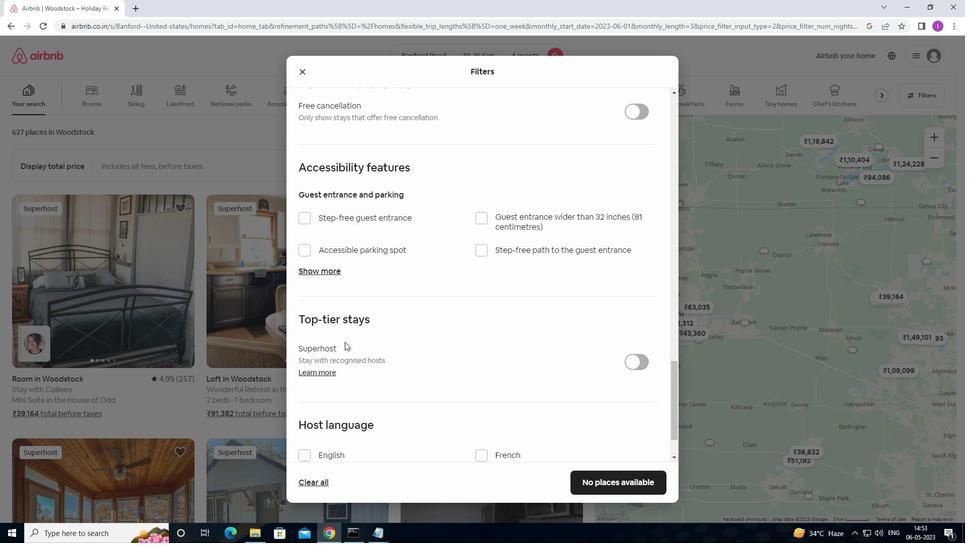 
Action: Mouse scrolled (345, 341) with delta (0, 0)
Screenshot: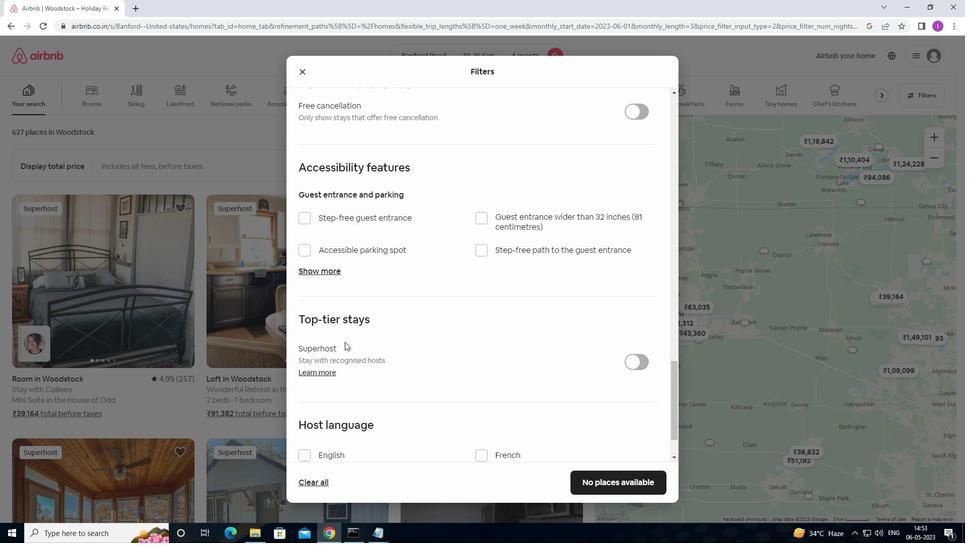 
Action: Mouse moved to (345, 343)
Screenshot: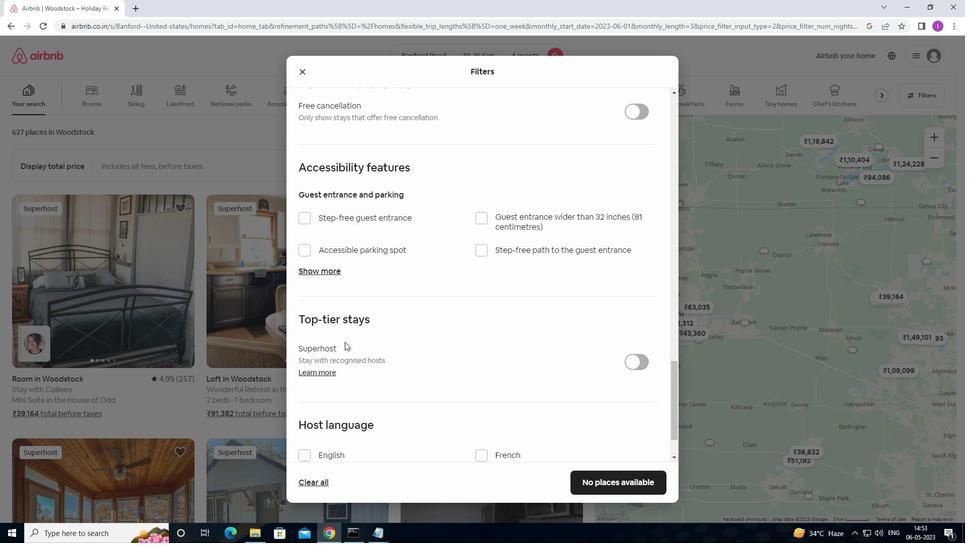 
Action: Mouse scrolled (345, 342) with delta (0, 0)
Screenshot: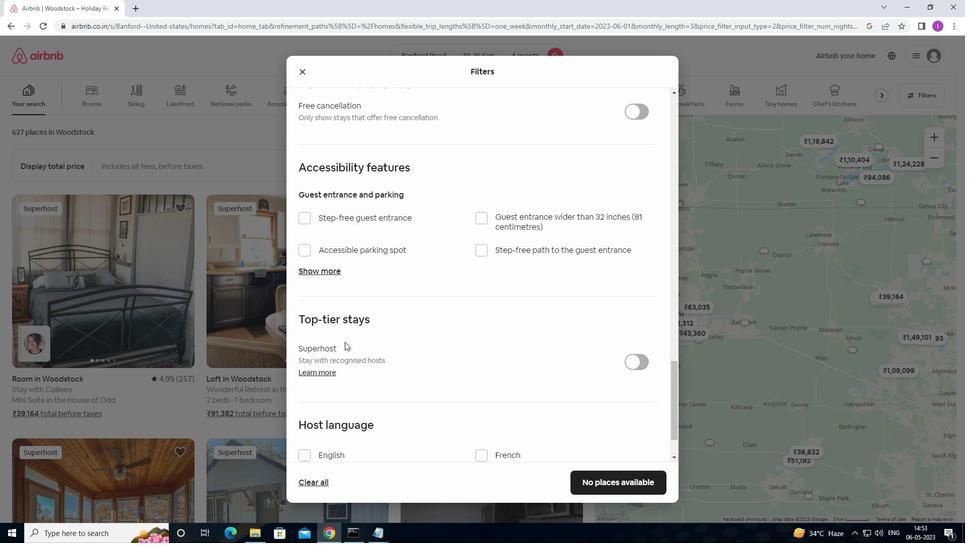 
Action: Mouse moved to (346, 343)
Screenshot: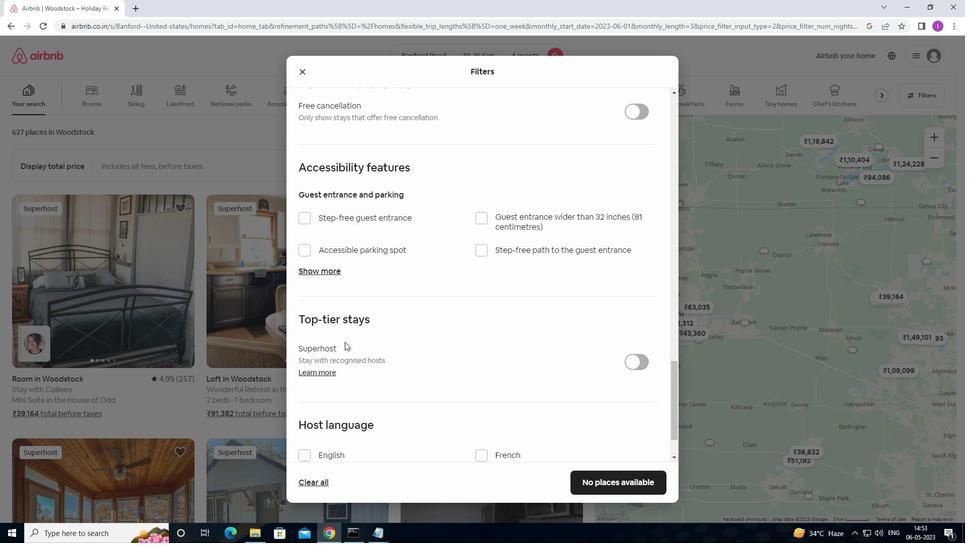 
Action: Mouse scrolled (346, 343) with delta (0, 0)
Screenshot: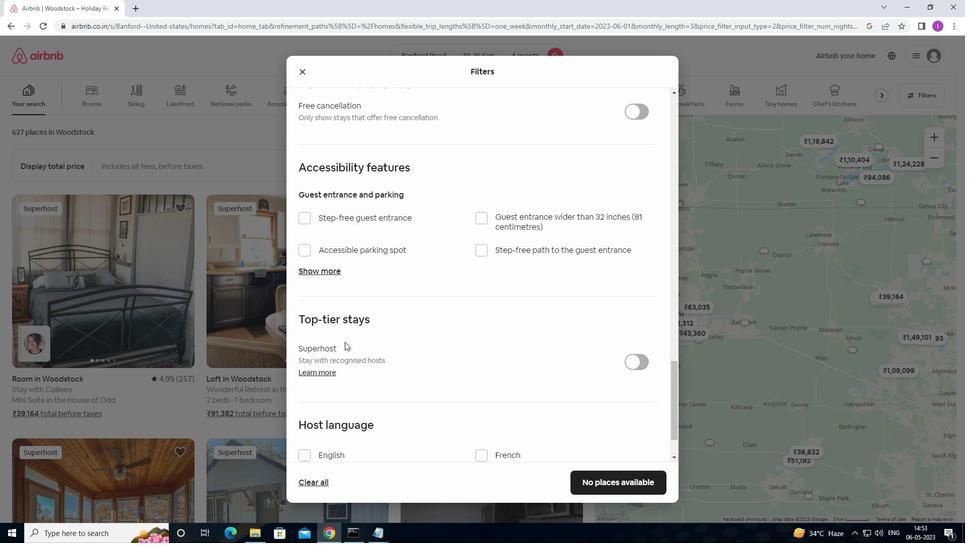 
Action: Mouse moved to (350, 347)
Screenshot: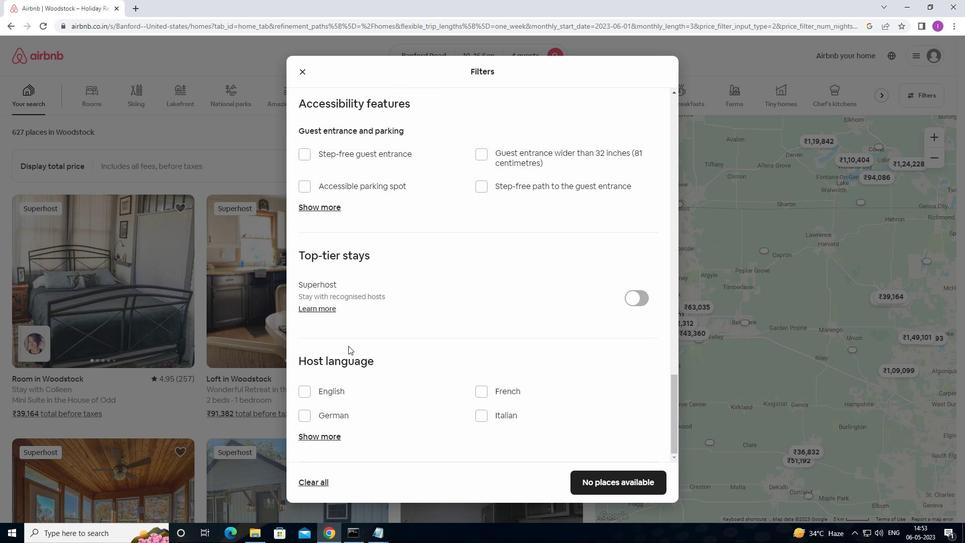 
Action: Mouse scrolled (350, 347) with delta (0, 0)
Screenshot: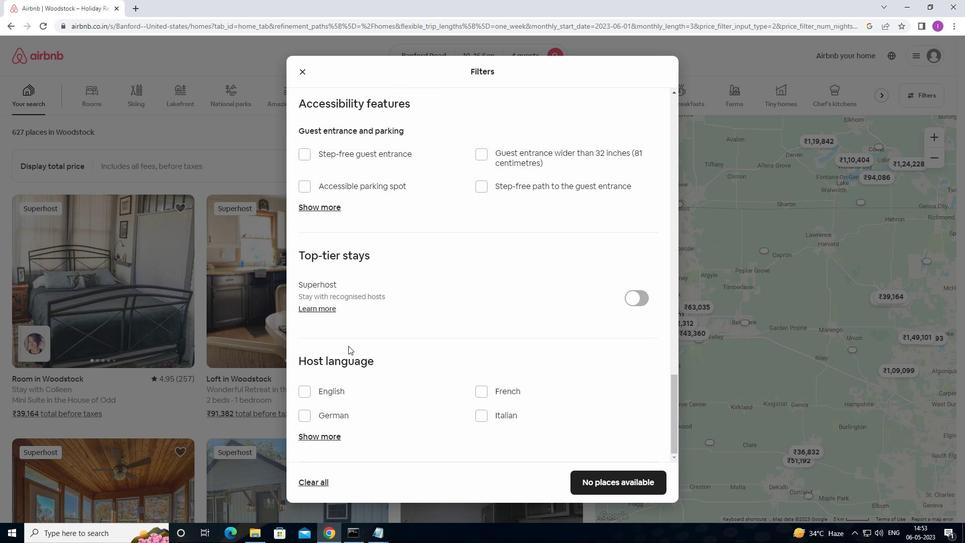 
Action: Mouse moved to (350, 349)
Screenshot: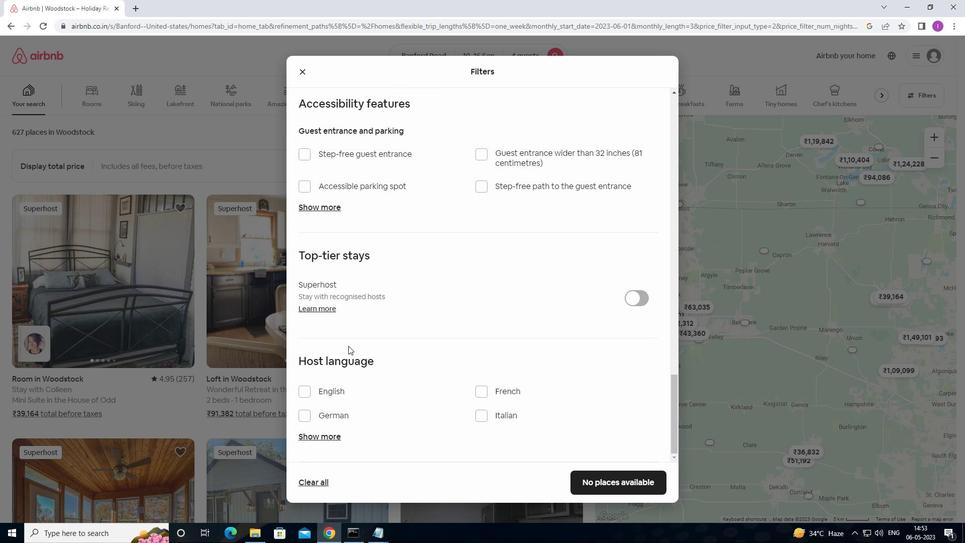 
Action: Mouse scrolled (350, 348) with delta (0, 0)
Screenshot: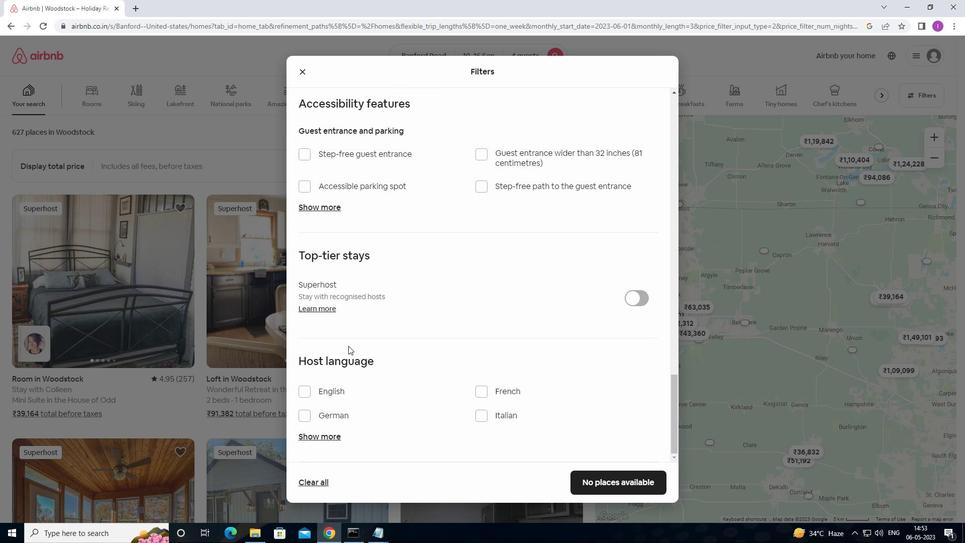 
Action: Mouse moved to (350, 349)
Screenshot: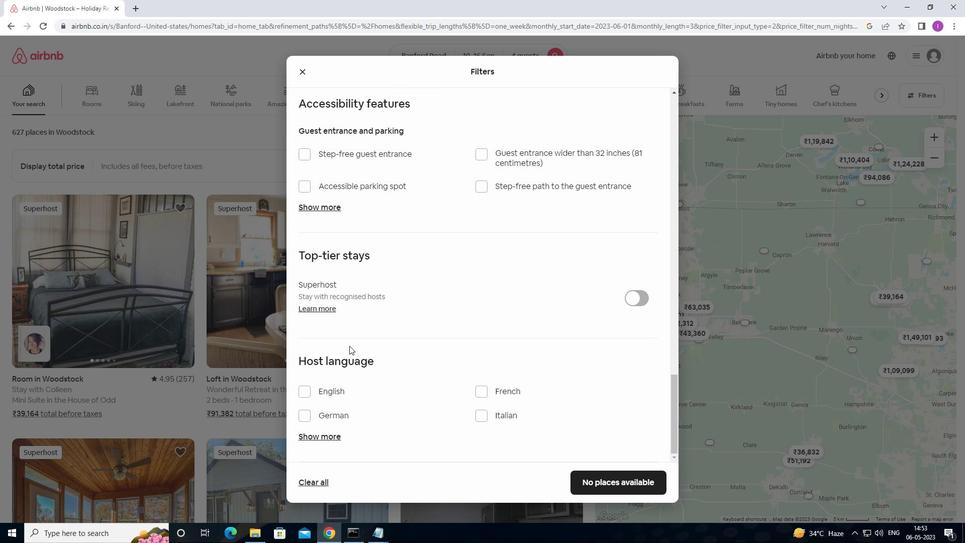 
Action: Mouse scrolled (350, 349) with delta (0, 0)
Screenshot: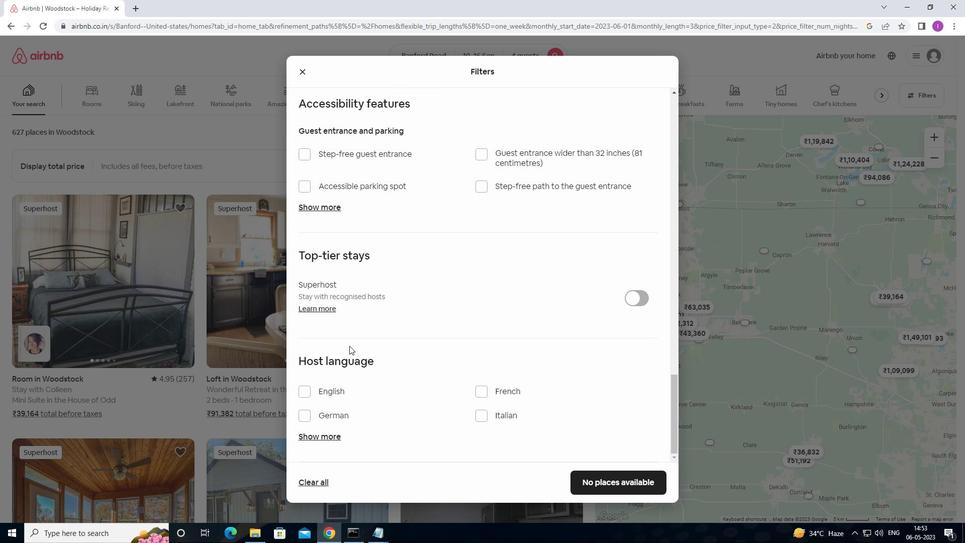 
Action: Mouse moved to (308, 393)
Screenshot: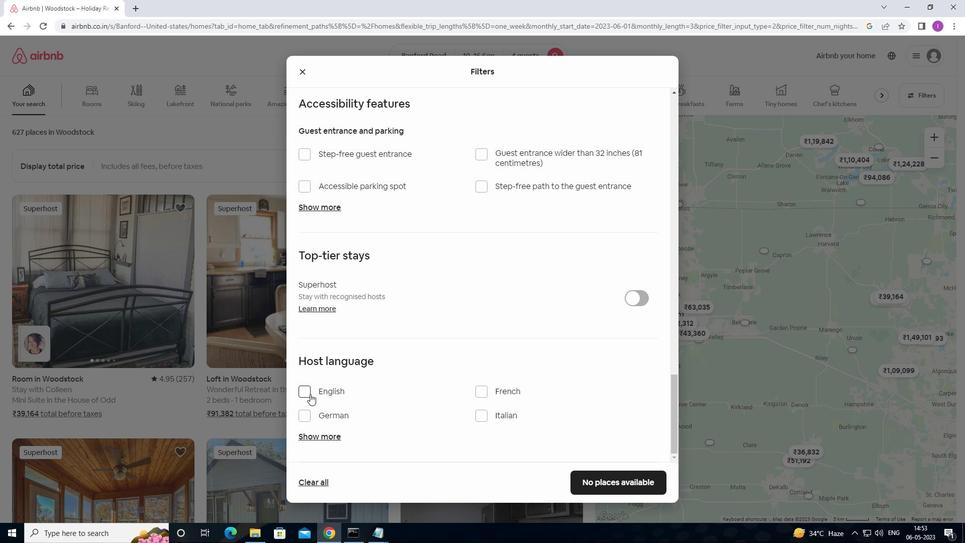 
Action: Mouse pressed left at (308, 393)
Screenshot: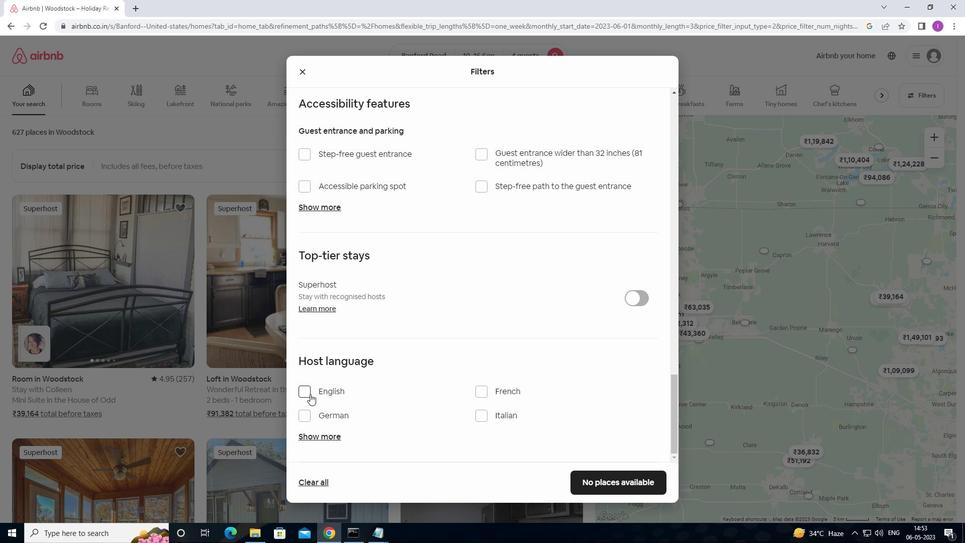 
Action: Mouse moved to (602, 479)
Screenshot: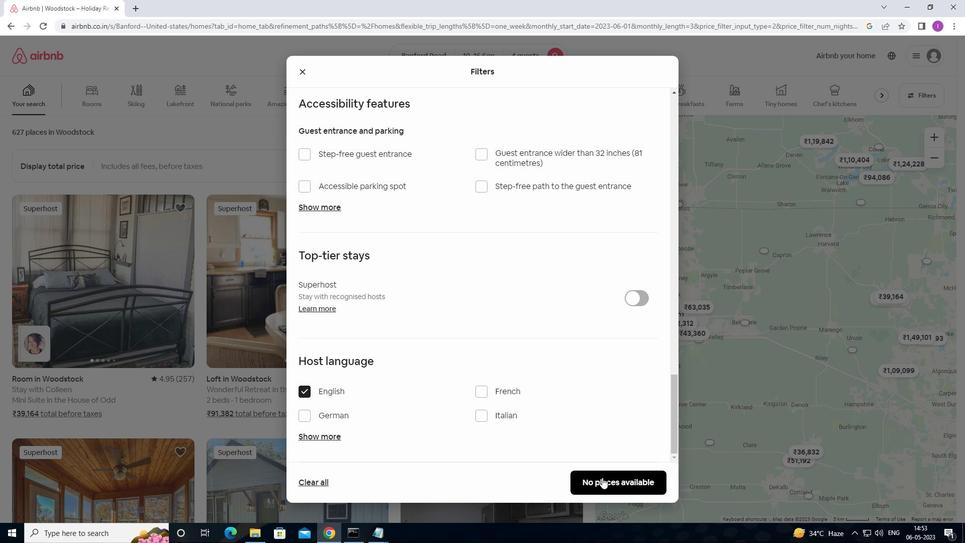 
Action: Mouse pressed left at (602, 479)
Screenshot: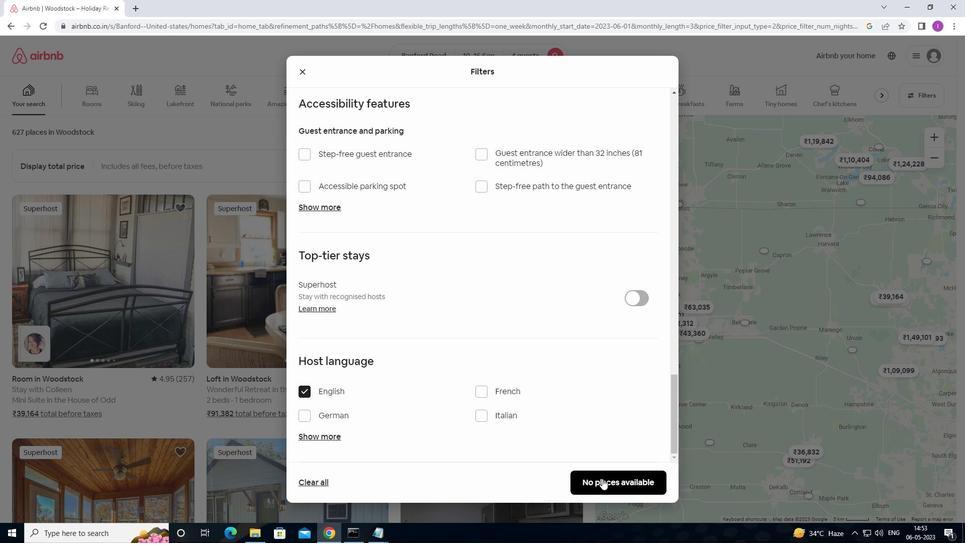 
Action: Mouse moved to (582, 327)
Screenshot: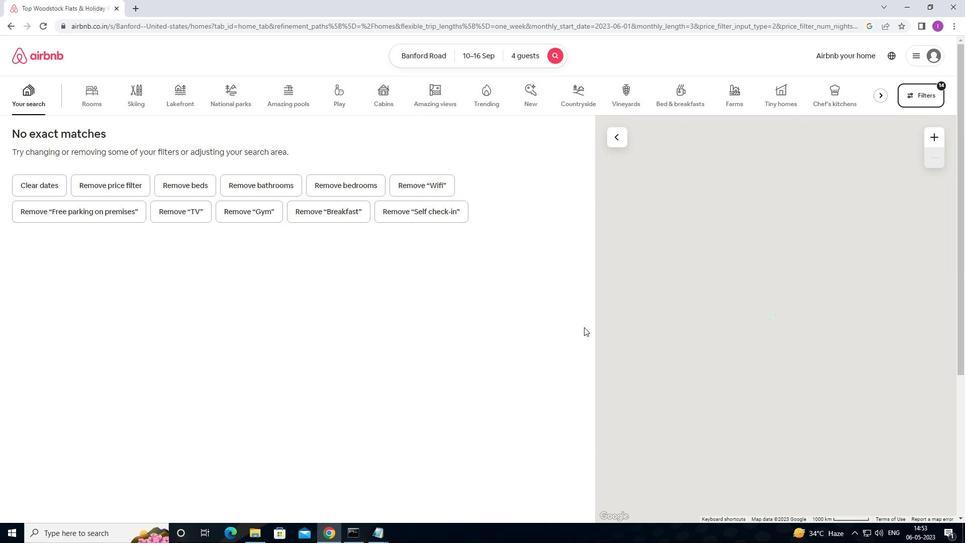 
